 Task: Find connections with filter location Rutana with filter topic #Workfromhomewith filter profile language English with filter current company Veritas Technologies LLC with filter school RAMCO INSTITUTE OF TECHNOLOGY with filter industry Personal Care Product Manufacturing with filter service category Team Building with filter keywords title C-Level or C-Suite.
Action: Mouse moved to (164, 238)
Screenshot: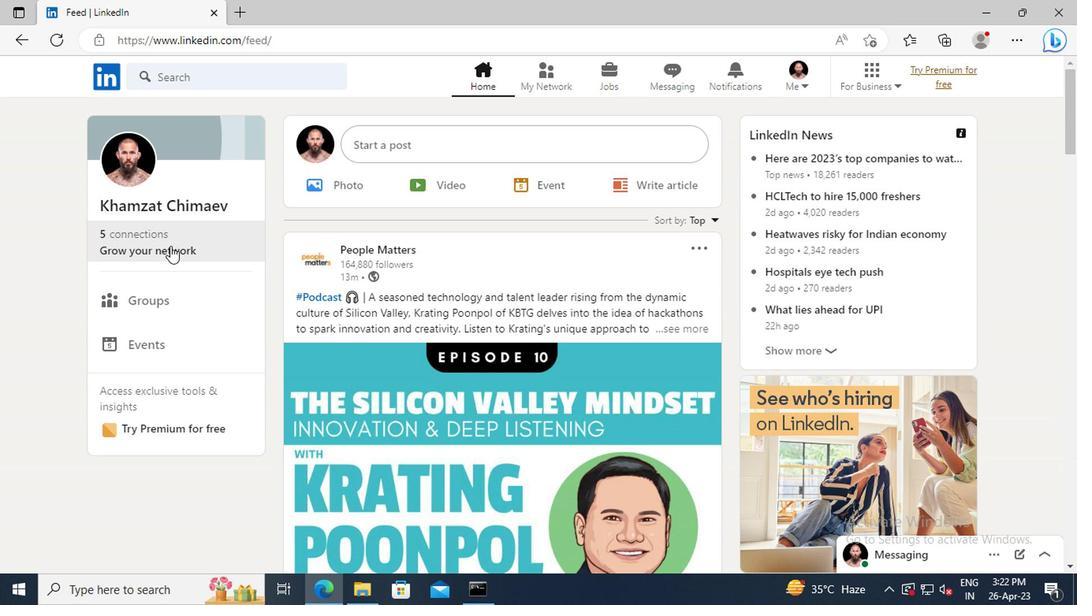 
Action: Mouse pressed left at (164, 238)
Screenshot: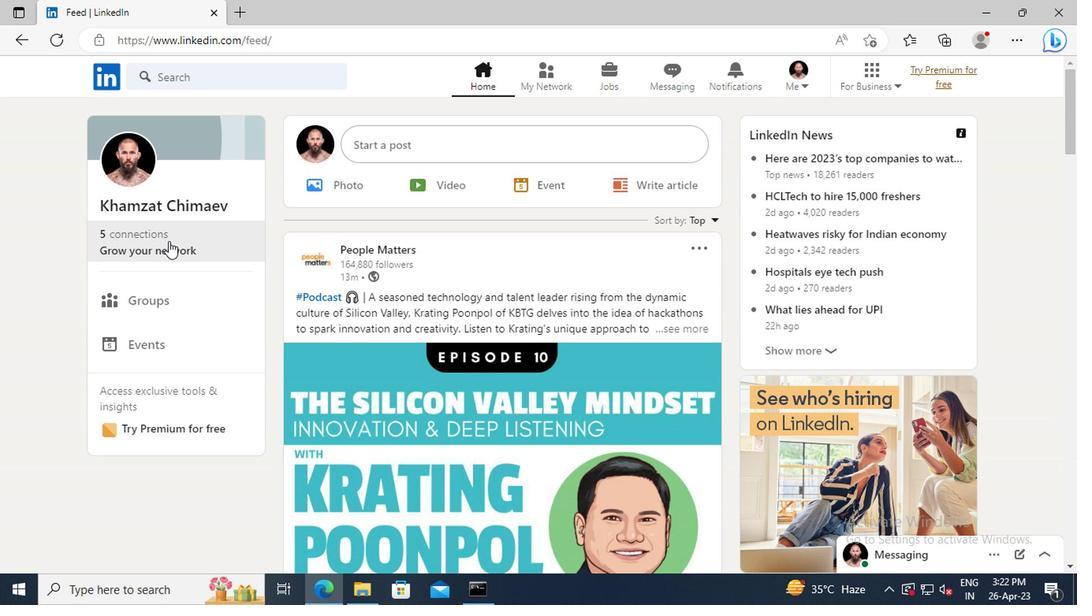 
Action: Mouse moved to (177, 171)
Screenshot: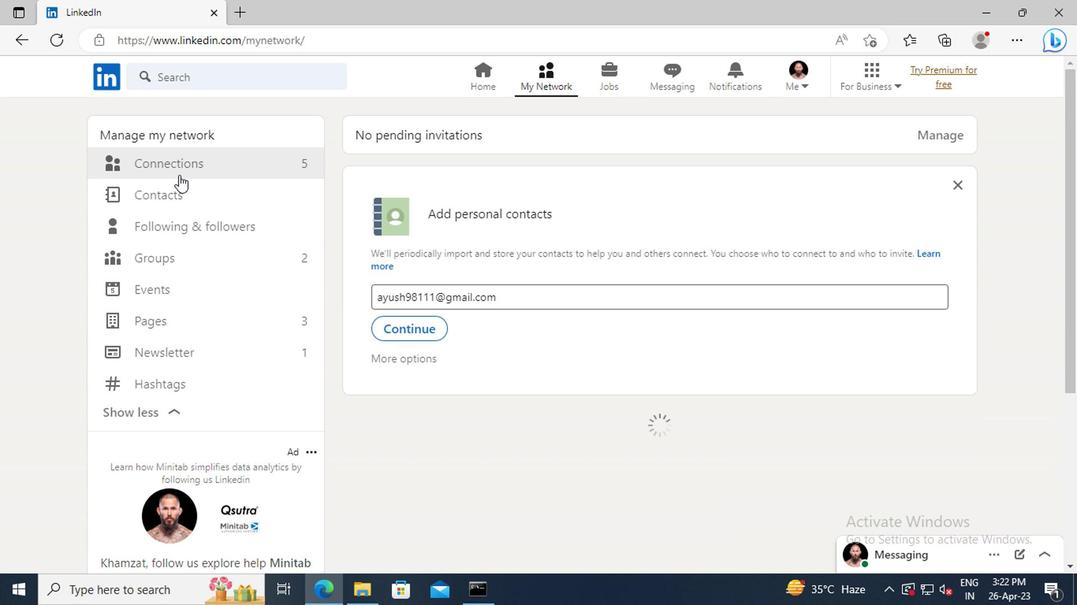 
Action: Mouse pressed left at (177, 171)
Screenshot: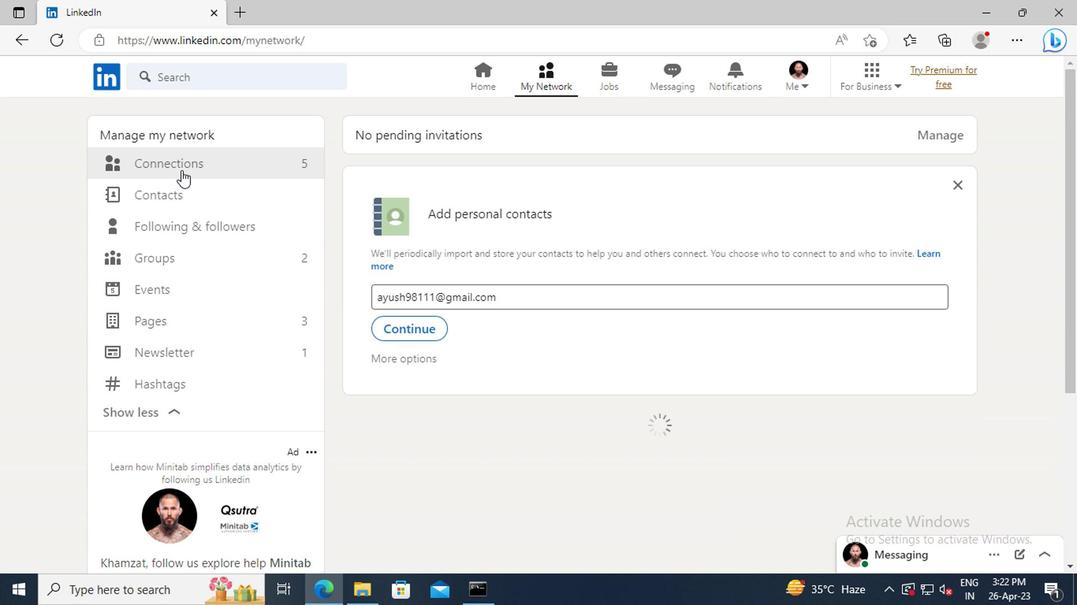 
Action: Mouse moved to (649, 168)
Screenshot: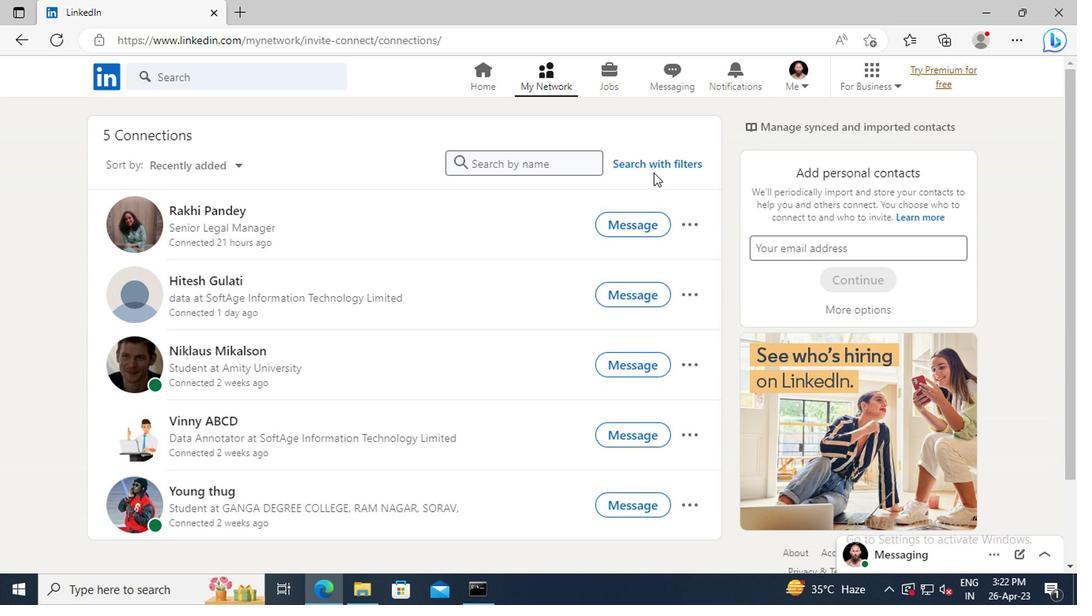 
Action: Mouse pressed left at (649, 168)
Screenshot: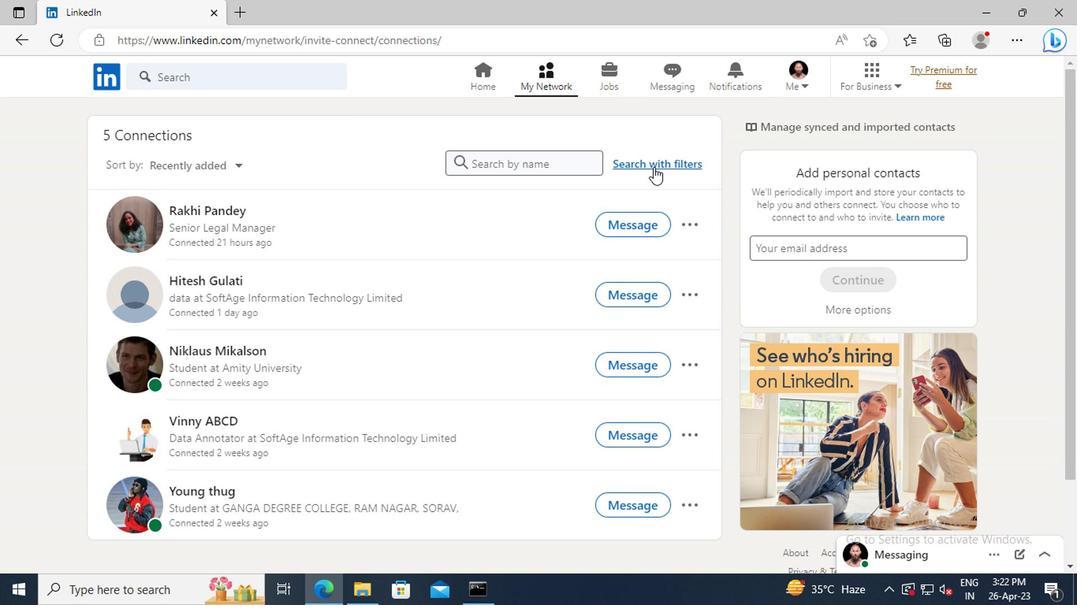 
Action: Mouse moved to (597, 123)
Screenshot: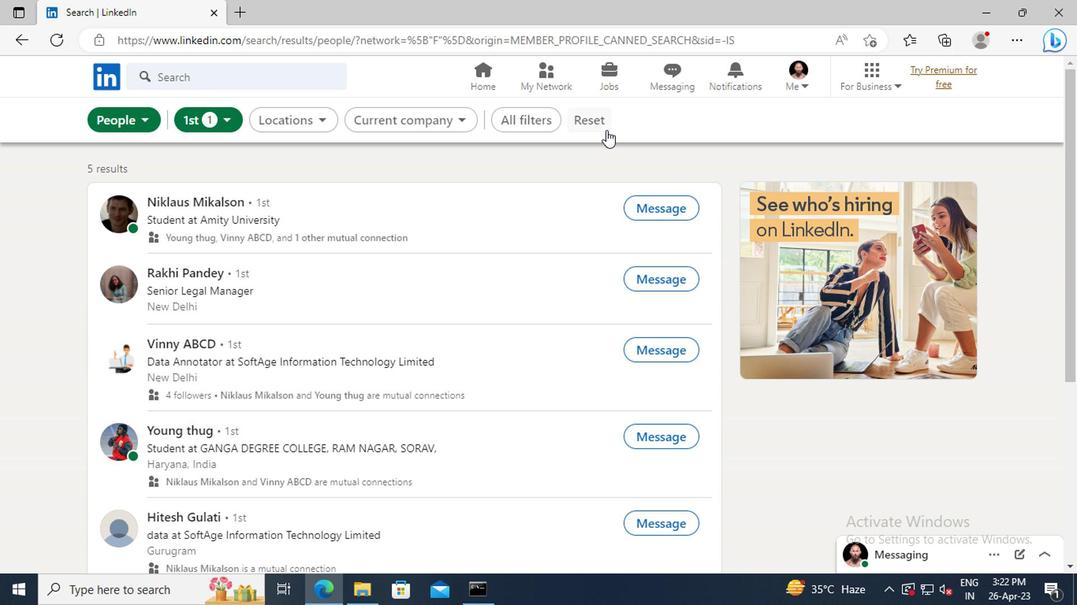 
Action: Mouse pressed left at (597, 123)
Screenshot: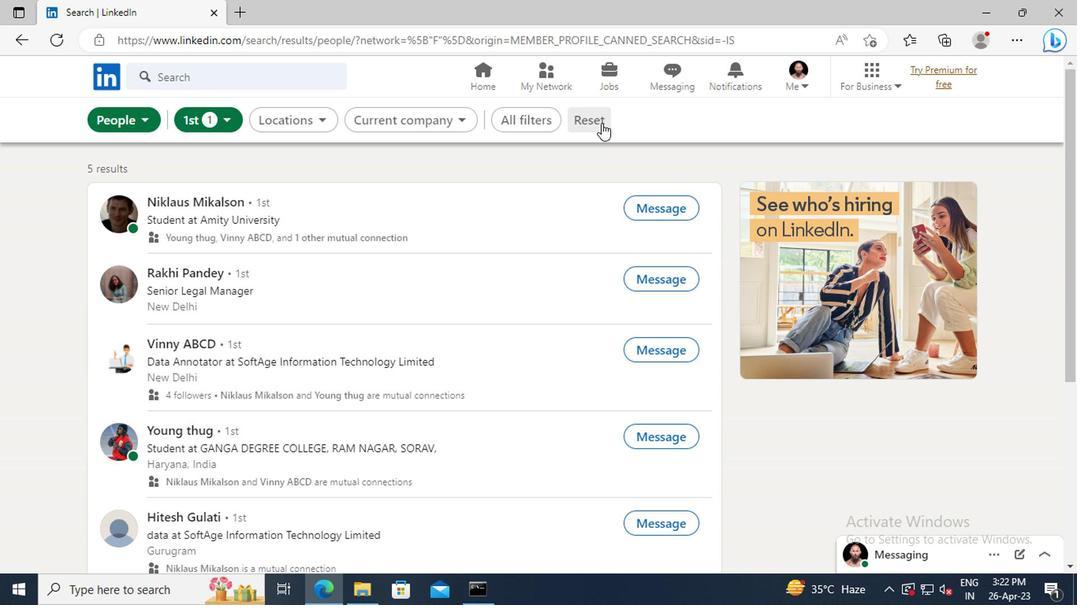 
Action: Mouse moved to (562, 121)
Screenshot: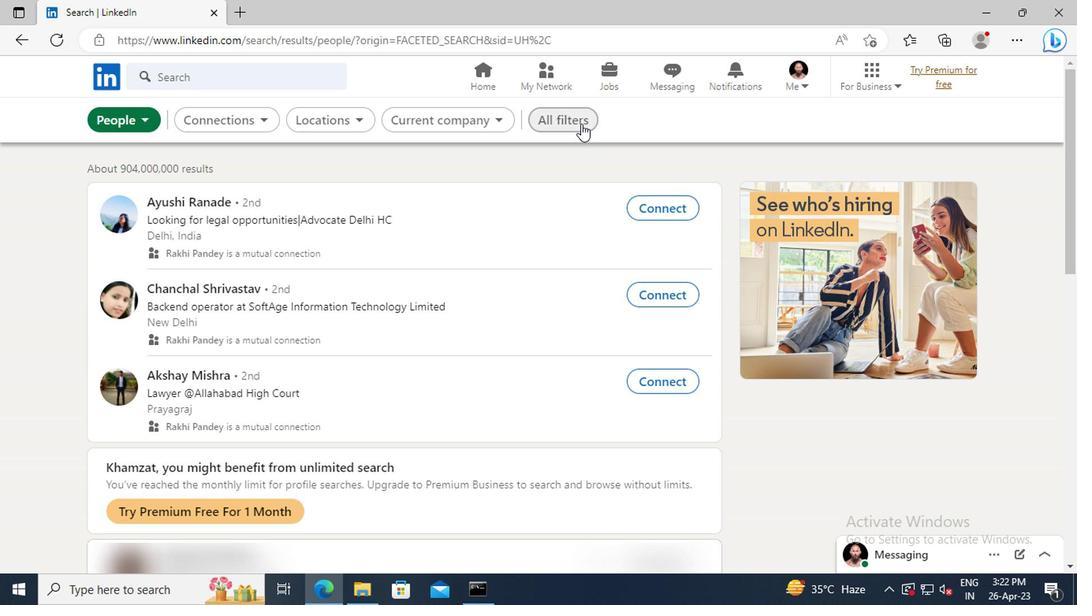 
Action: Mouse pressed left at (562, 121)
Screenshot: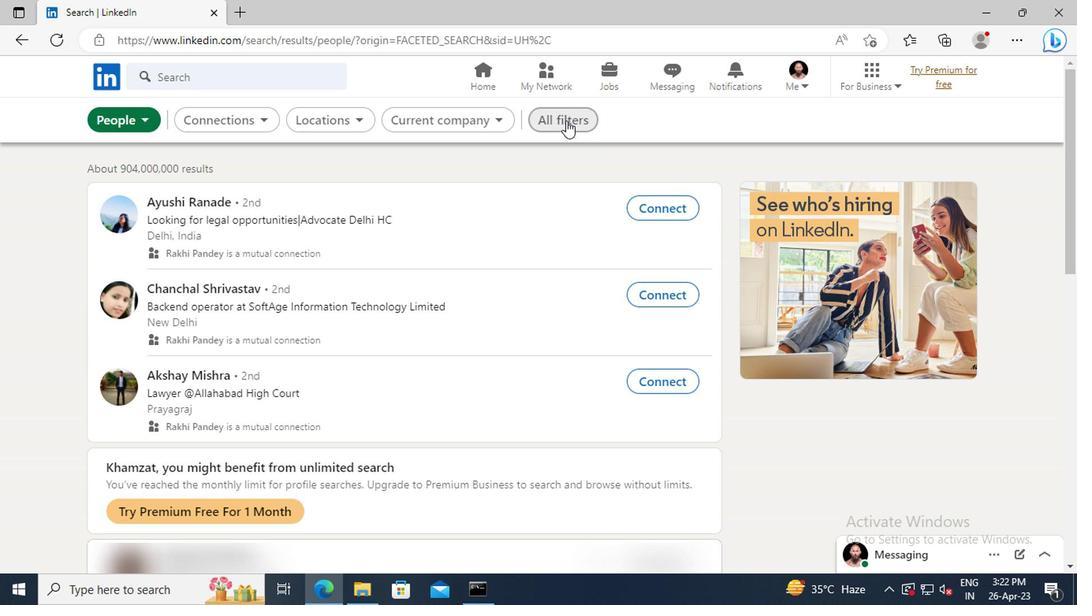 
Action: Mouse moved to (875, 278)
Screenshot: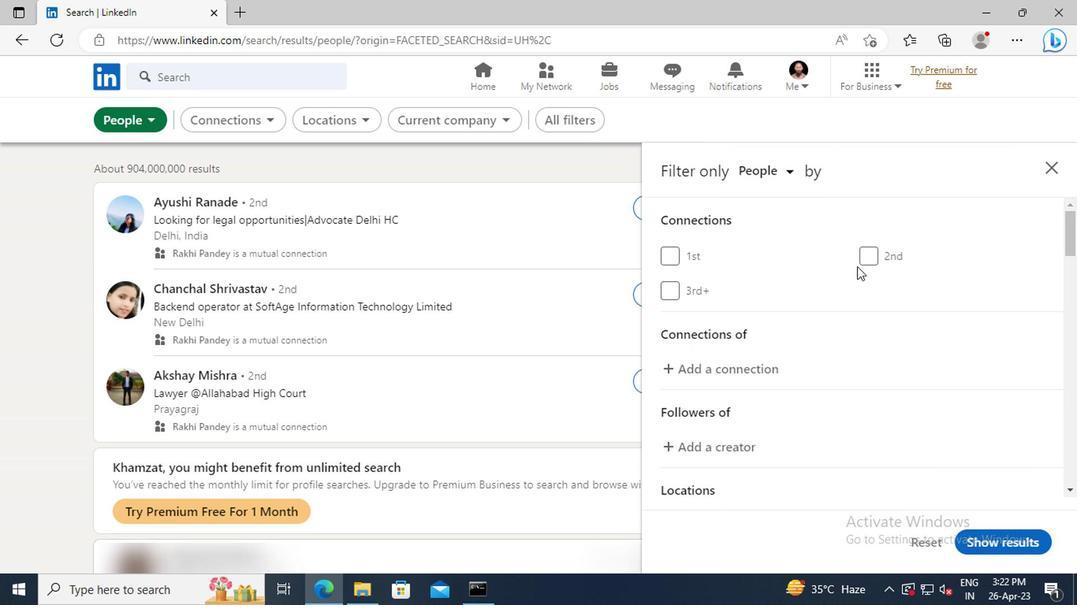 
Action: Mouse scrolled (875, 277) with delta (0, 0)
Screenshot: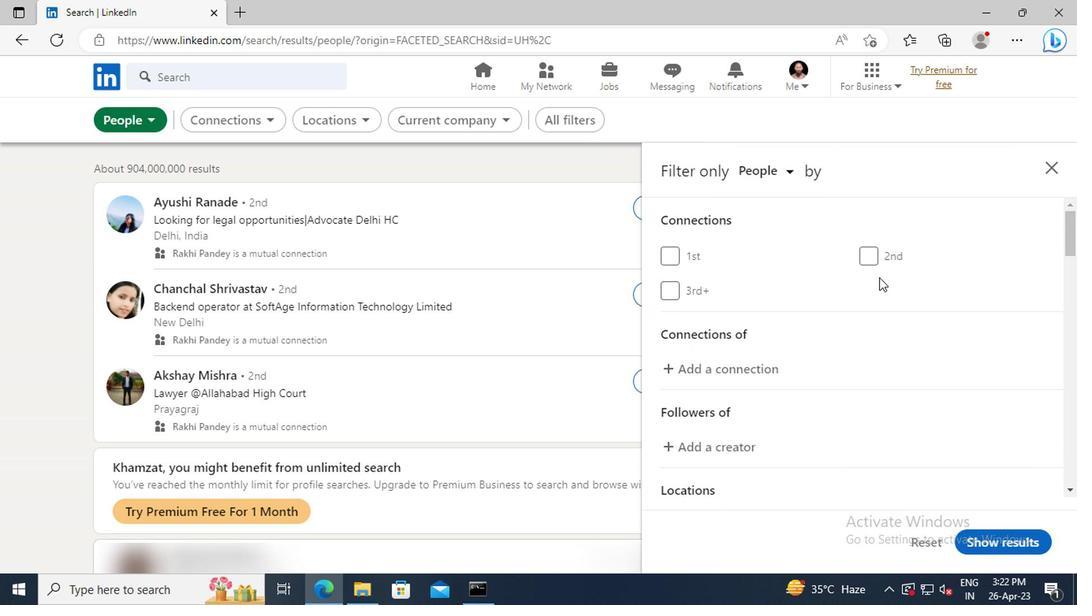 
Action: Mouse scrolled (875, 277) with delta (0, 0)
Screenshot: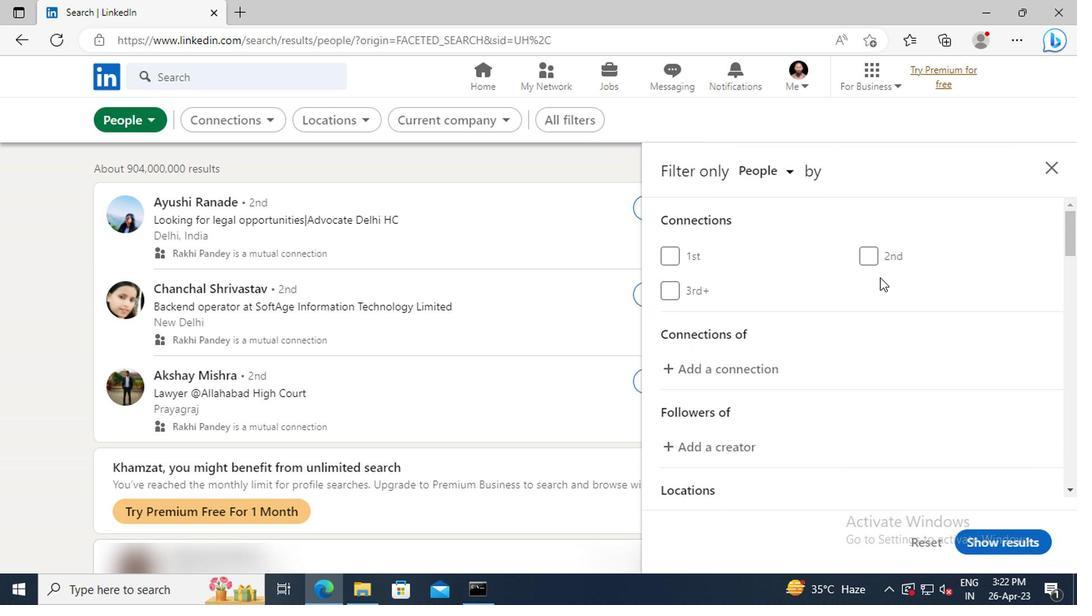 
Action: Mouse scrolled (875, 277) with delta (0, 0)
Screenshot: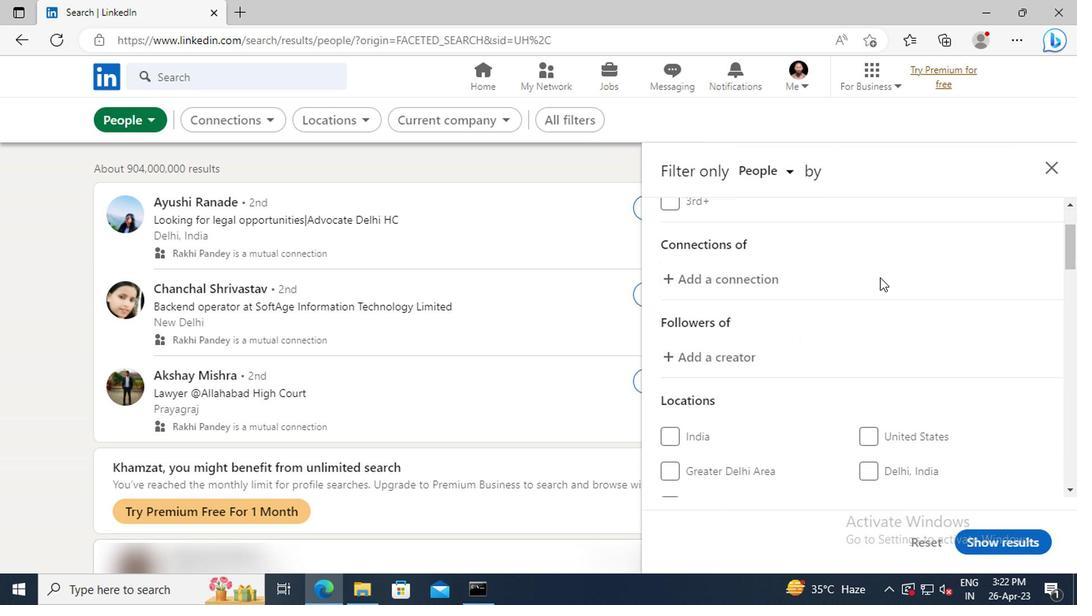 
Action: Mouse scrolled (875, 277) with delta (0, 0)
Screenshot: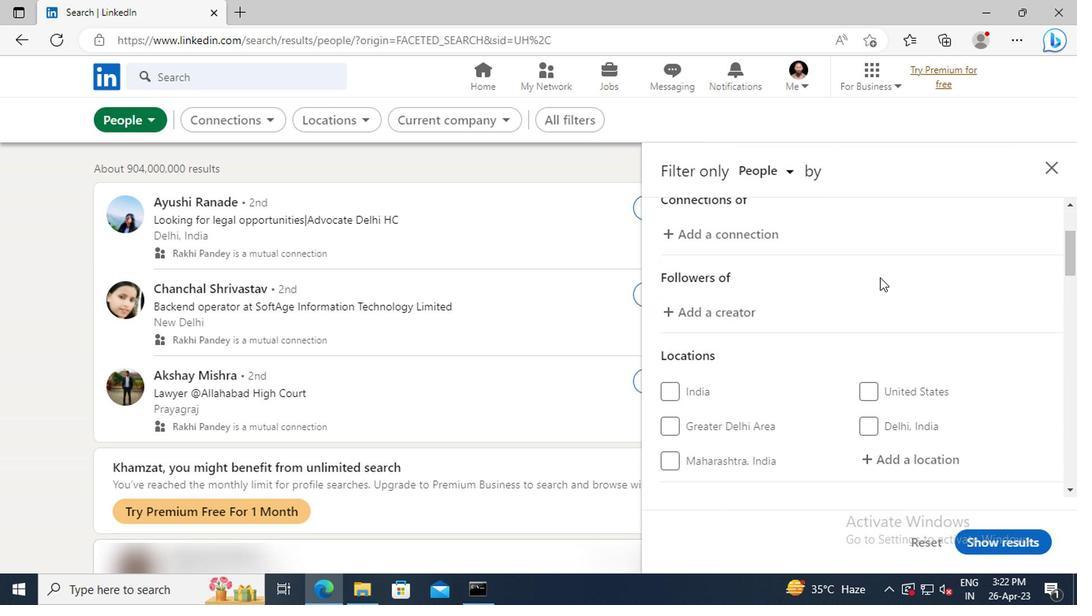 
Action: Mouse scrolled (875, 277) with delta (0, 0)
Screenshot: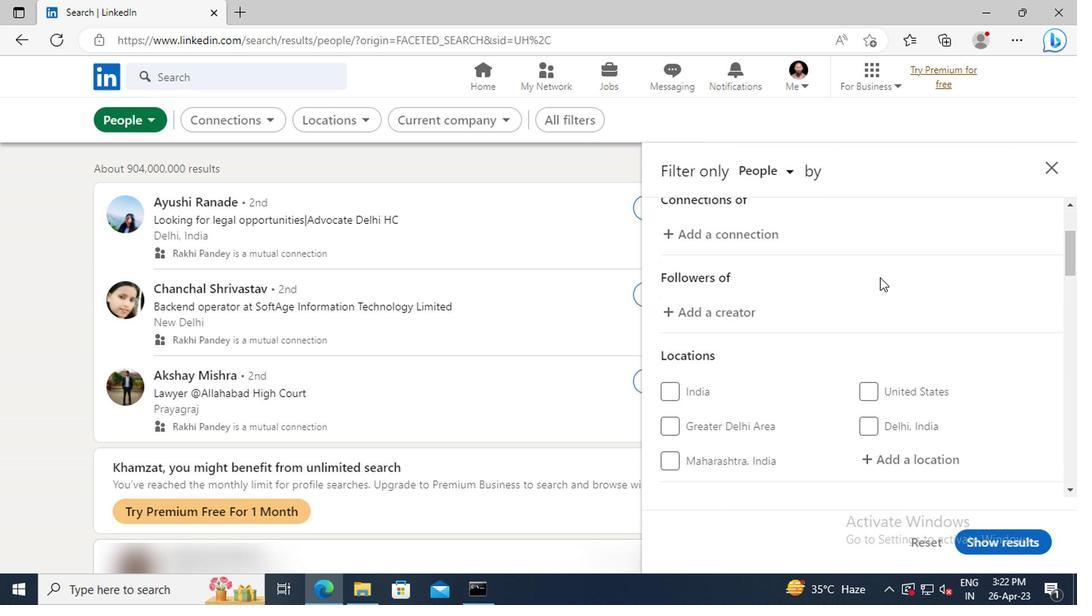 
Action: Mouse moved to (889, 369)
Screenshot: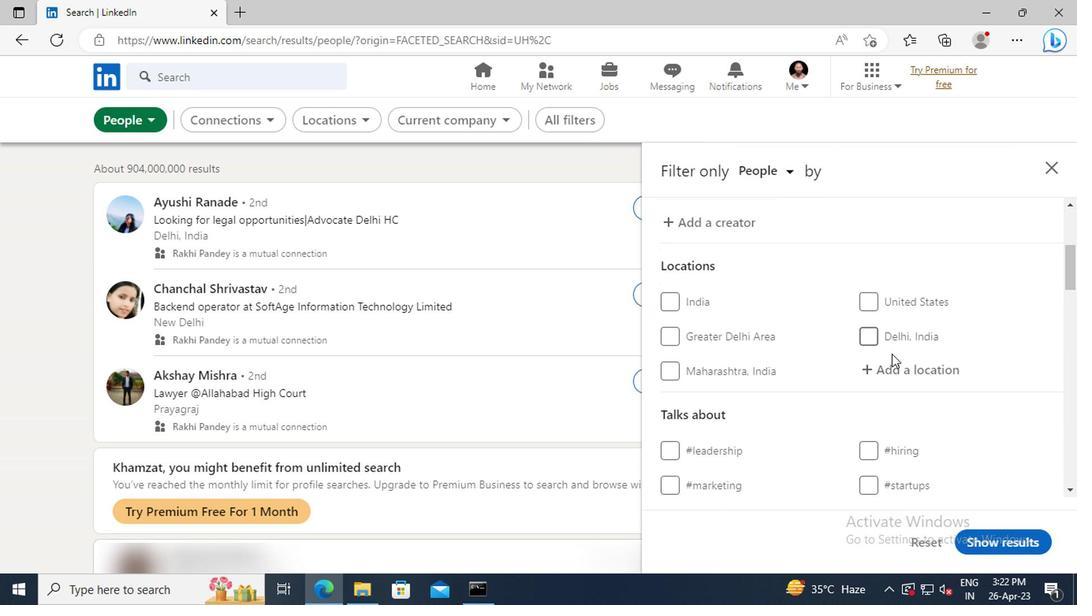 
Action: Mouse pressed left at (889, 369)
Screenshot: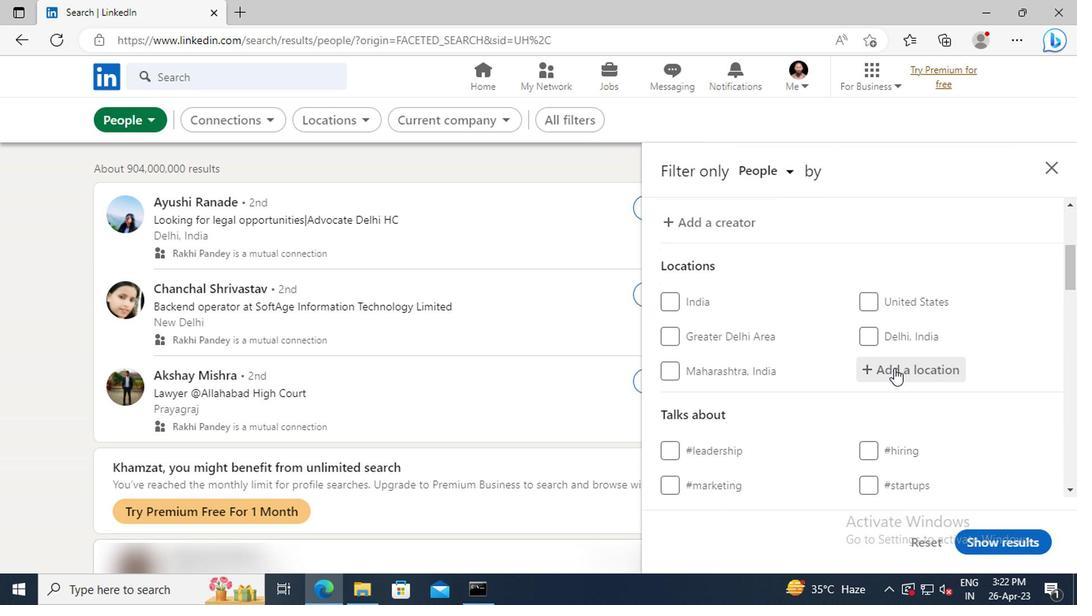 
Action: Mouse moved to (591, 209)
Screenshot: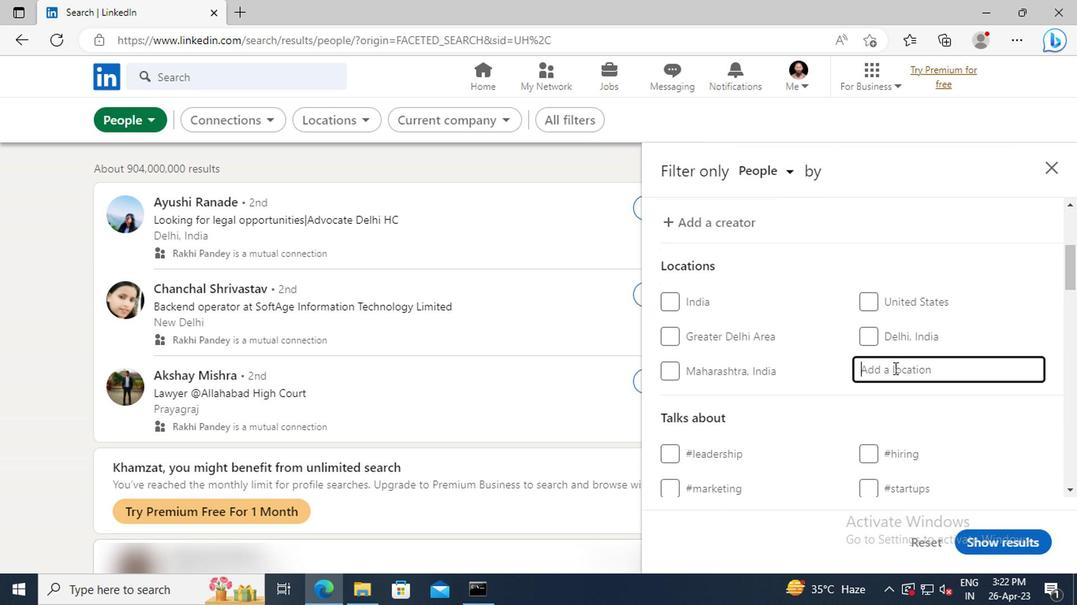 
Action: Key pressed <Key.shift>RUTANA
Screenshot: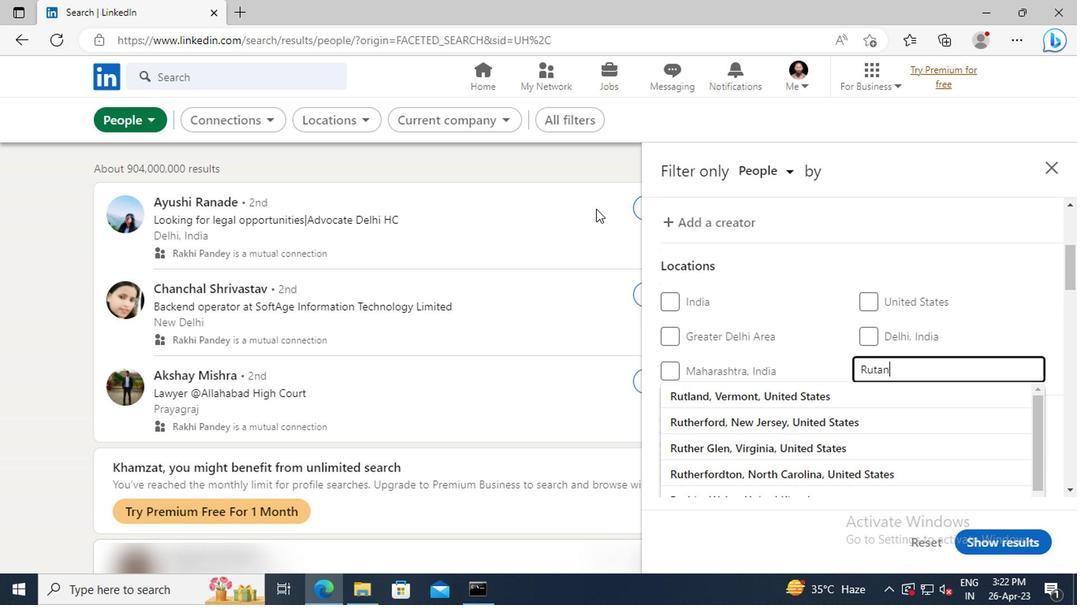 
Action: Mouse moved to (732, 391)
Screenshot: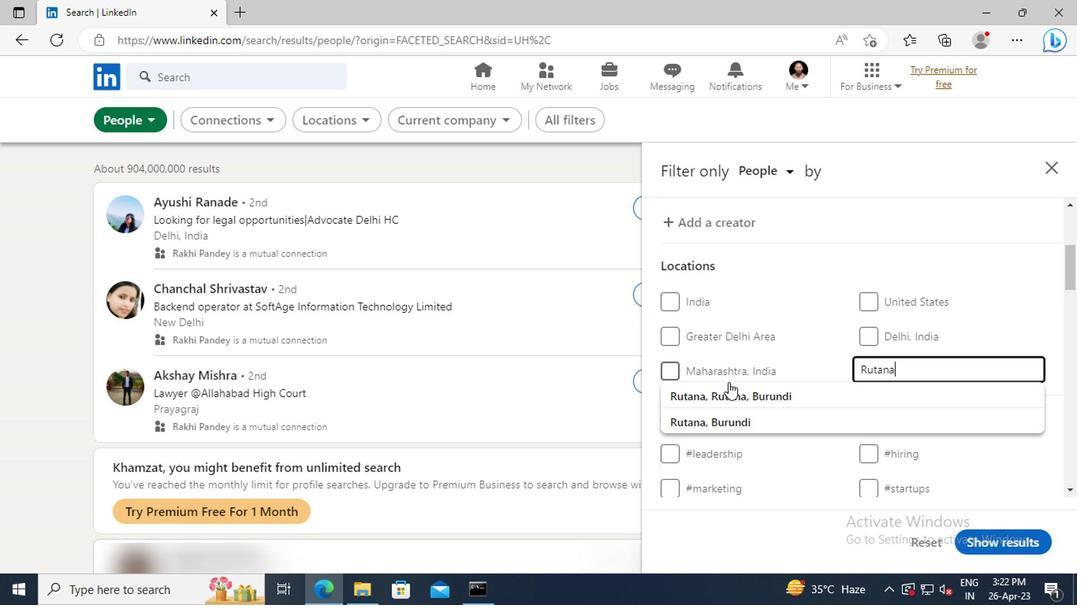 
Action: Mouse pressed left at (732, 391)
Screenshot: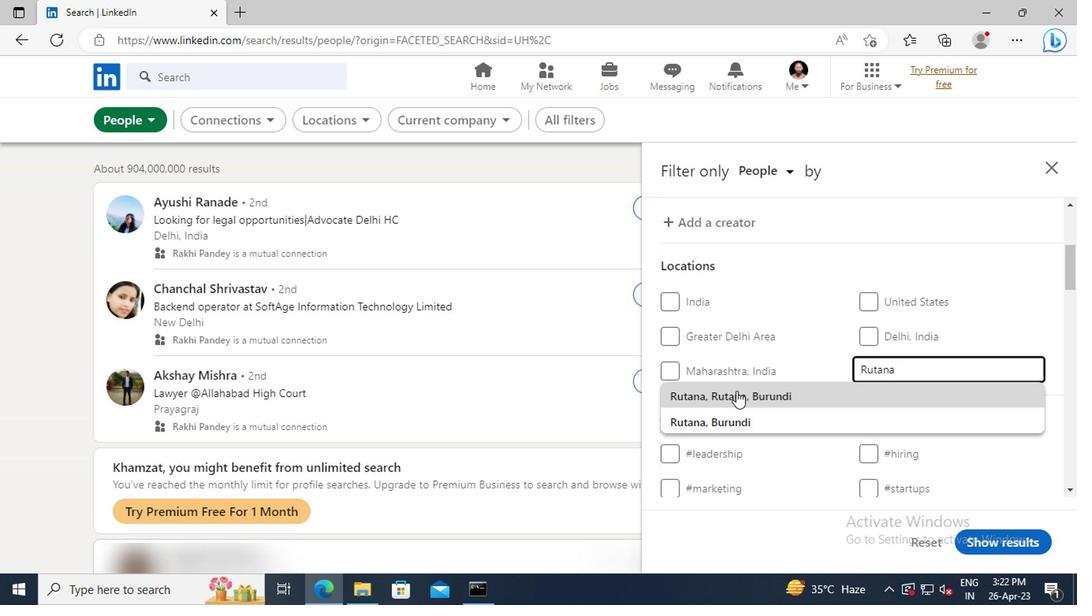 
Action: Mouse moved to (908, 333)
Screenshot: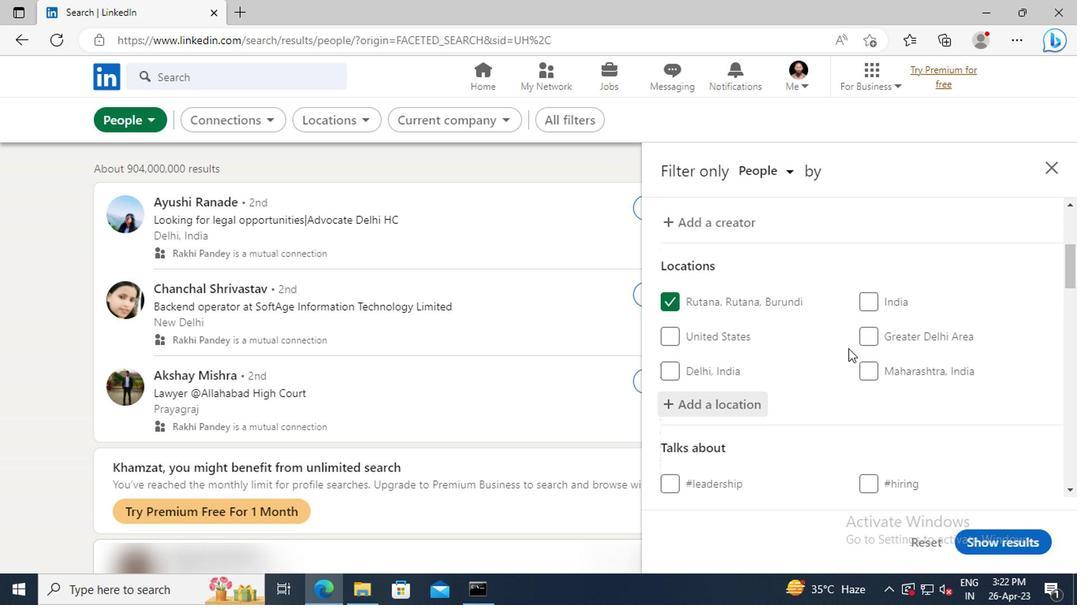 
Action: Mouse scrolled (908, 332) with delta (0, -1)
Screenshot: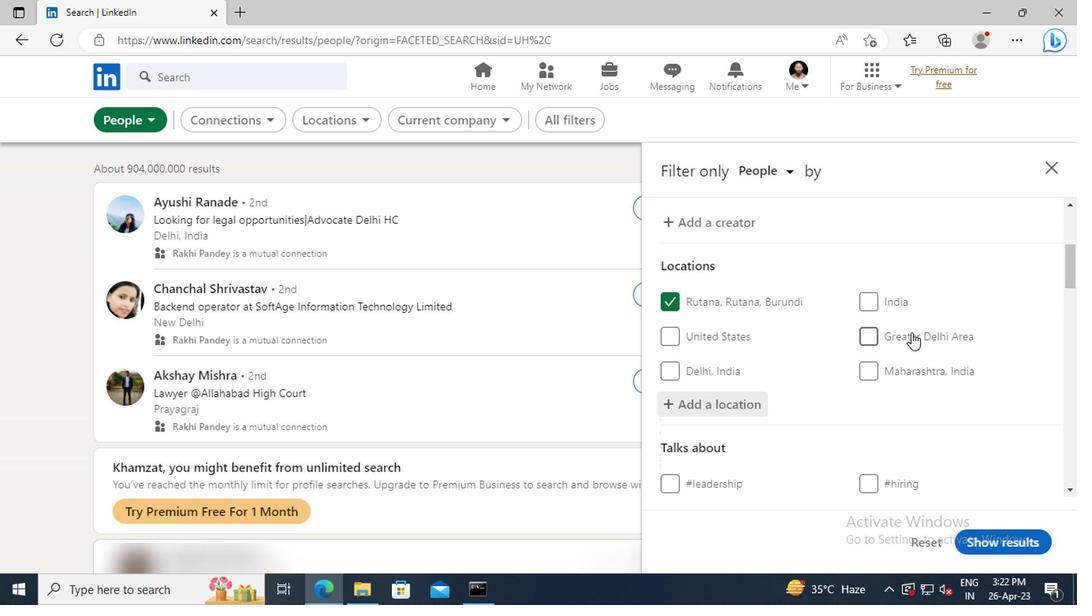 
Action: Mouse scrolled (908, 332) with delta (0, -1)
Screenshot: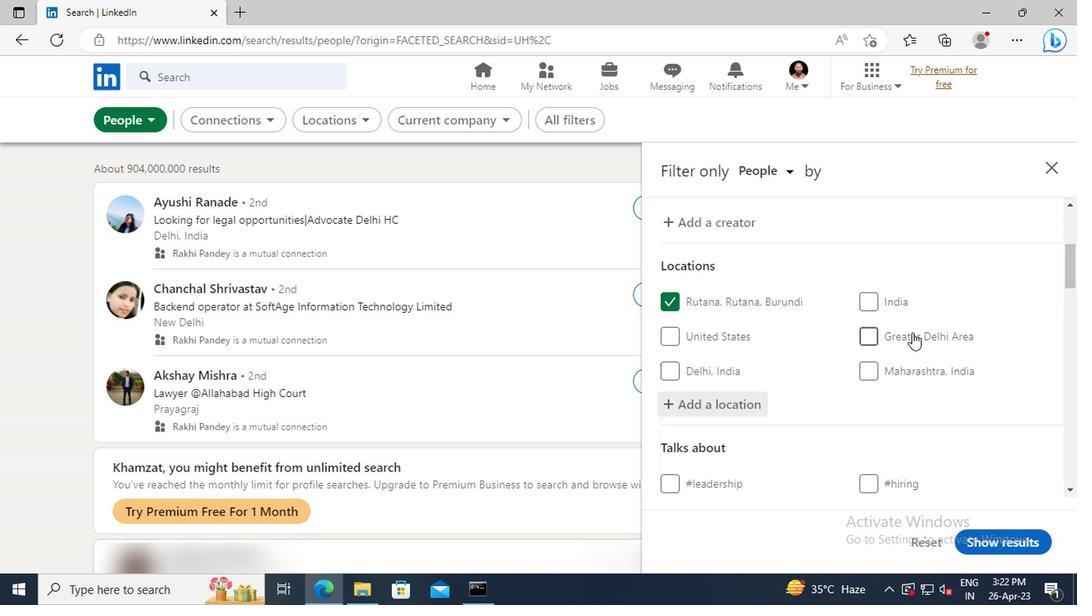 
Action: Mouse scrolled (908, 332) with delta (0, -1)
Screenshot: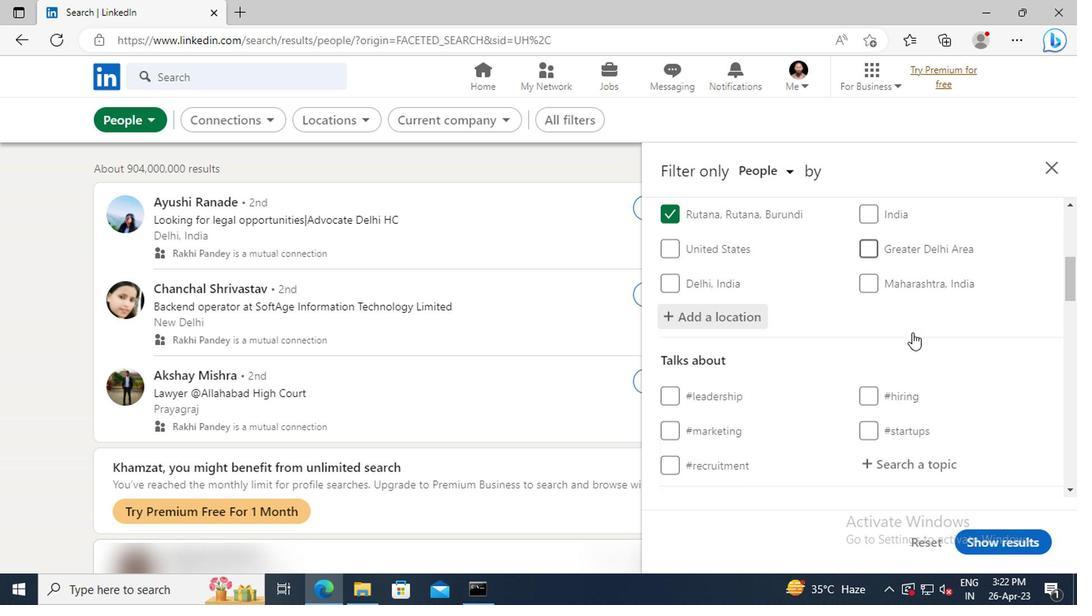 
Action: Mouse scrolled (908, 332) with delta (0, -1)
Screenshot: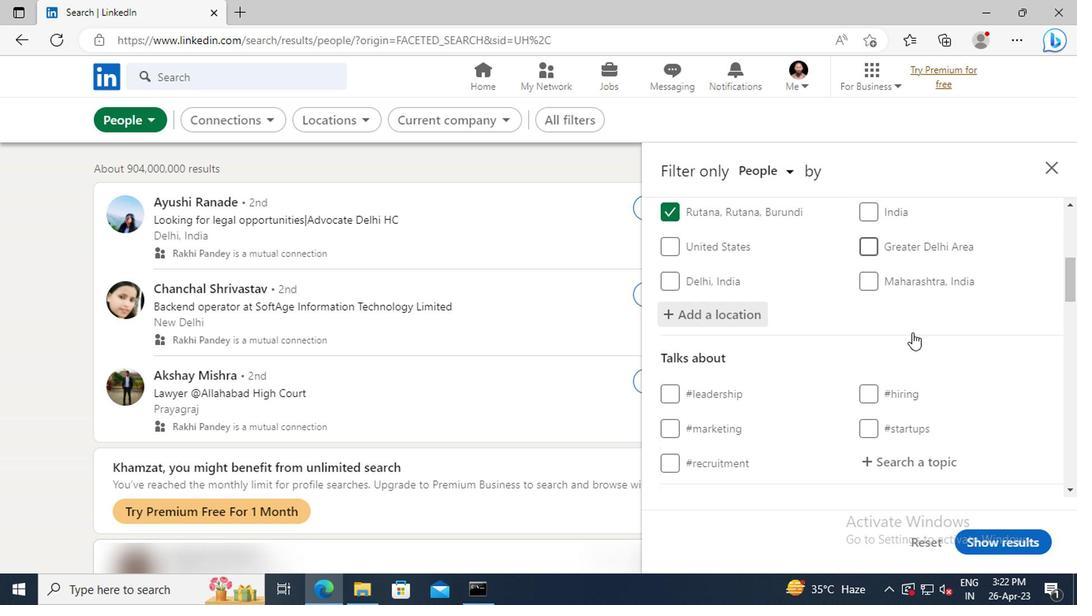 
Action: Mouse moved to (902, 369)
Screenshot: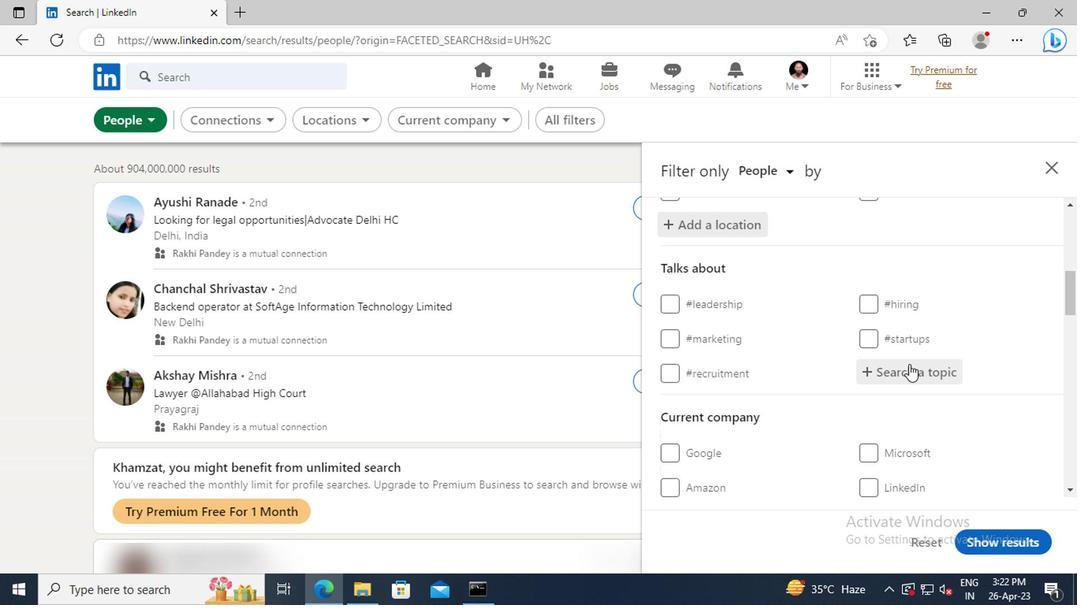 
Action: Mouse pressed left at (902, 369)
Screenshot: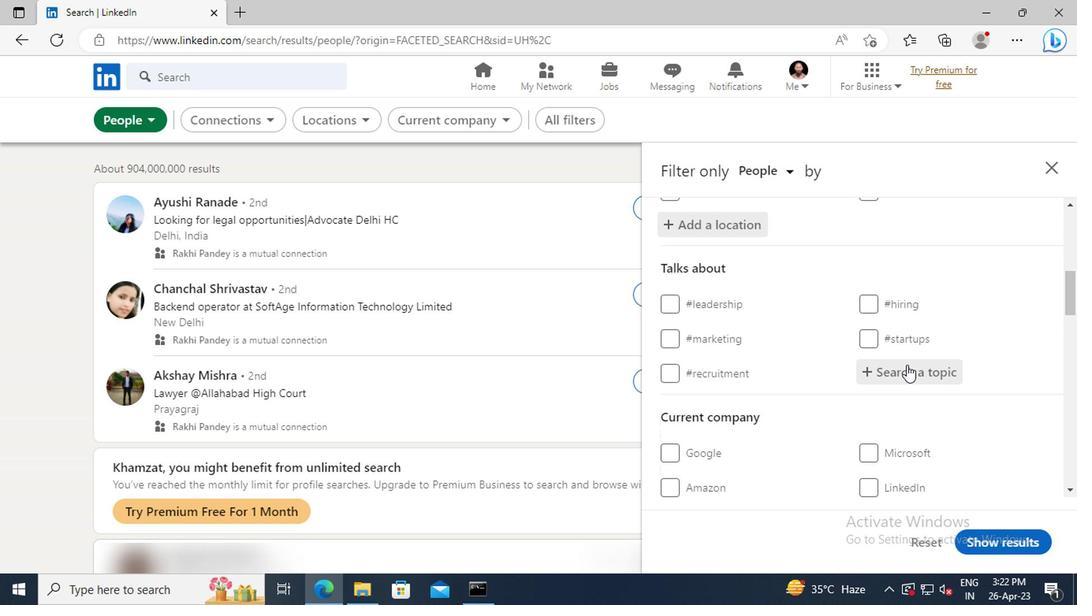 
Action: Mouse moved to (834, 408)
Screenshot: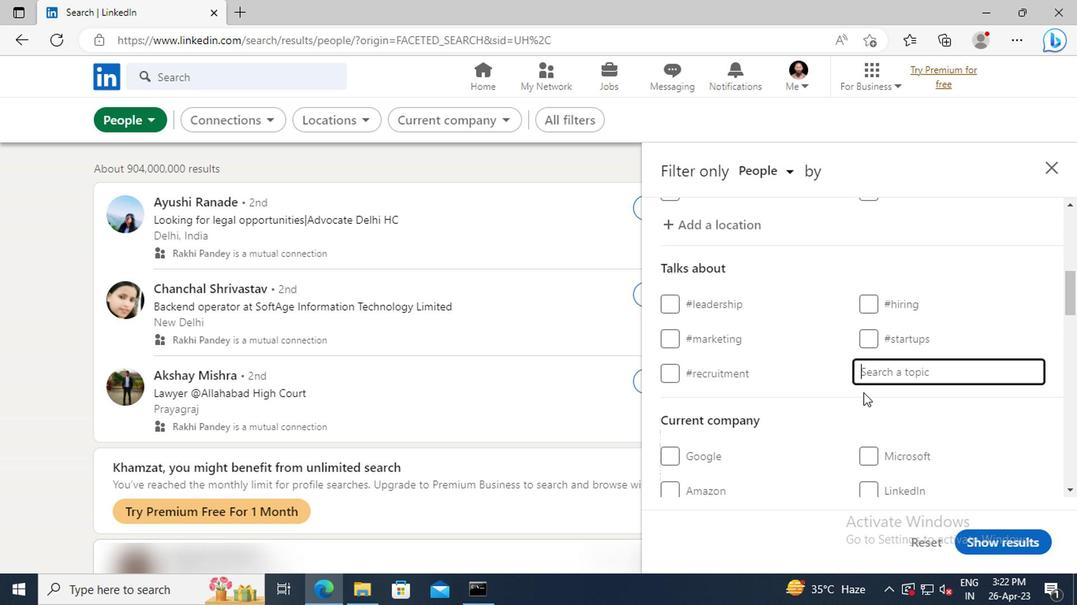 
Action: Key pressed <Key.shift>#<Key.shift>WORKFROMHOMEWITH<Key.enter>
Screenshot: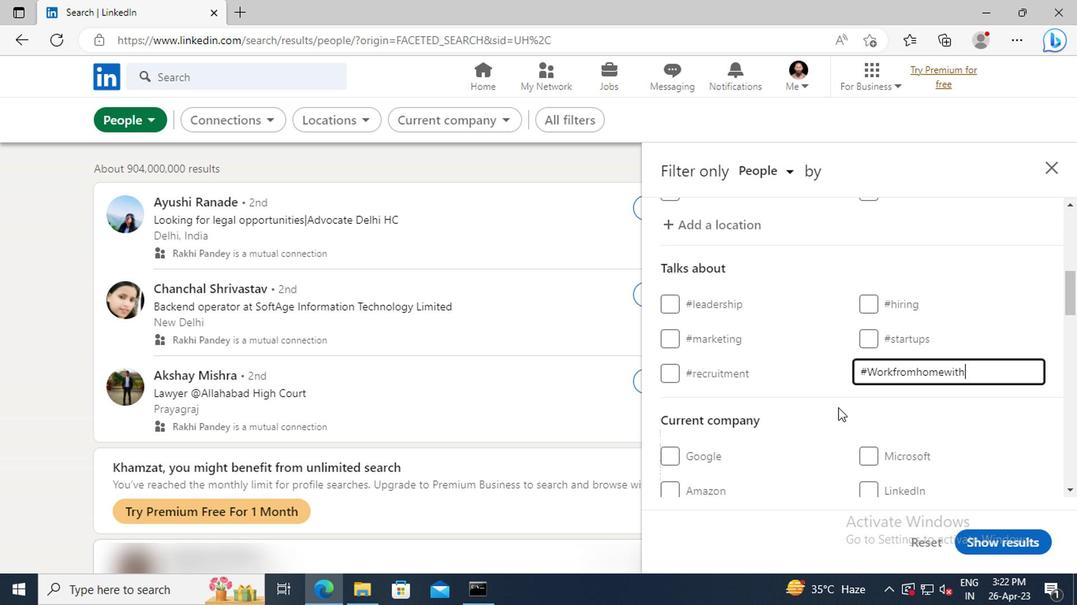 
Action: Mouse moved to (852, 325)
Screenshot: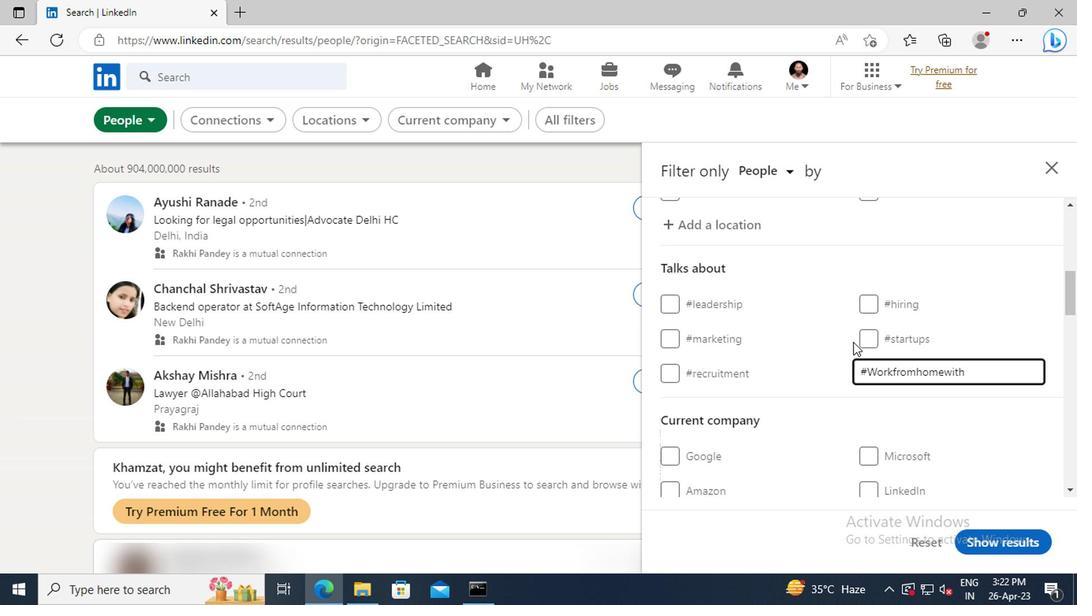 
Action: Mouse scrolled (852, 324) with delta (0, -1)
Screenshot: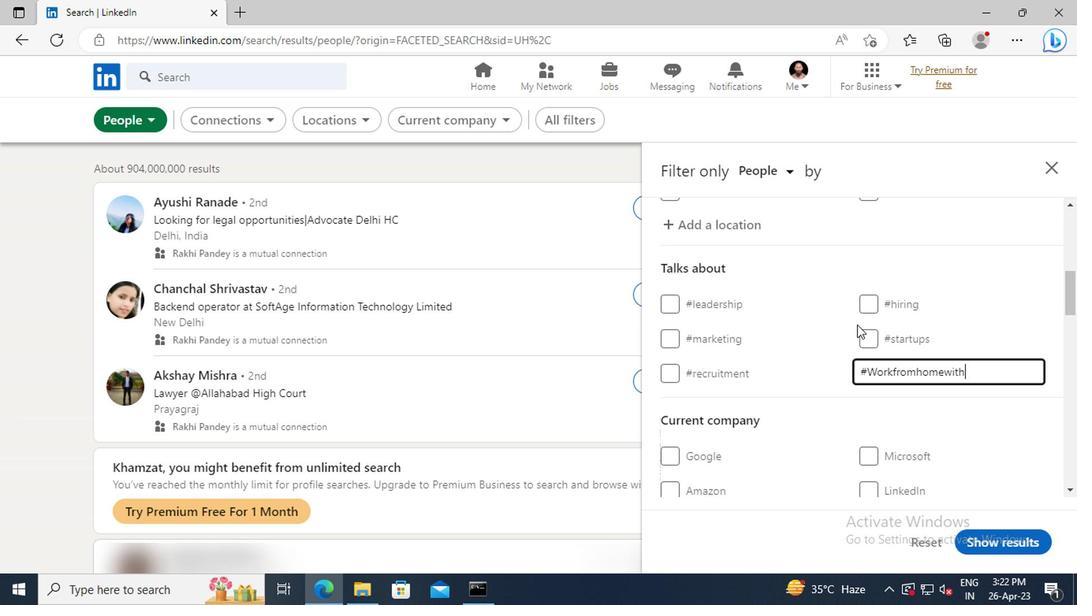 
Action: Mouse moved to (853, 324)
Screenshot: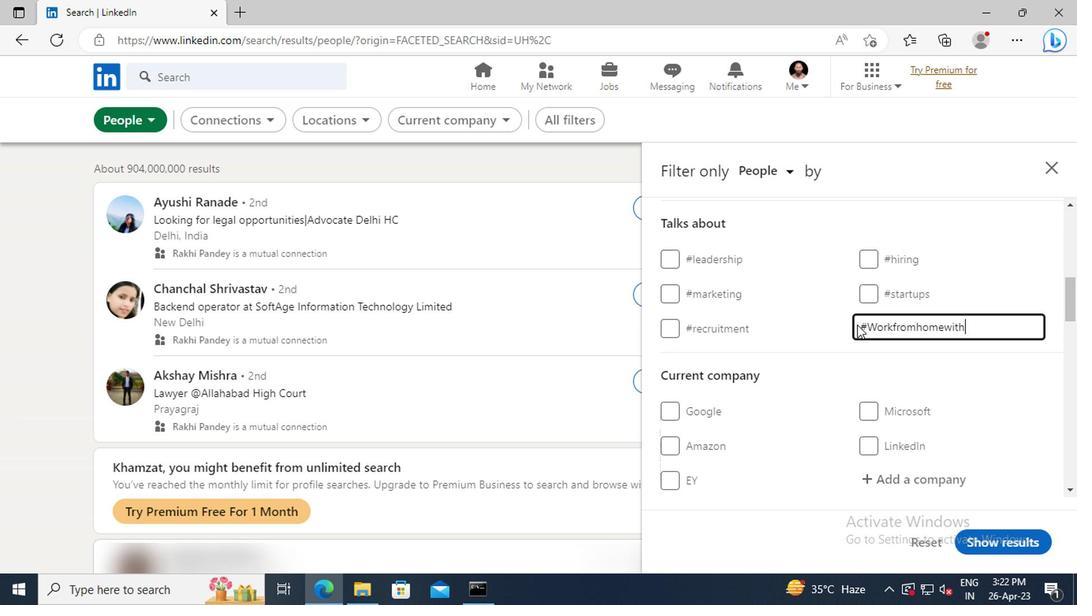 
Action: Mouse scrolled (853, 324) with delta (0, 0)
Screenshot: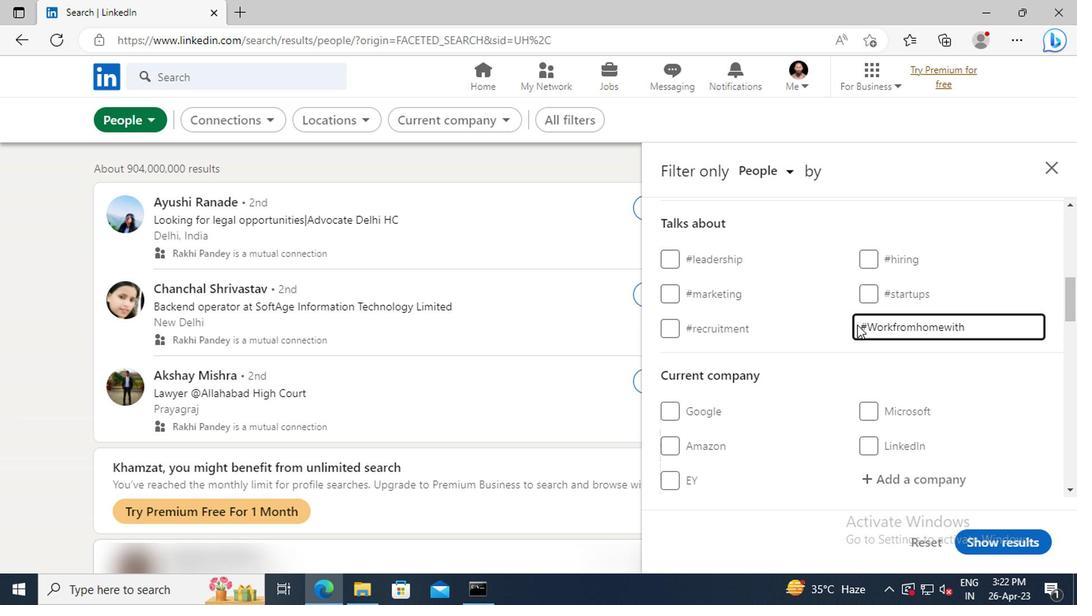 
Action: Mouse scrolled (853, 324) with delta (0, 0)
Screenshot: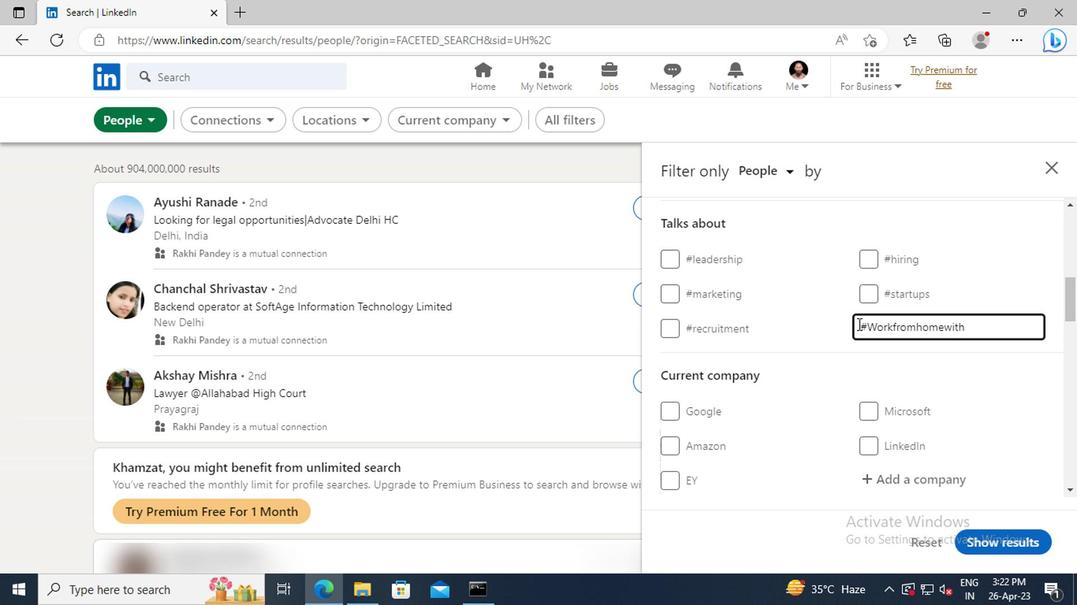 
Action: Mouse scrolled (853, 324) with delta (0, 0)
Screenshot: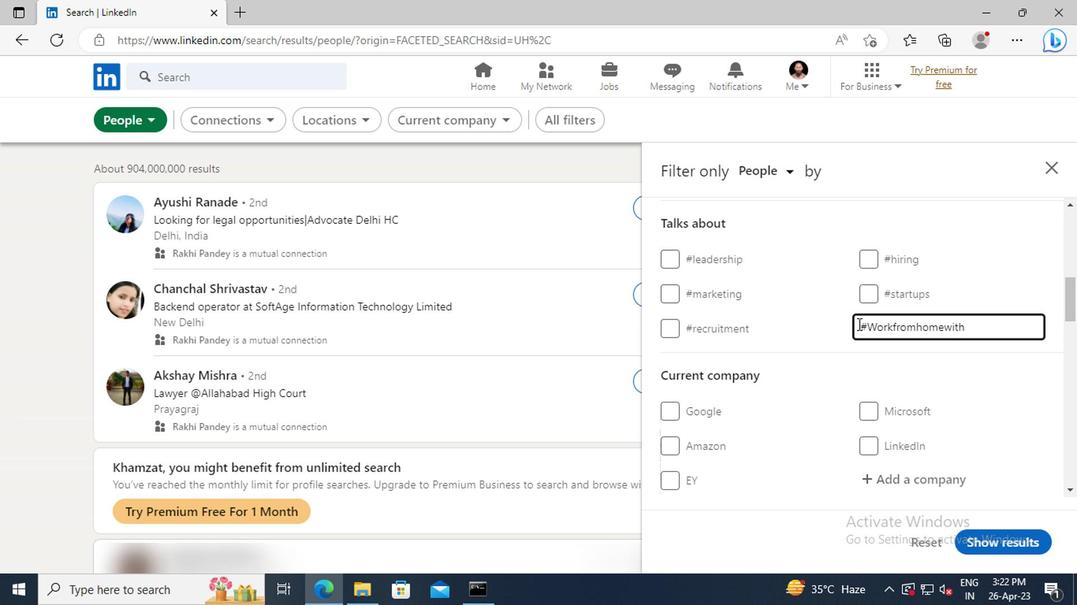 
Action: Mouse moved to (815, 395)
Screenshot: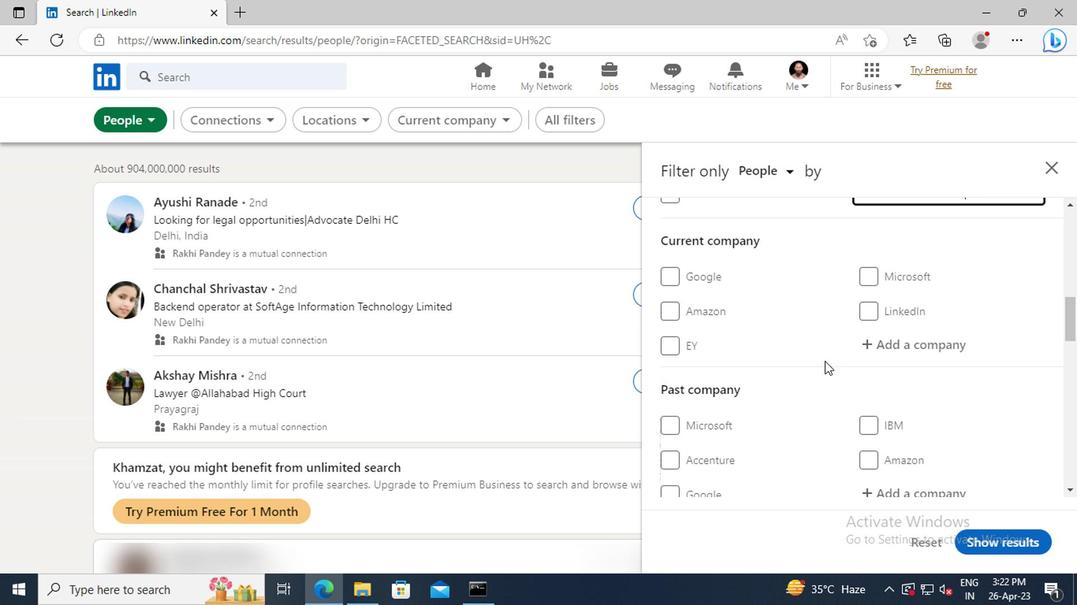 
Action: Mouse scrolled (815, 394) with delta (0, 0)
Screenshot: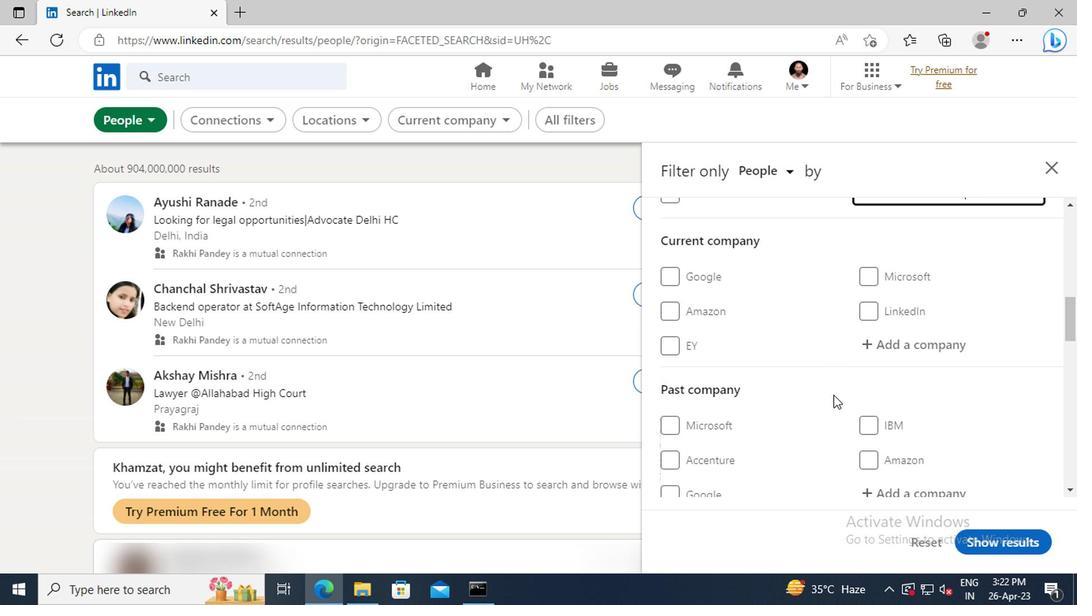 
Action: Mouse scrolled (815, 394) with delta (0, 0)
Screenshot: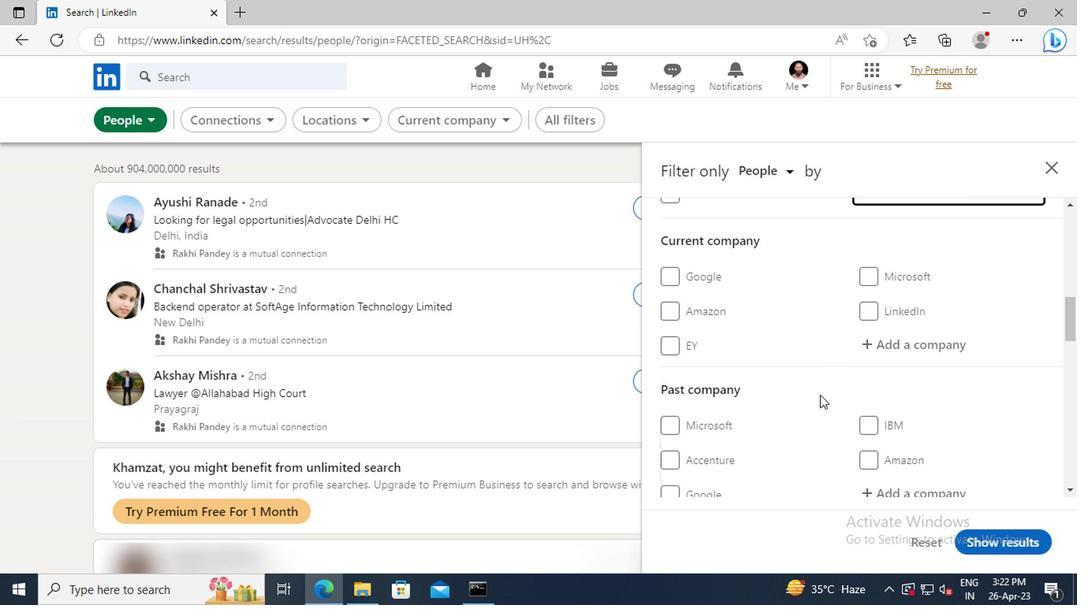 
Action: Mouse moved to (806, 397)
Screenshot: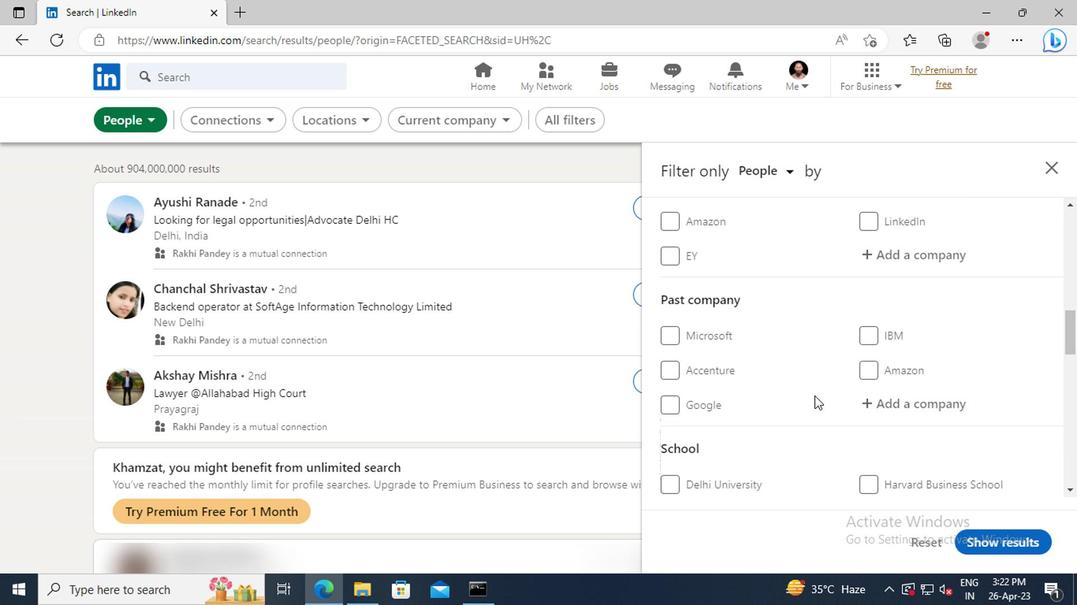 
Action: Mouse scrolled (806, 396) with delta (0, 0)
Screenshot: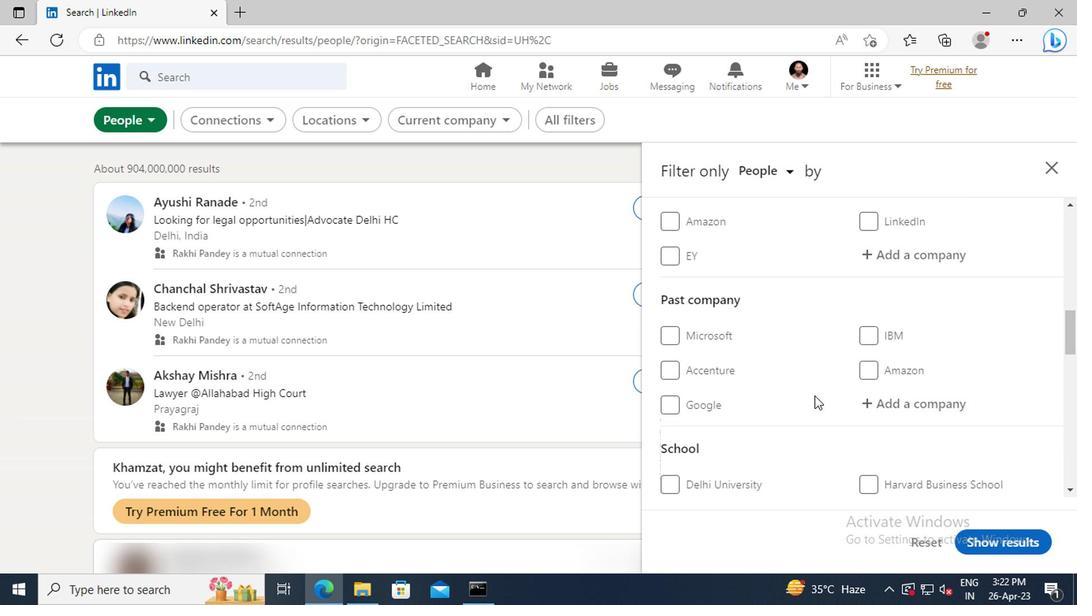 
Action: Mouse scrolled (806, 396) with delta (0, 0)
Screenshot: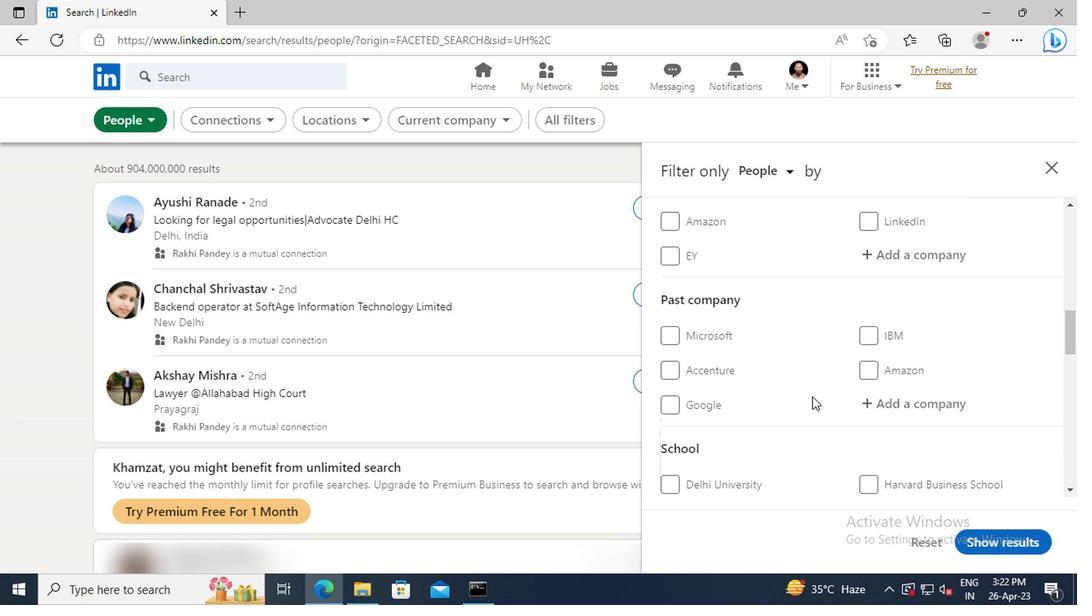 
Action: Mouse scrolled (806, 396) with delta (0, 0)
Screenshot: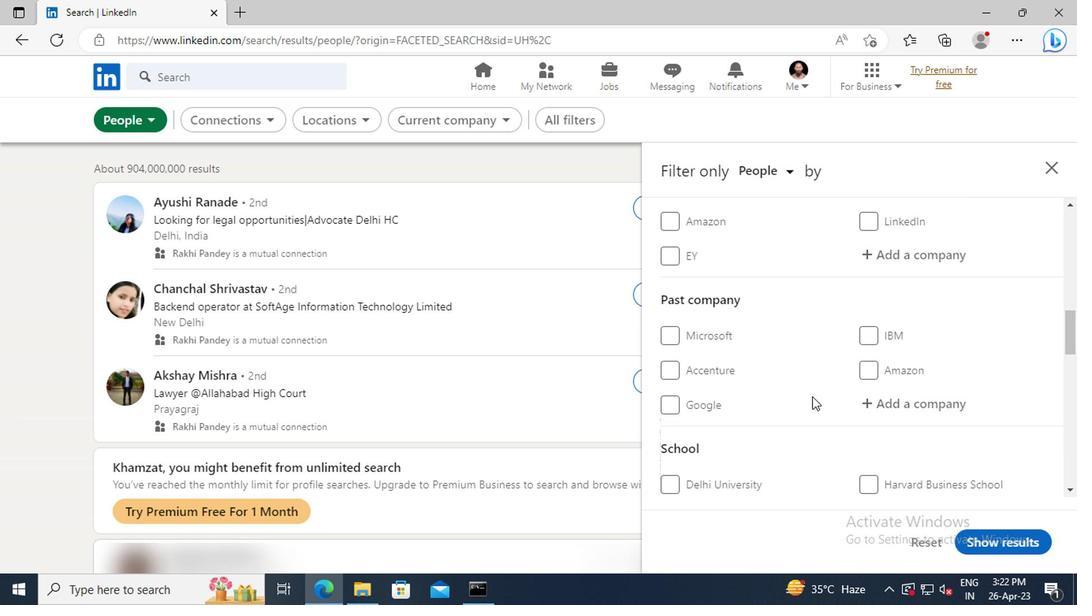 
Action: Mouse moved to (806, 396)
Screenshot: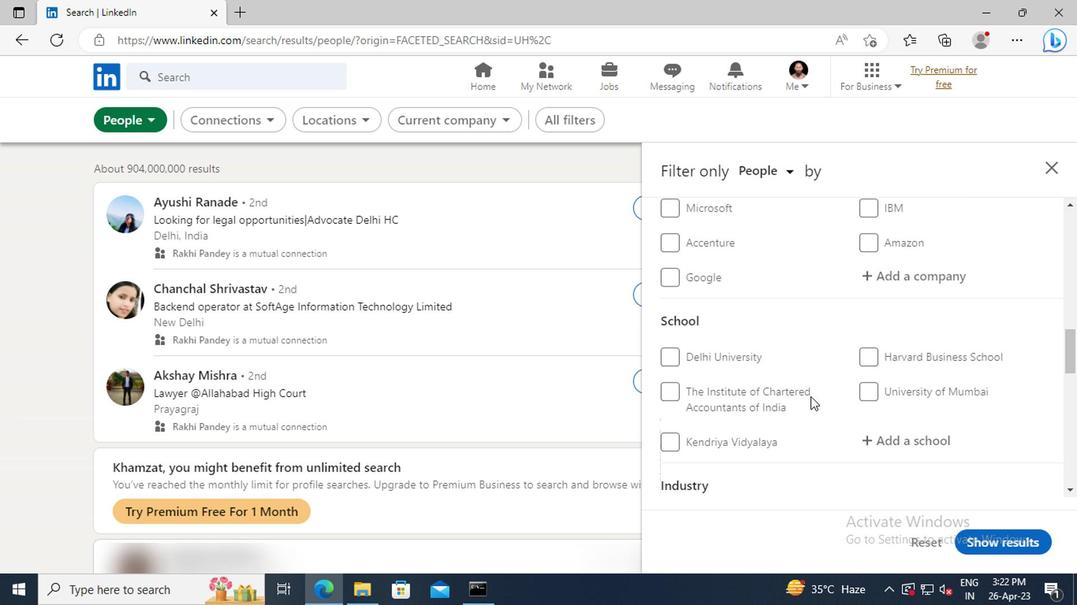 
Action: Mouse scrolled (806, 395) with delta (0, -1)
Screenshot: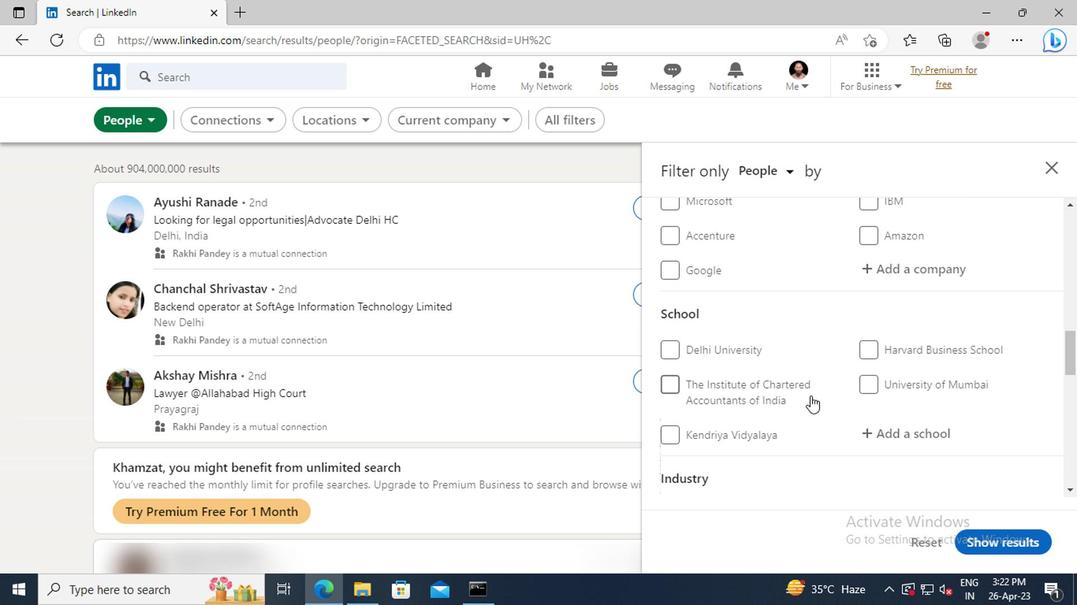 
Action: Mouse scrolled (806, 395) with delta (0, -1)
Screenshot: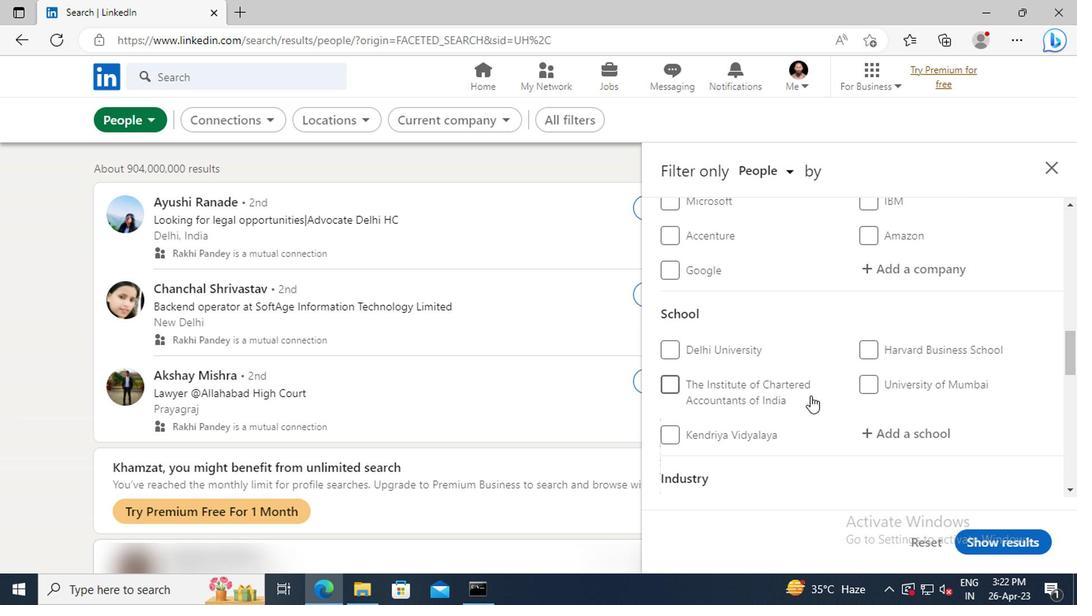 
Action: Mouse scrolled (806, 395) with delta (0, -1)
Screenshot: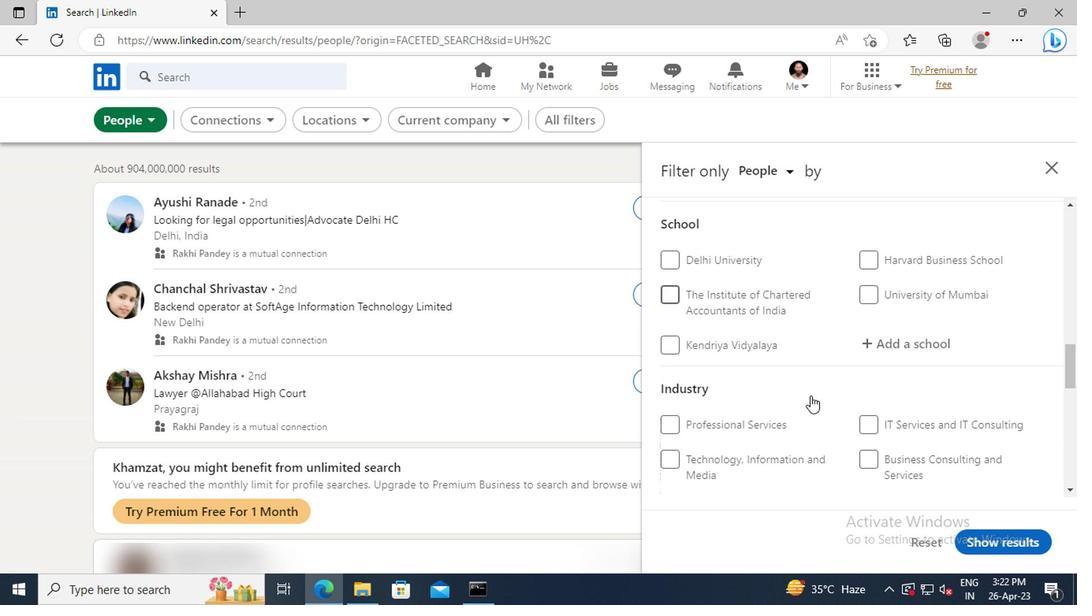 
Action: Mouse scrolled (806, 395) with delta (0, -1)
Screenshot: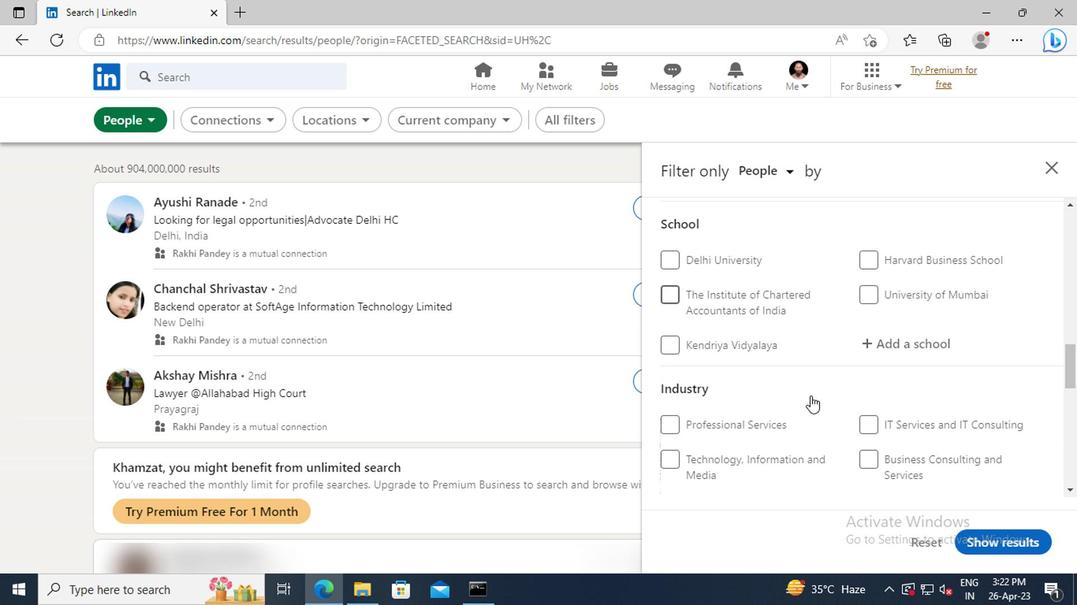 
Action: Mouse scrolled (806, 395) with delta (0, -1)
Screenshot: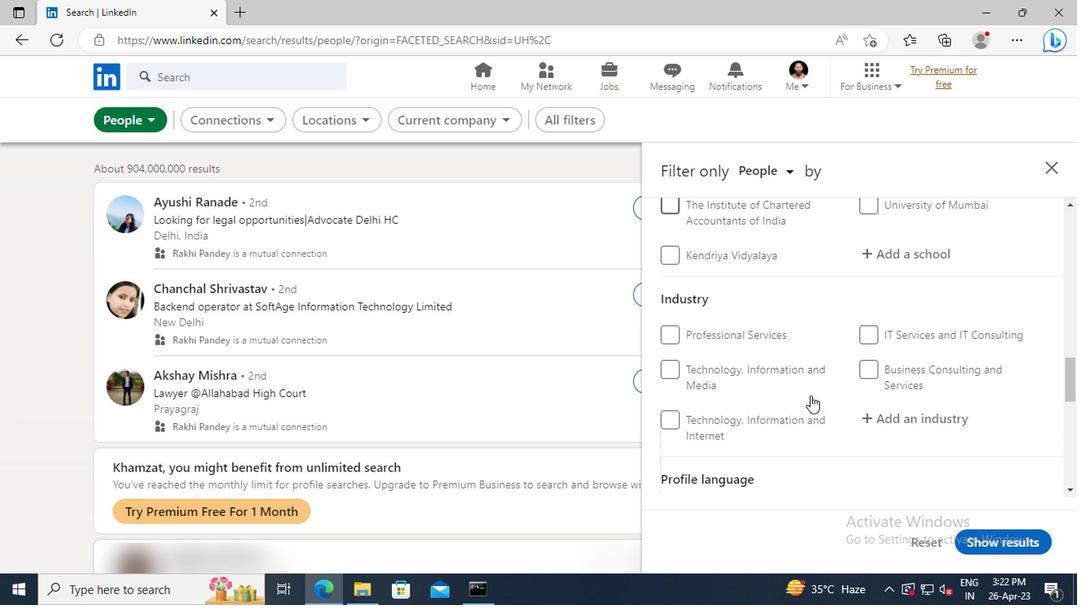 
Action: Mouse scrolled (806, 395) with delta (0, -1)
Screenshot: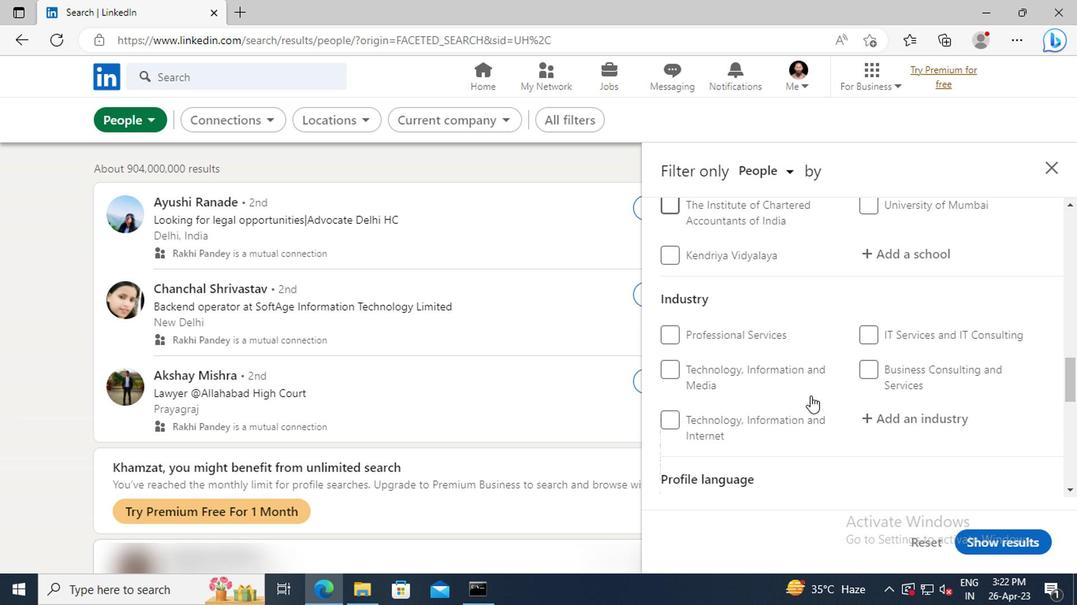 
Action: Mouse scrolled (806, 395) with delta (0, -1)
Screenshot: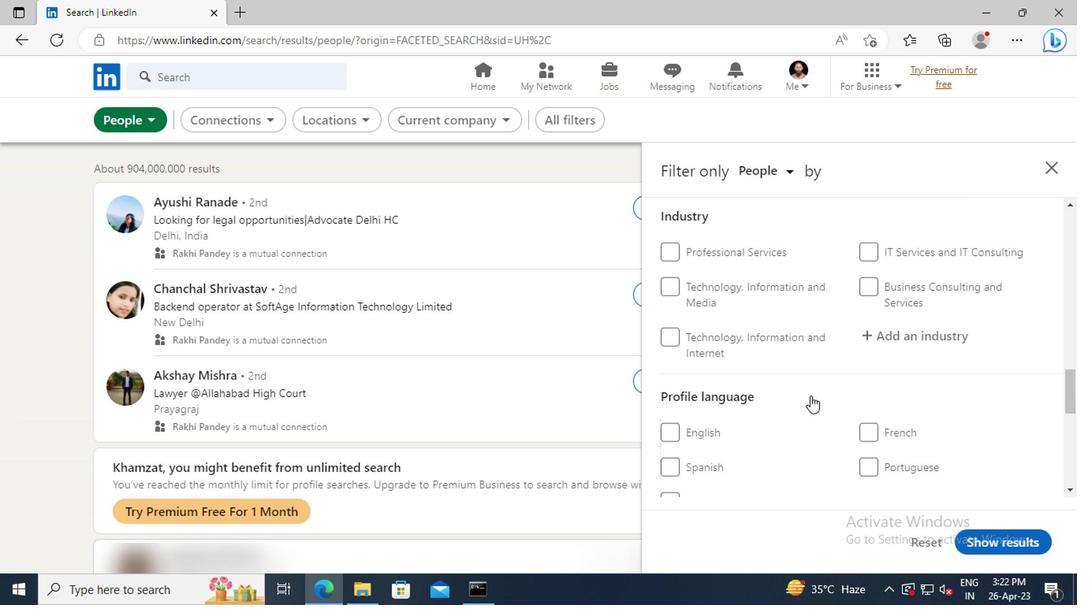 
Action: Mouse moved to (670, 383)
Screenshot: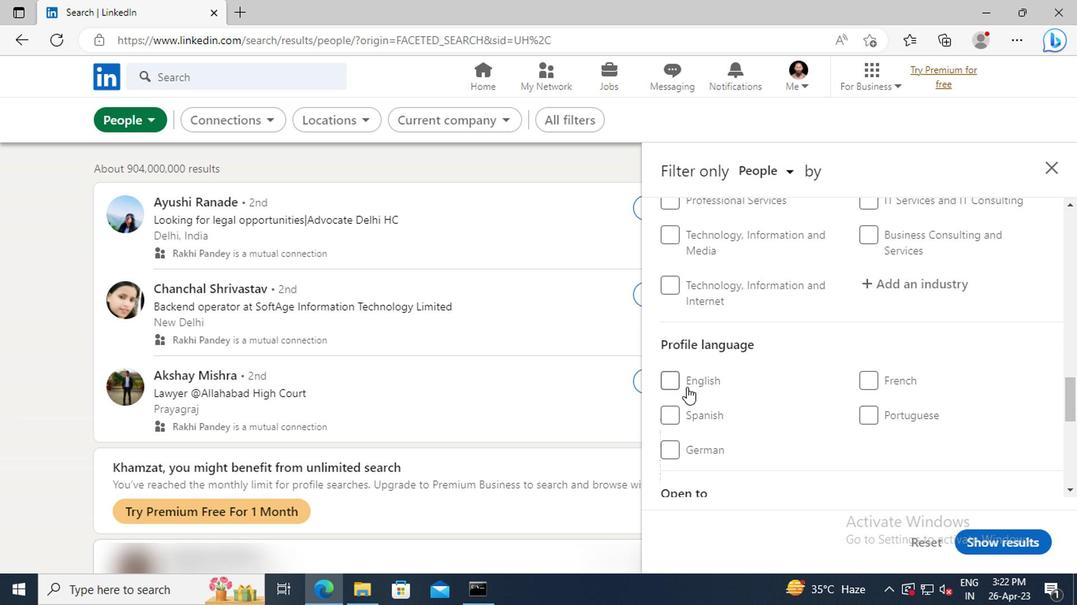 
Action: Mouse pressed left at (670, 383)
Screenshot: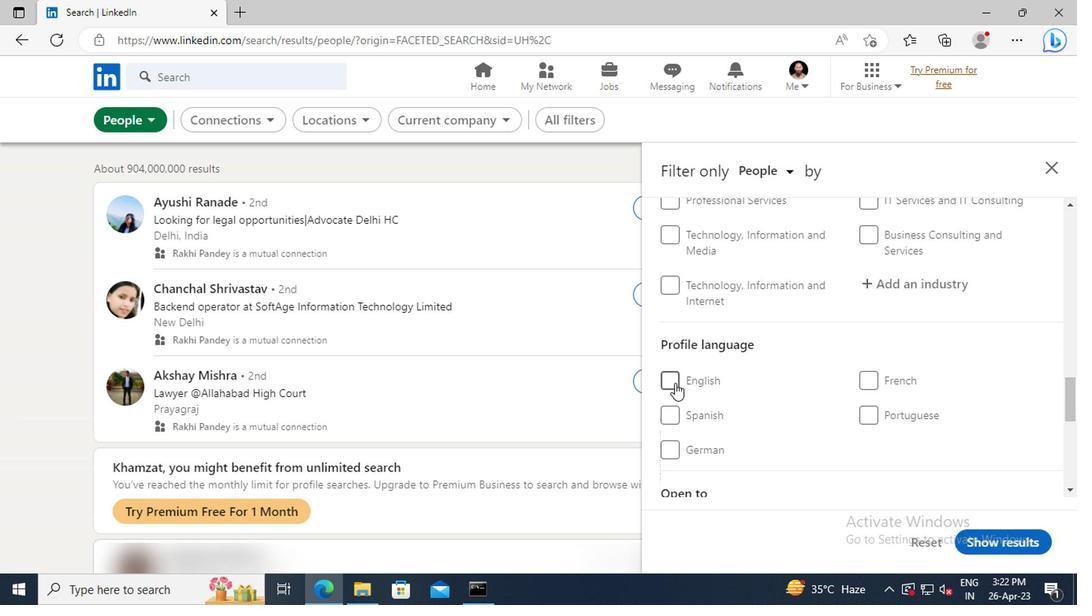 
Action: Mouse moved to (842, 390)
Screenshot: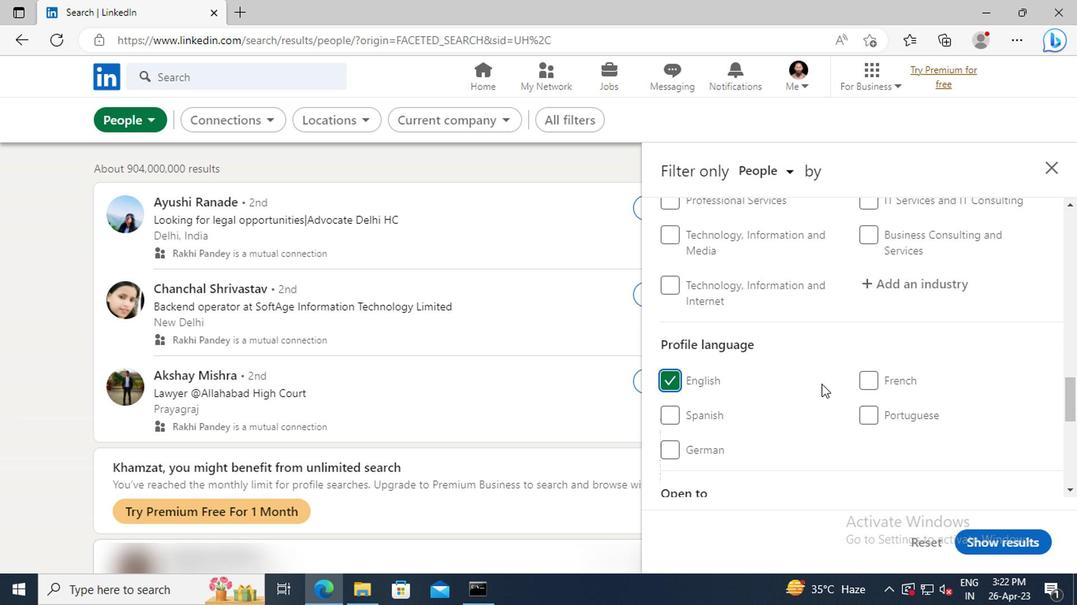 
Action: Mouse scrolled (842, 391) with delta (0, 0)
Screenshot: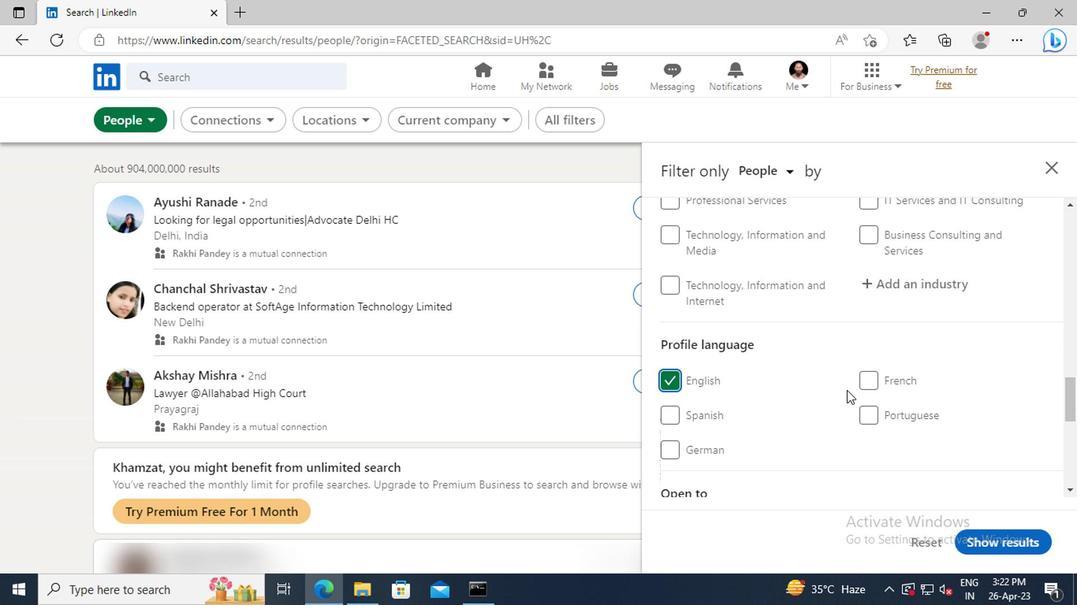 
Action: Mouse scrolled (842, 391) with delta (0, 0)
Screenshot: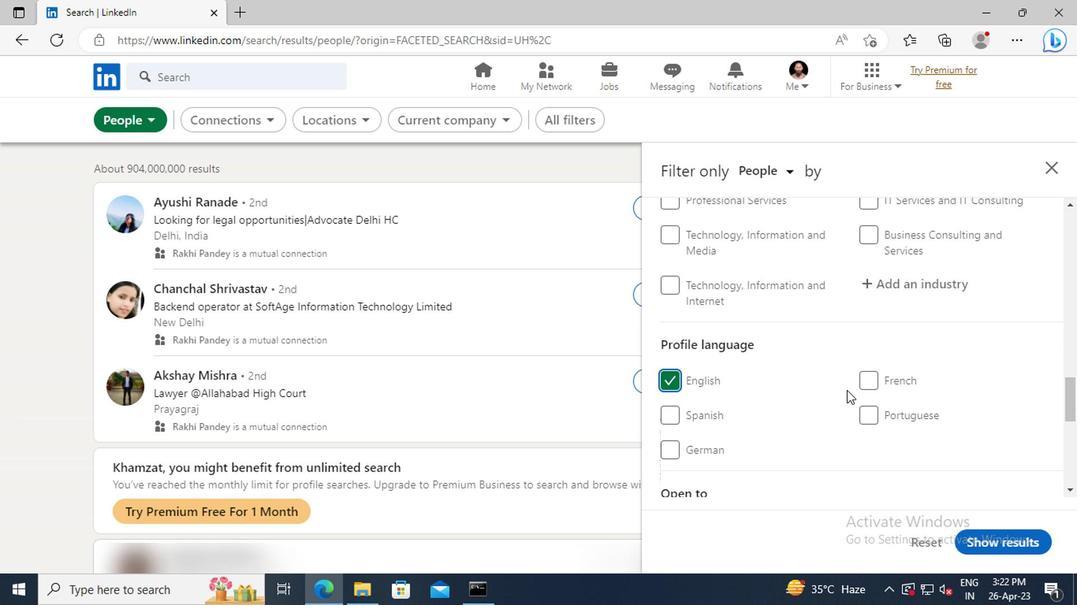 
Action: Mouse scrolled (842, 391) with delta (0, 0)
Screenshot: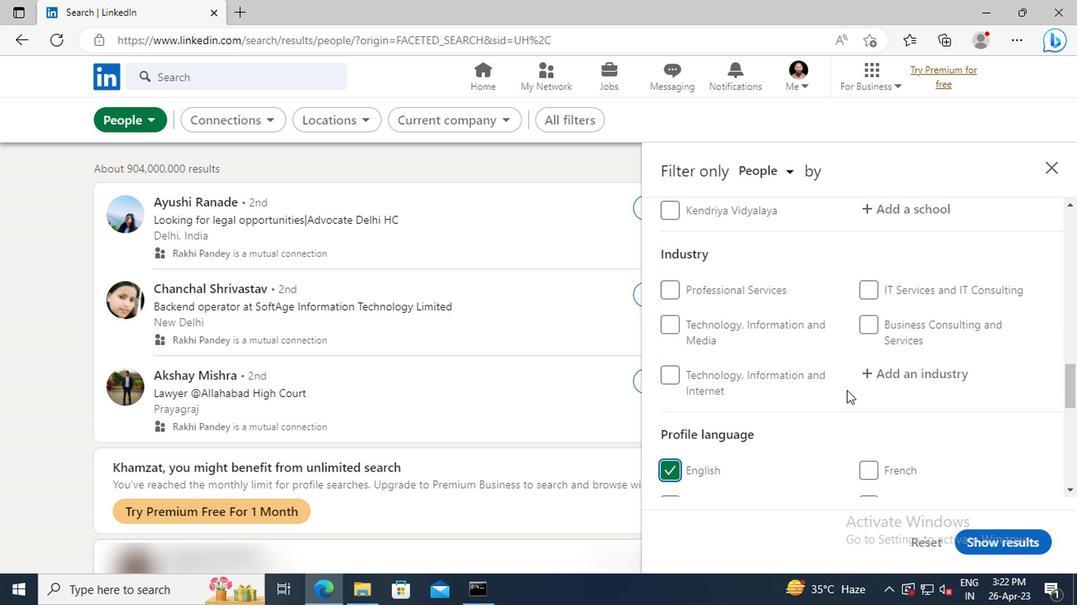 
Action: Mouse scrolled (842, 391) with delta (0, 0)
Screenshot: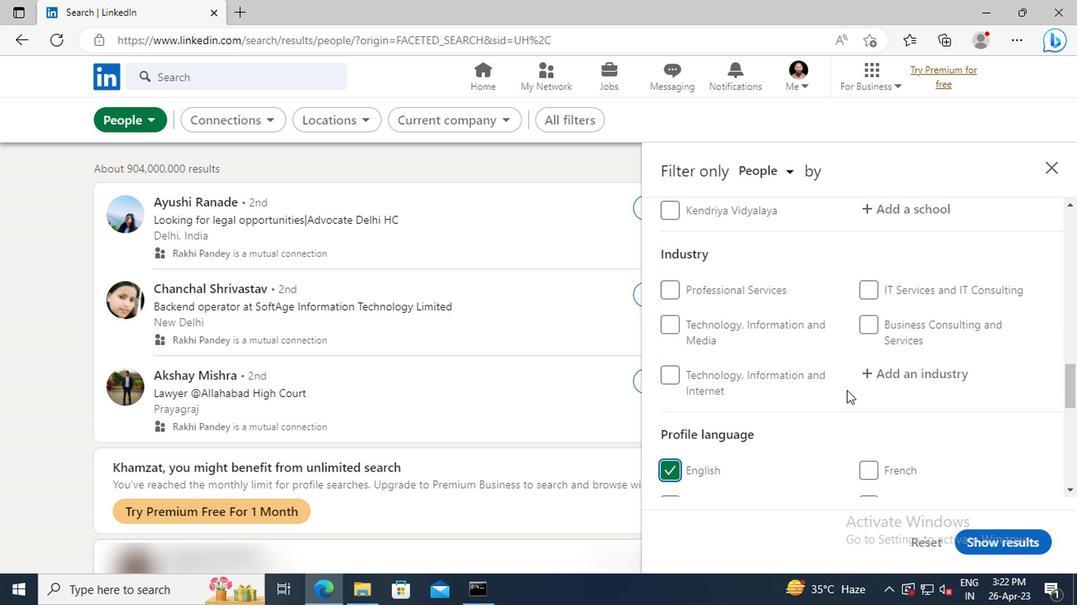 
Action: Mouse scrolled (842, 391) with delta (0, 0)
Screenshot: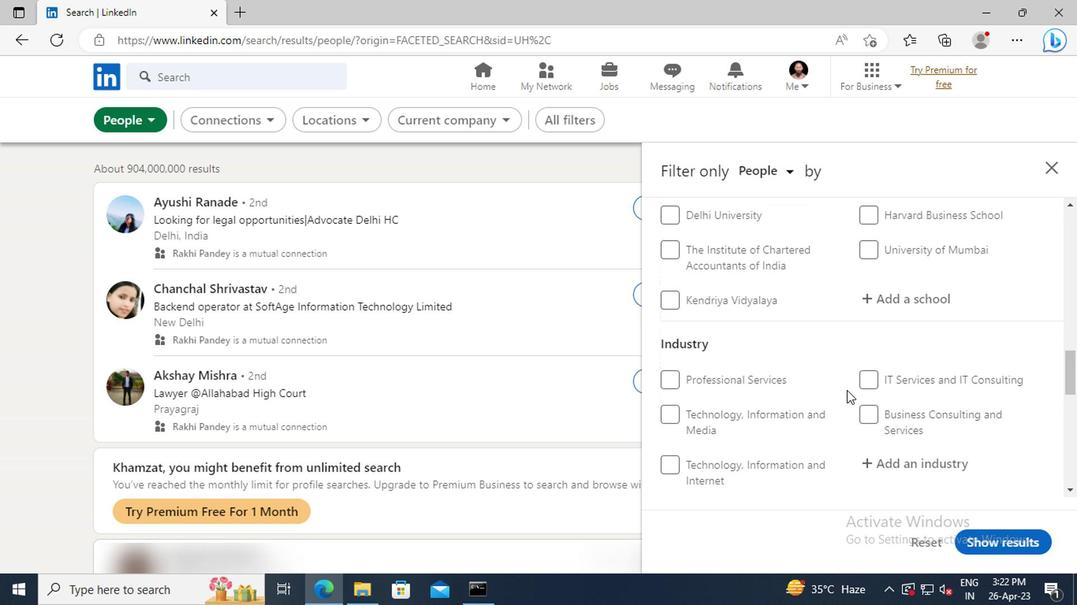 
Action: Mouse scrolled (842, 391) with delta (0, 0)
Screenshot: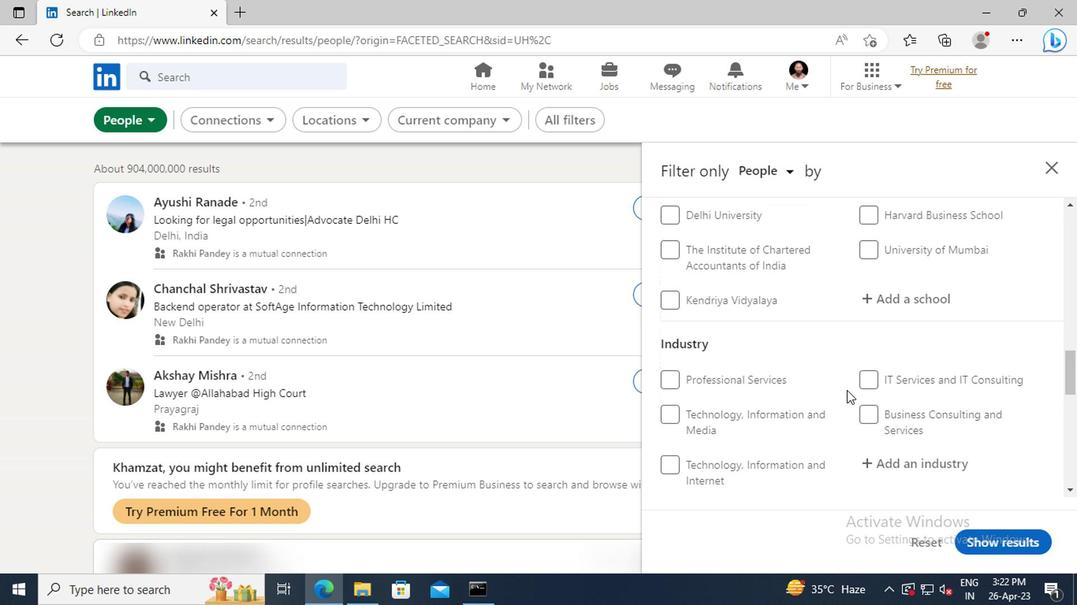 
Action: Mouse scrolled (842, 391) with delta (0, 0)
Screenshot: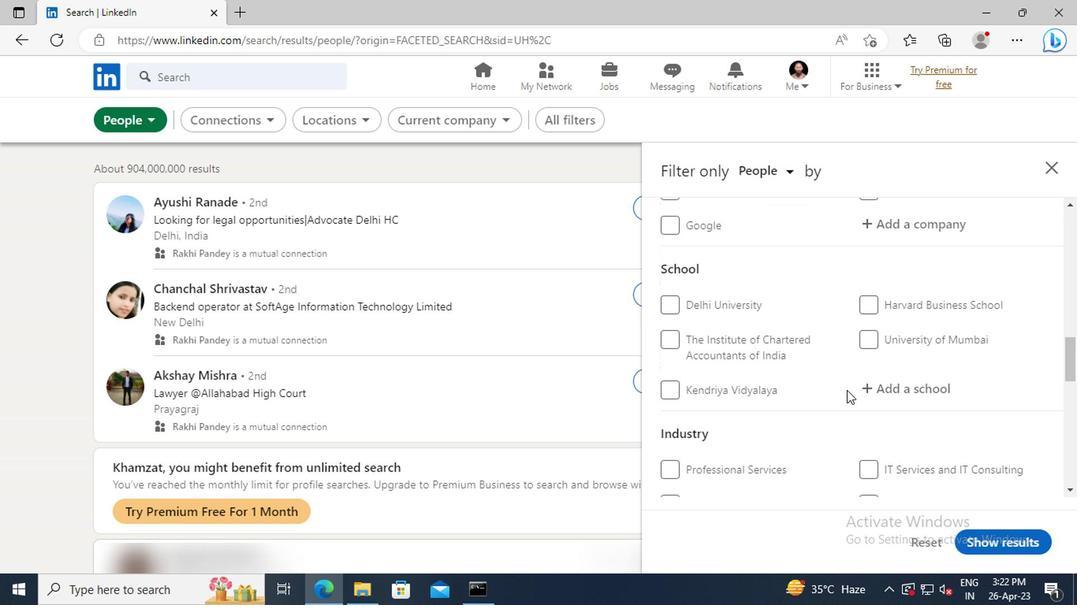 
Action: Mouse scrolled (842, 391) with delta (0, 0)
Screenshot: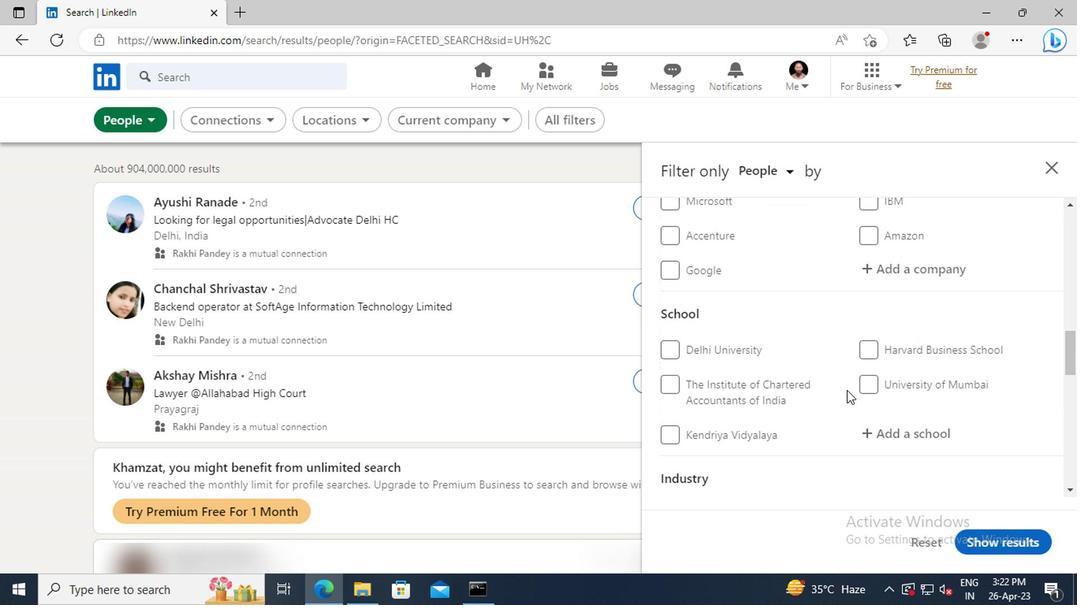 
Action: Mouse scrolled (842, 391) with delta (0, 0)
Screenshot: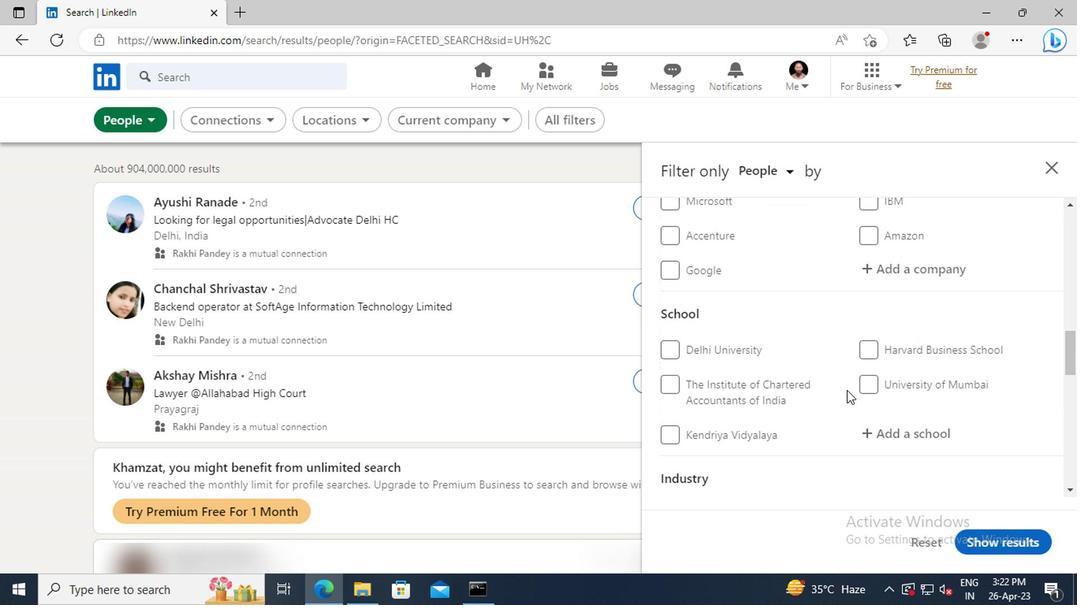 
Action: Mouse scrolled (842, 391) with delta (0, 0)
Screenshot: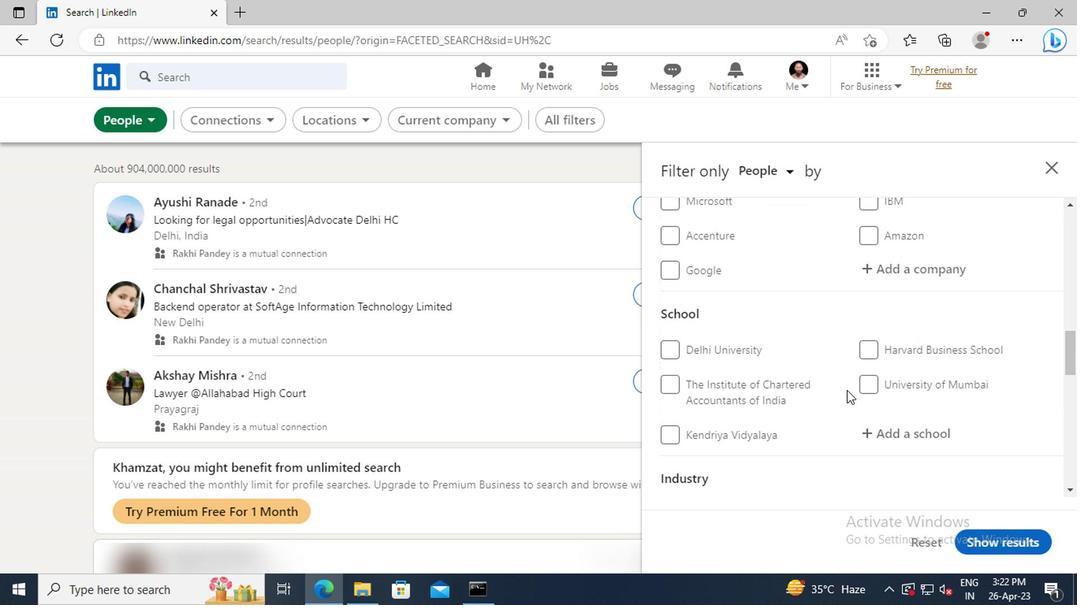 
Action: Mouse scrolled (842, 391) with delta (0, 0)
Screenshot: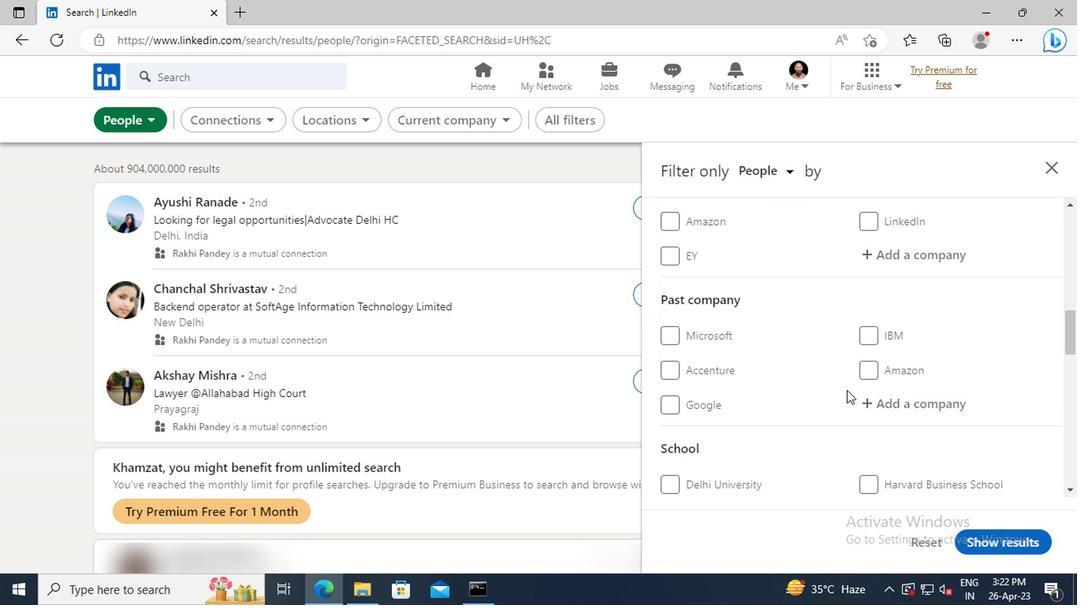 
Action: Mouse scrolled (842, 391) with delta (0, 0)
Screenshot: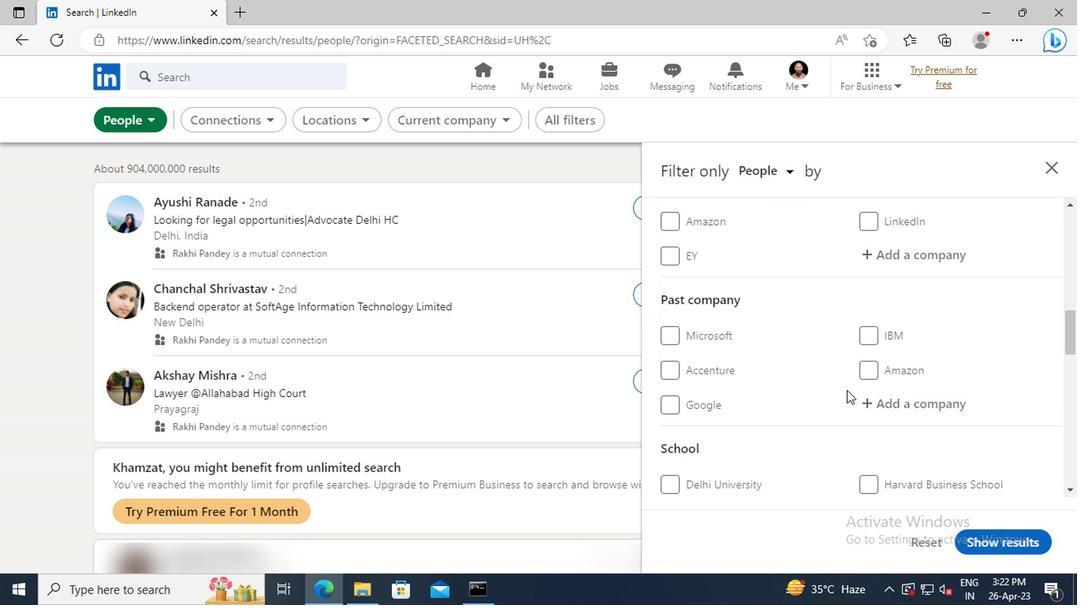
Action: Mouse scrolled (842, 391) with delta (0, 0)
Screenshot: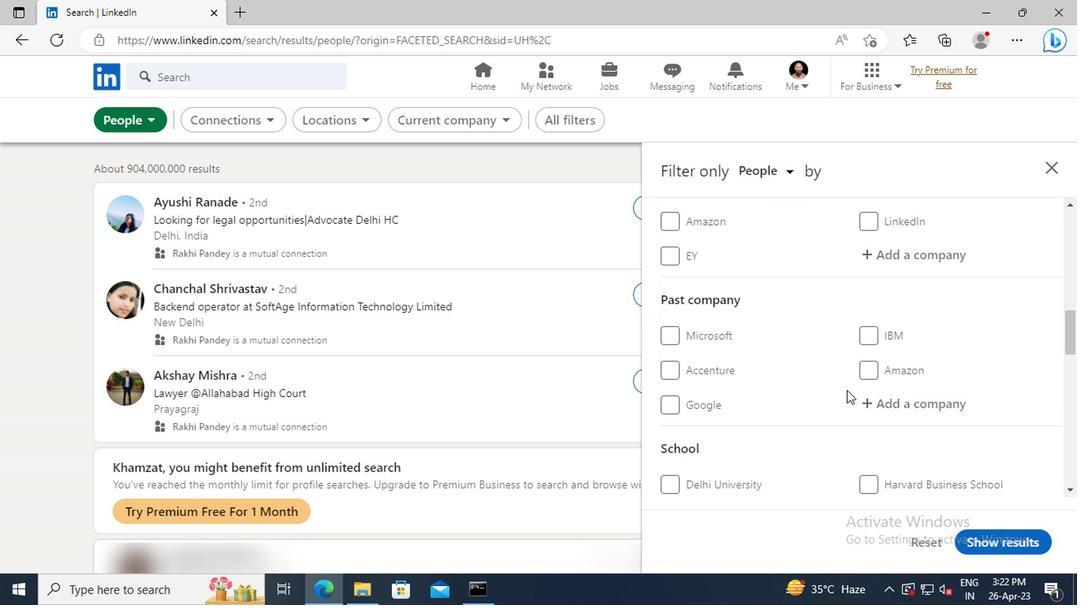 
Action: Mouse moved to (860, 389)
Screenshot: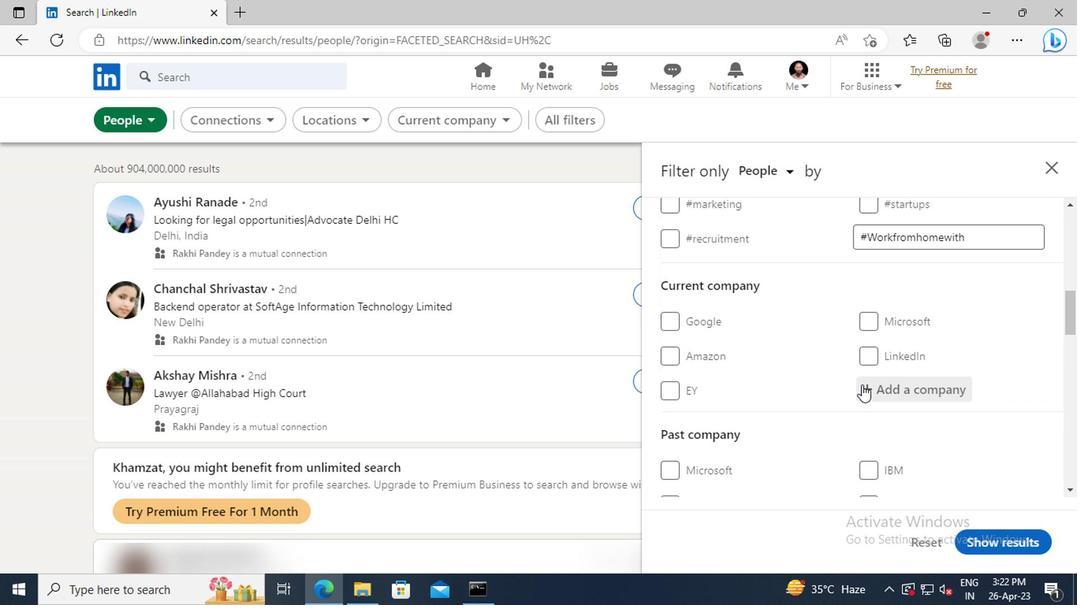 
Action: Mouse pressed left at (860, 389)
Screenshot: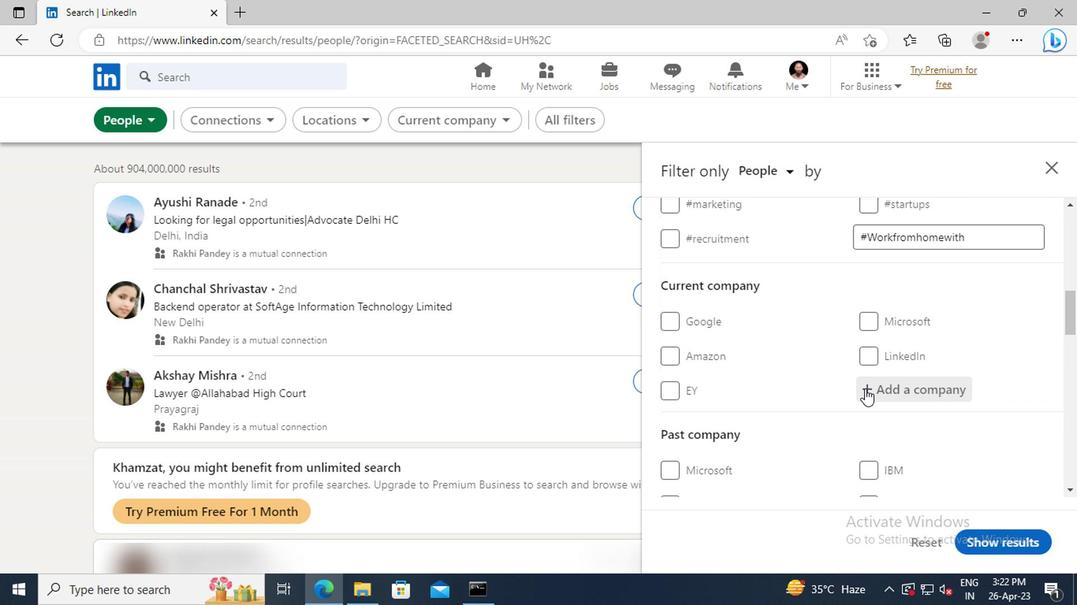 
Action: Mouse moved to (737, 336)
Screenshot: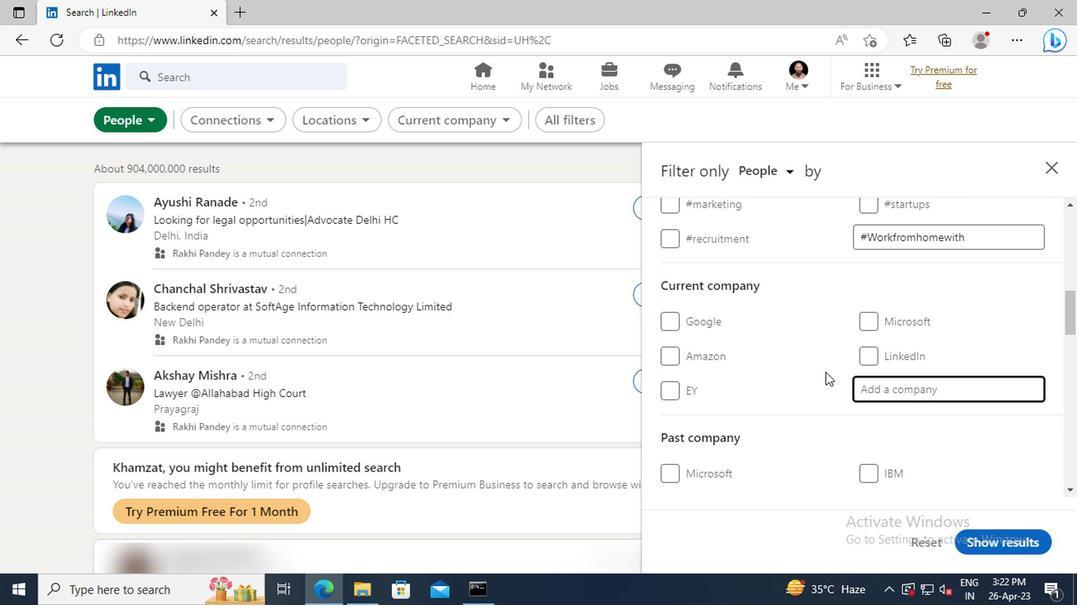 
Action: Key pressed <Key.shift>VERITAS<Key.space><Key.shift>TECHNOLOGIES<Key.space><Key.shift>LLC
Screenshot: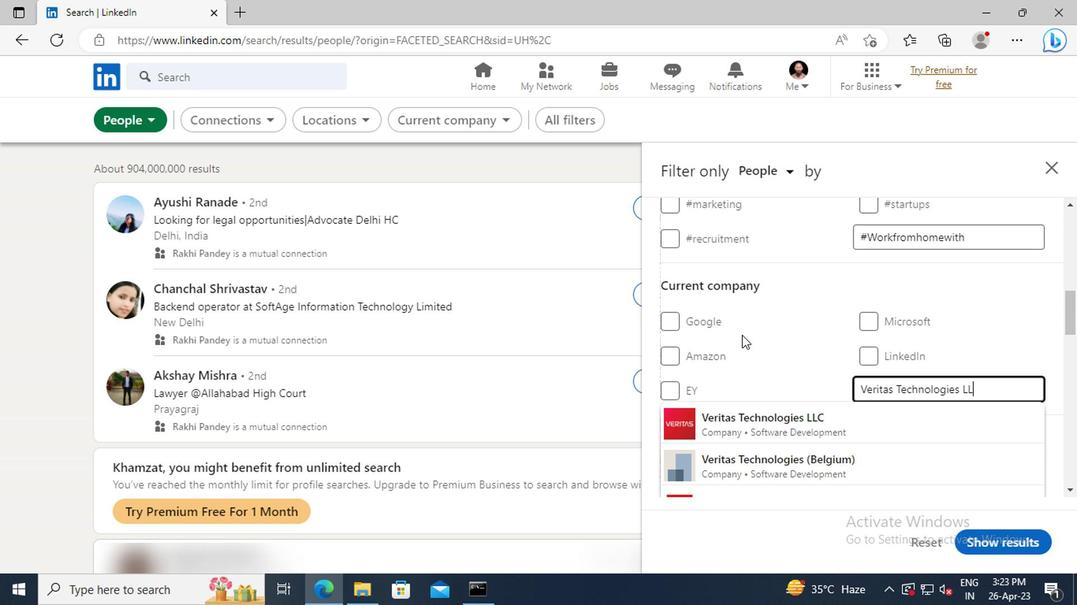 
Action: Mouse moved to (774, 423)
Screenshot: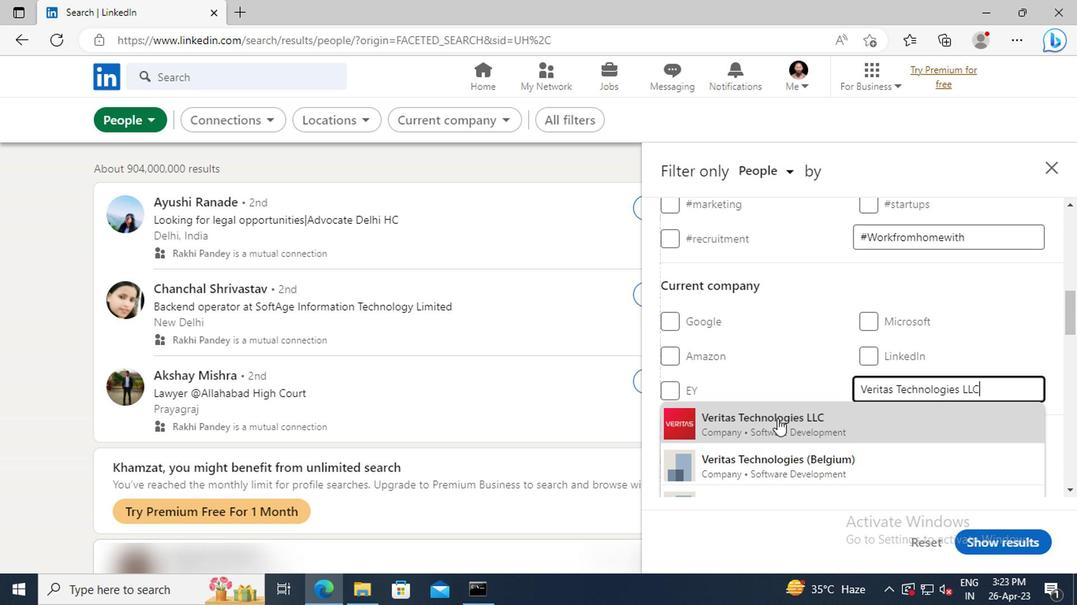 
Action: Mouse pressed left at (774, 423)
Screenshot: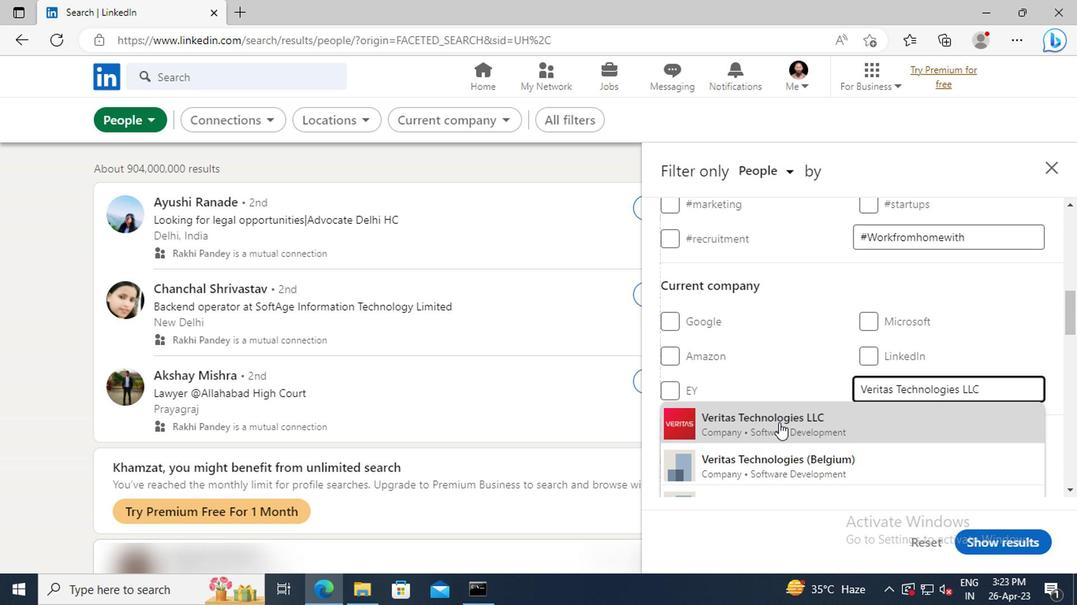 
Action: Mouse moved to (848, 310)
Screenshot: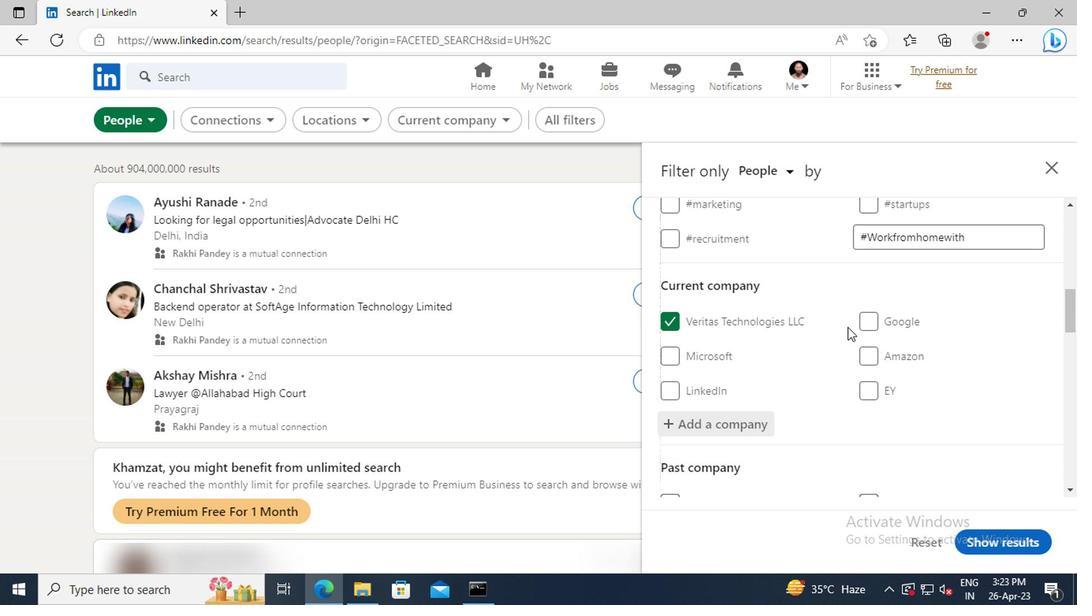 
Action: Mouse scrolled (848, 310) with delta (0, 0)
Screenshot: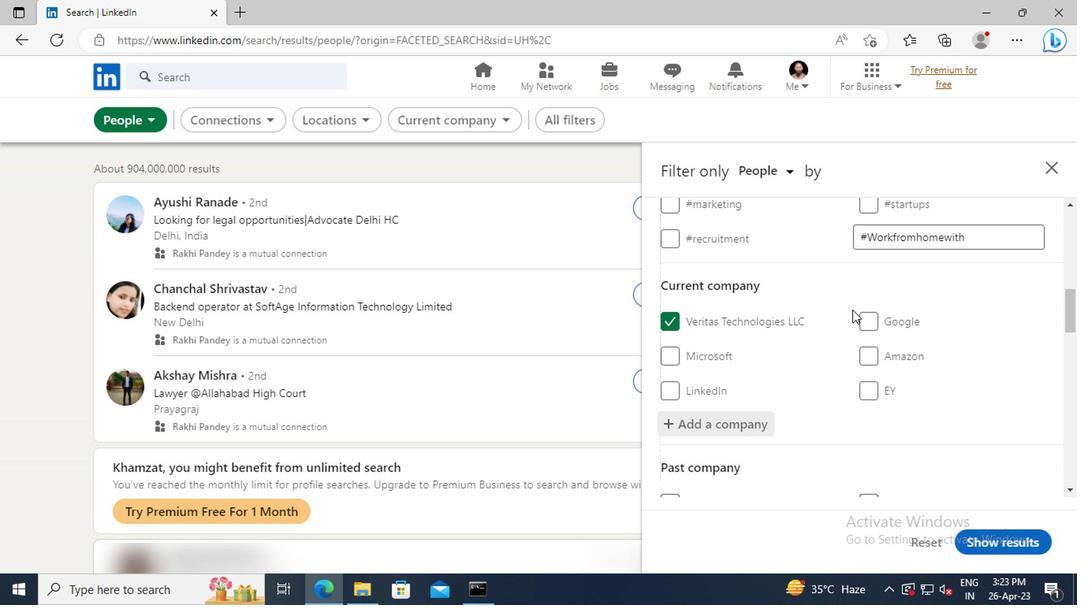 
Action: Mouse scrolled (848, 310) with delta (0, 0)
Screenshot: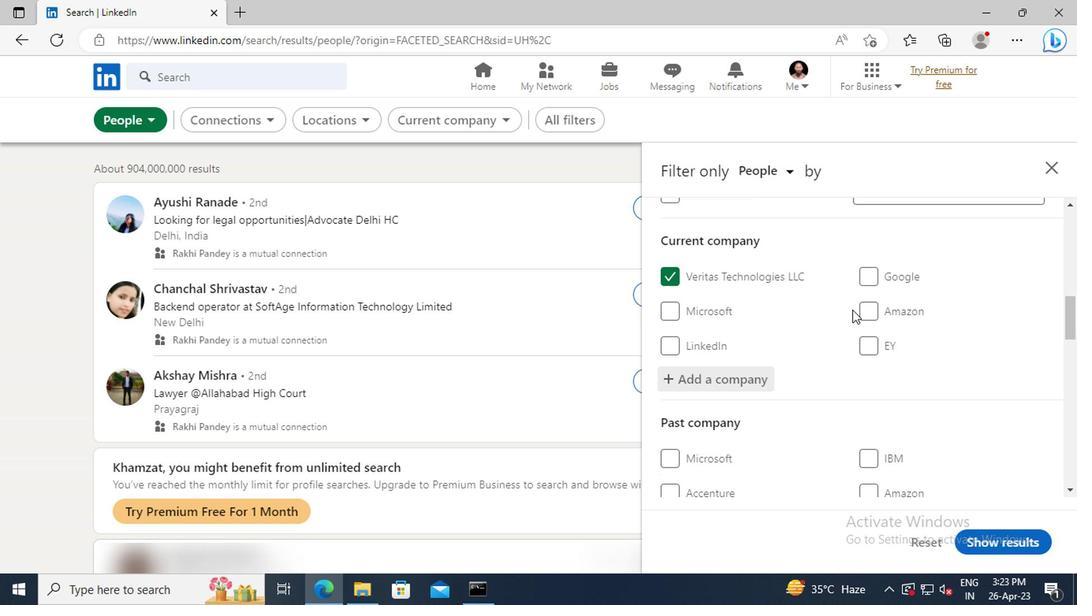 
Action: Mouse scrolled (848, 310) with delta (0, 0)
Screenshot: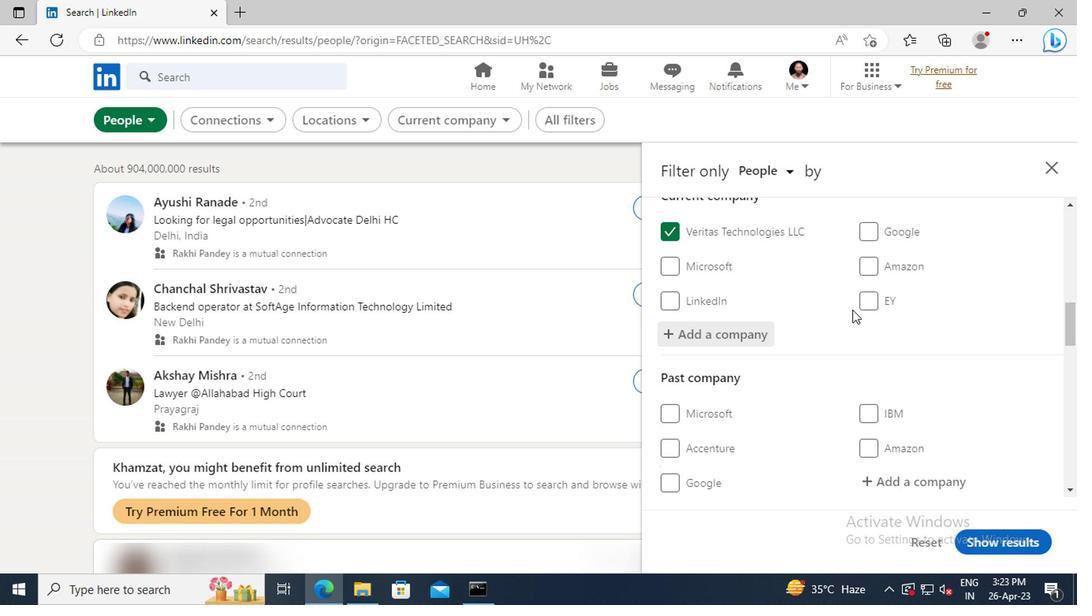 
Action: Mouse scrolled (848, 310) with delta (0, 0)
Screenshot: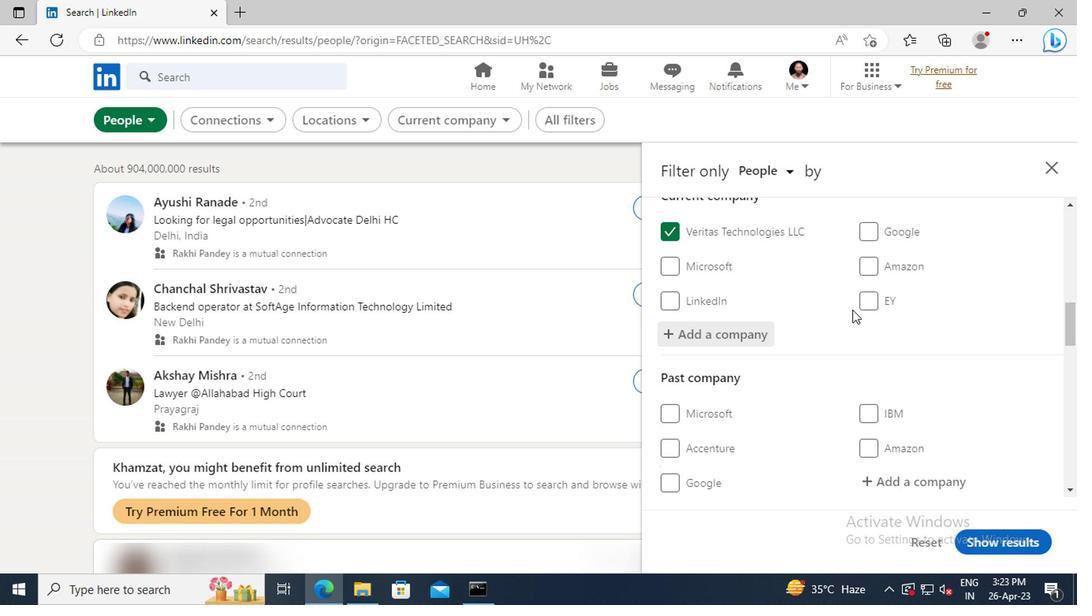 
Action: Mouse scrolled (848, 310) with delta (0, 0)
Screenshot: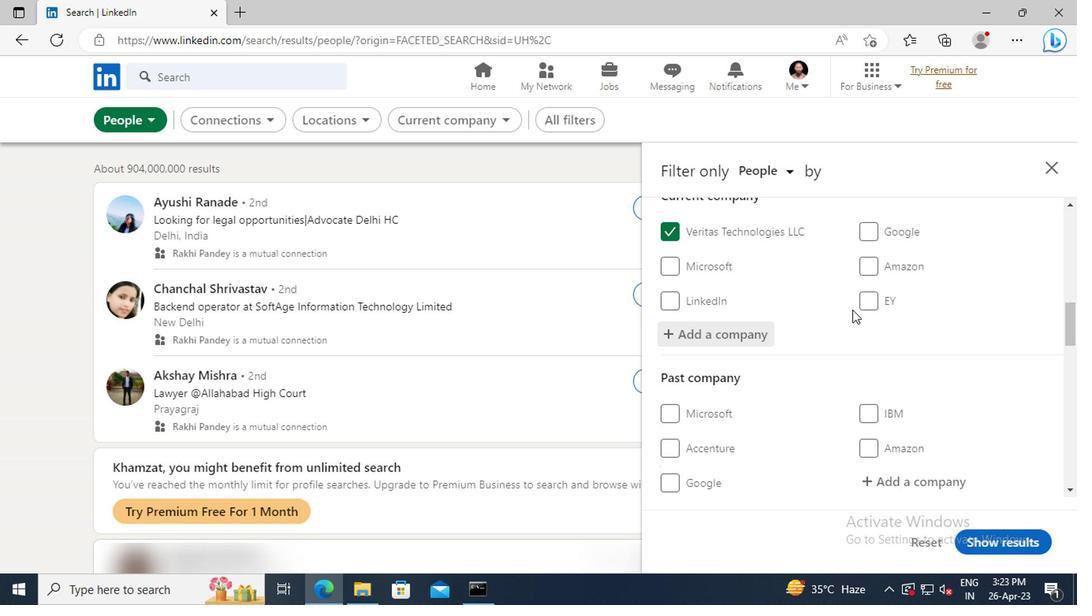 
Action: Mouse scrolled (848, 310) with delta (0, 0)
Screenshot: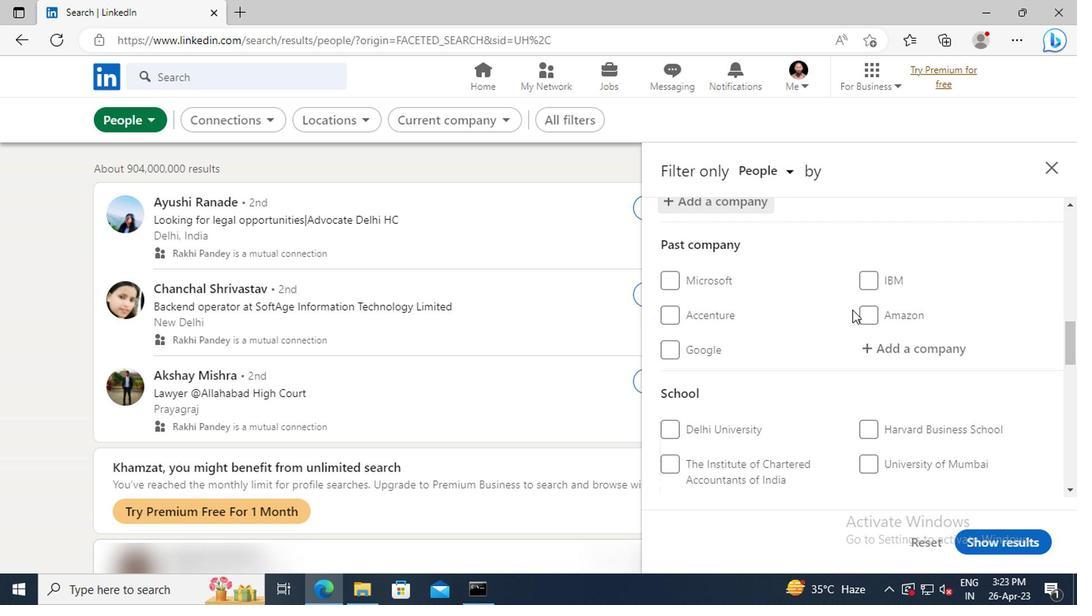 
Action: Mouse scrolled (848, 310) with delta (0, 0)
Screenshot: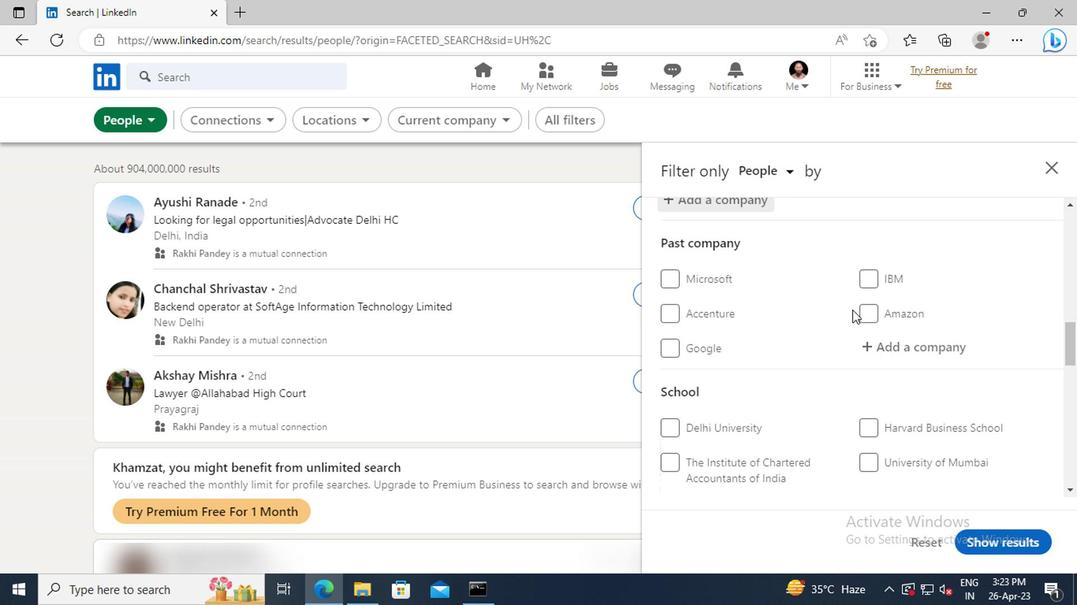 
Action: Mouse scrolled (848, 310) with delta (0, 0)
Screenshot: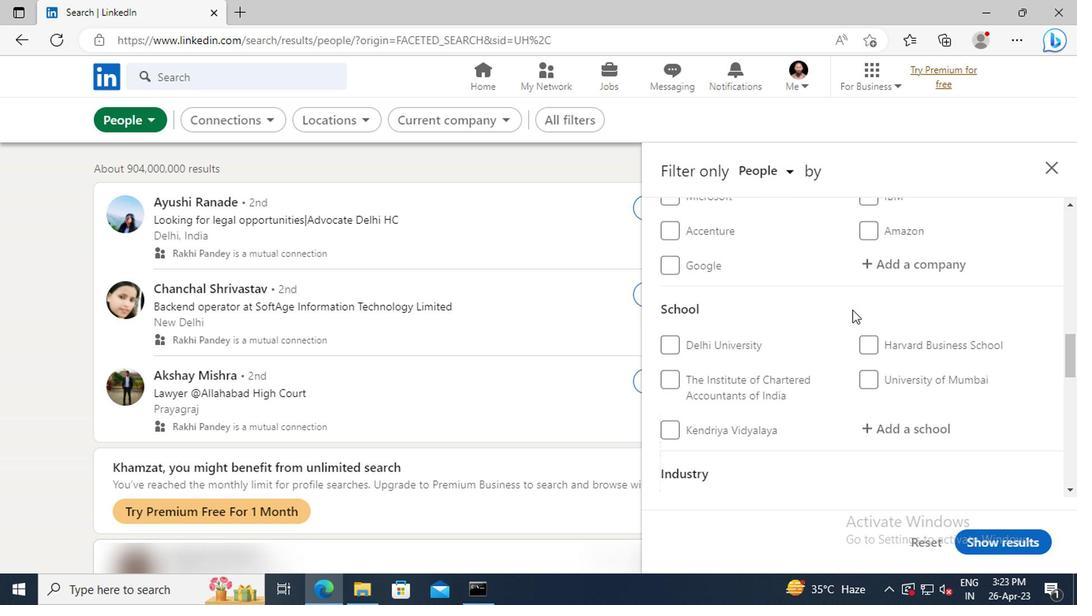 
Action: Mouse scrolled (848, 310) with delta (0, 0)
Screenshot: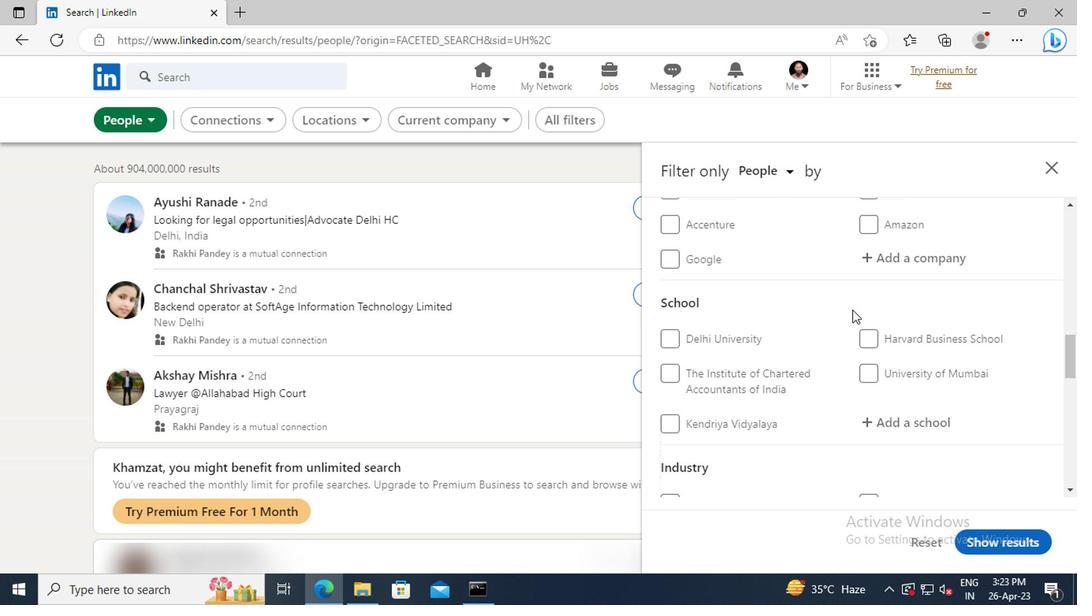 
Action: Mouse moved to (893, 338)
Screenshot: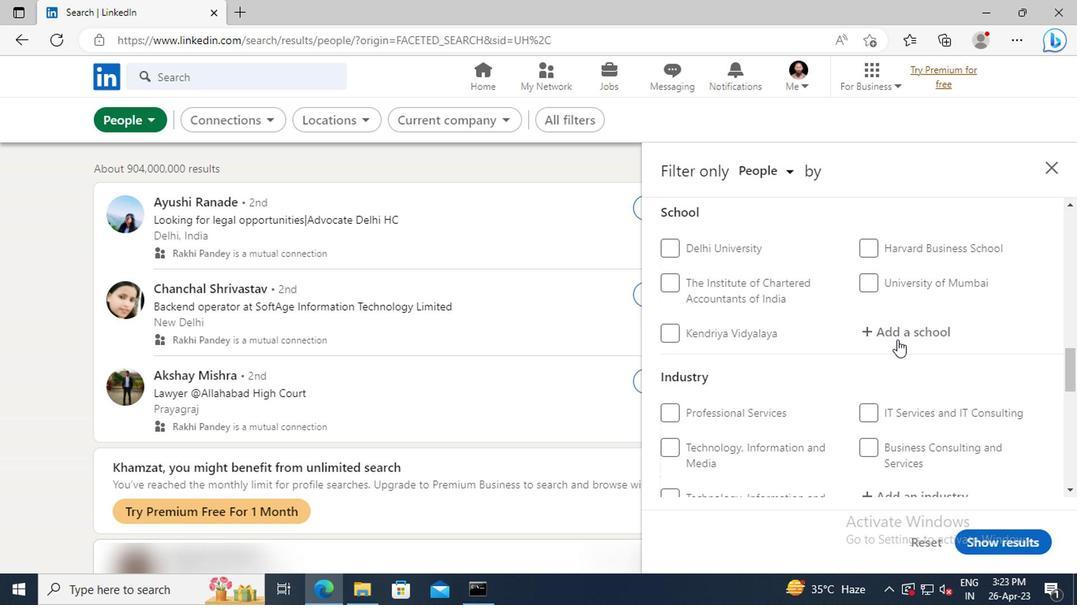 
Action: Mouse pressed left at (893, 338)
Screenshot: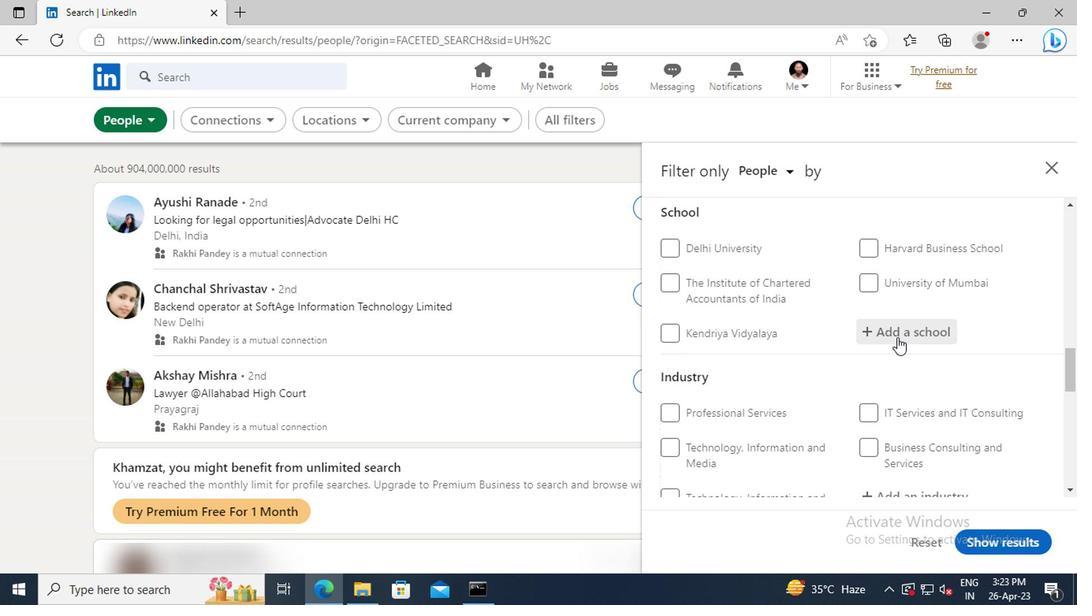 
Action: Mouse moved to (695, 248)
Screenshot: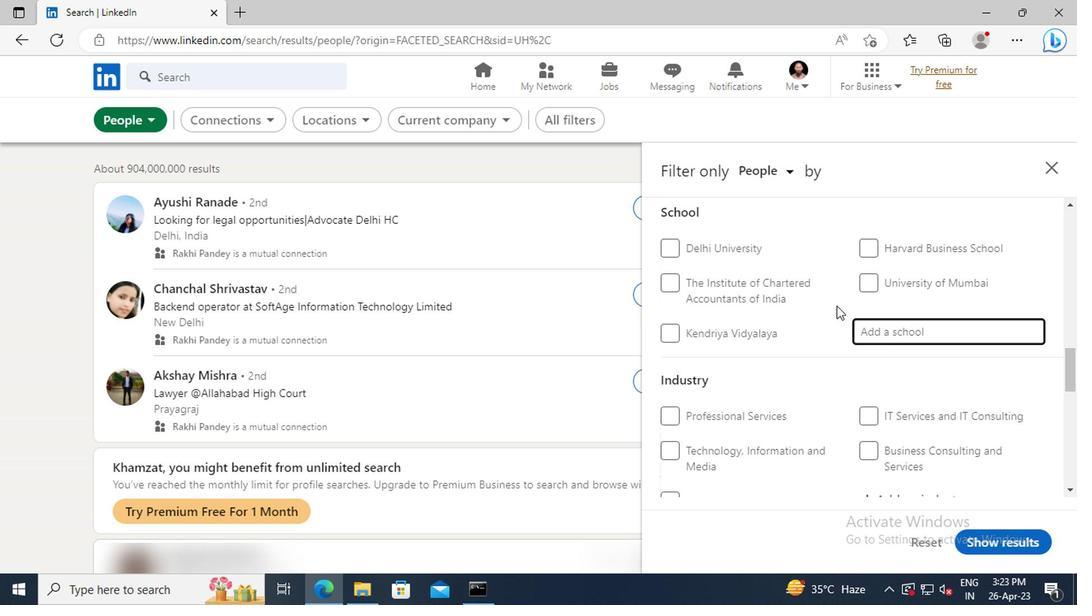 
Action: Key pressed <Key.shift>RAMCO<Key.space><Key.shift>INSTITUTE<Key.space>OF<Key.space>TECHNOLOGY
Screenshot: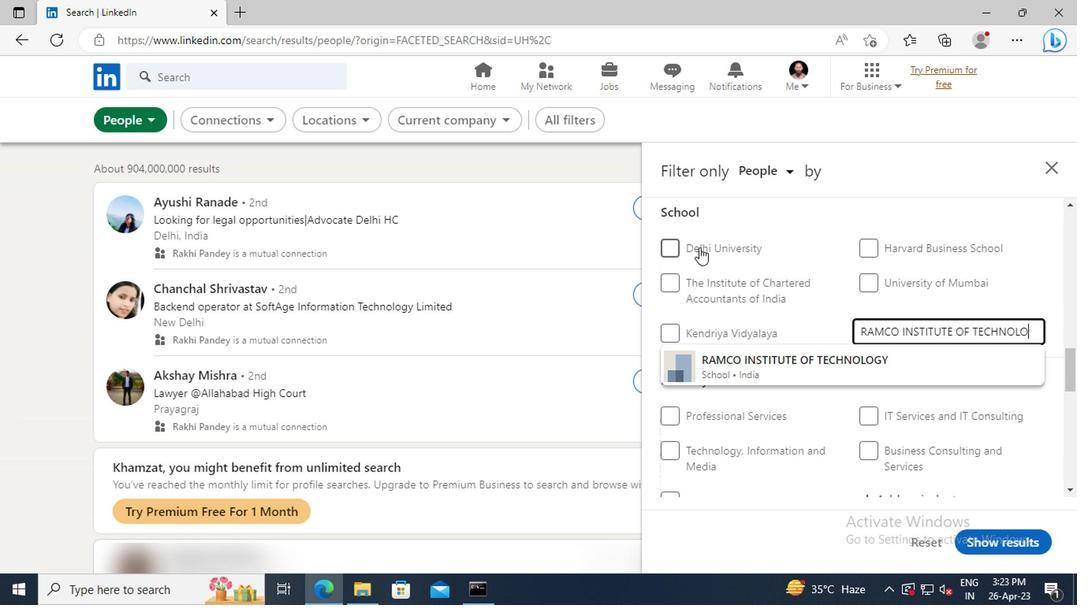 
Action: Mouse moved to (729, 357)
Screenshot: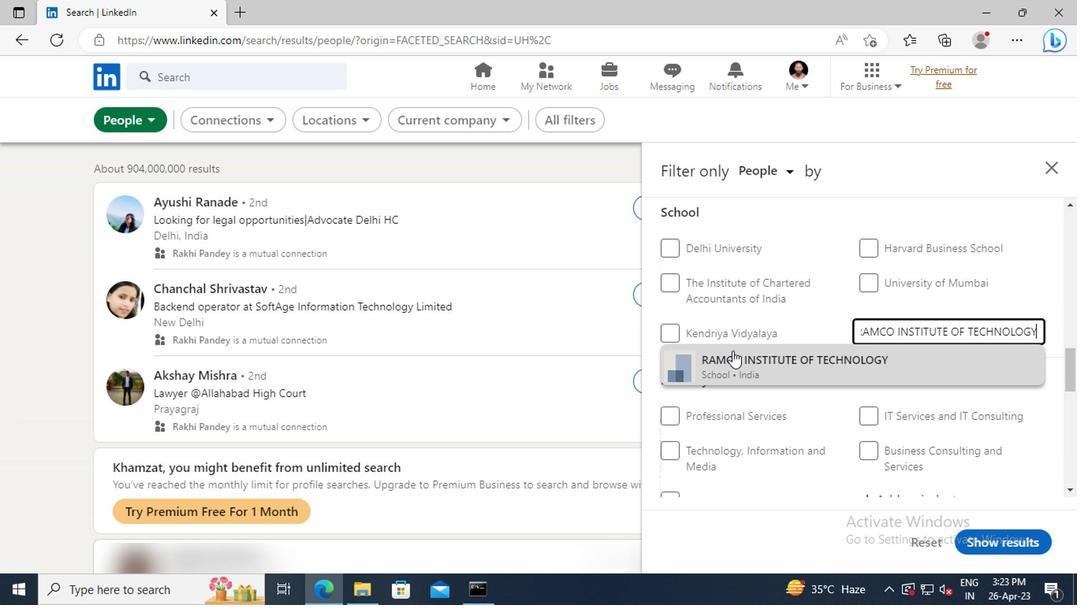 
Action: Mouse pressed left at (729, 357)
Screenshot: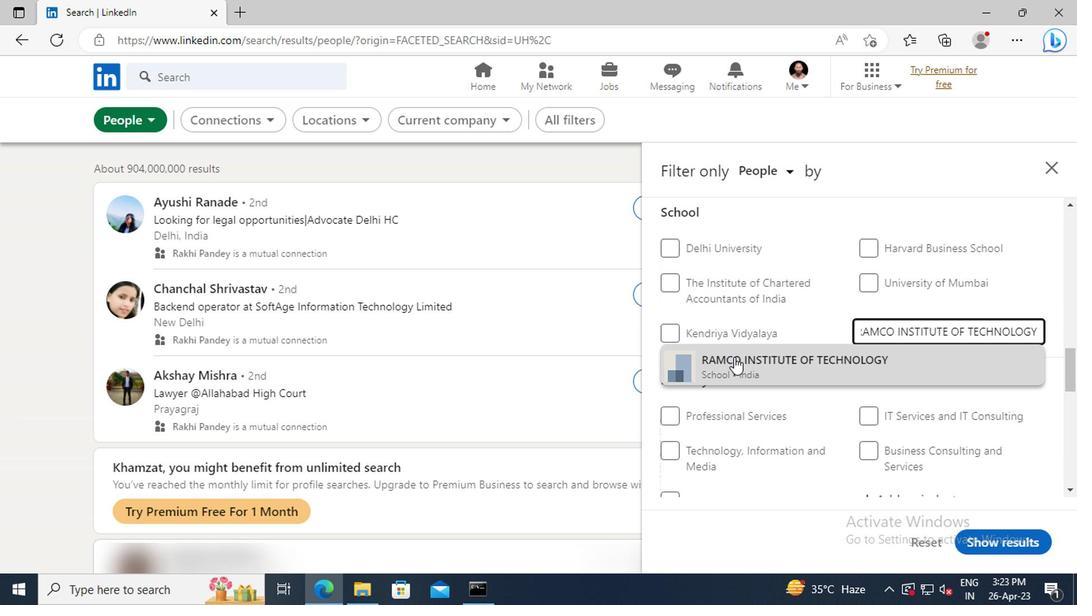 
Action: Mouse moved to (841, 320)
Screenshot: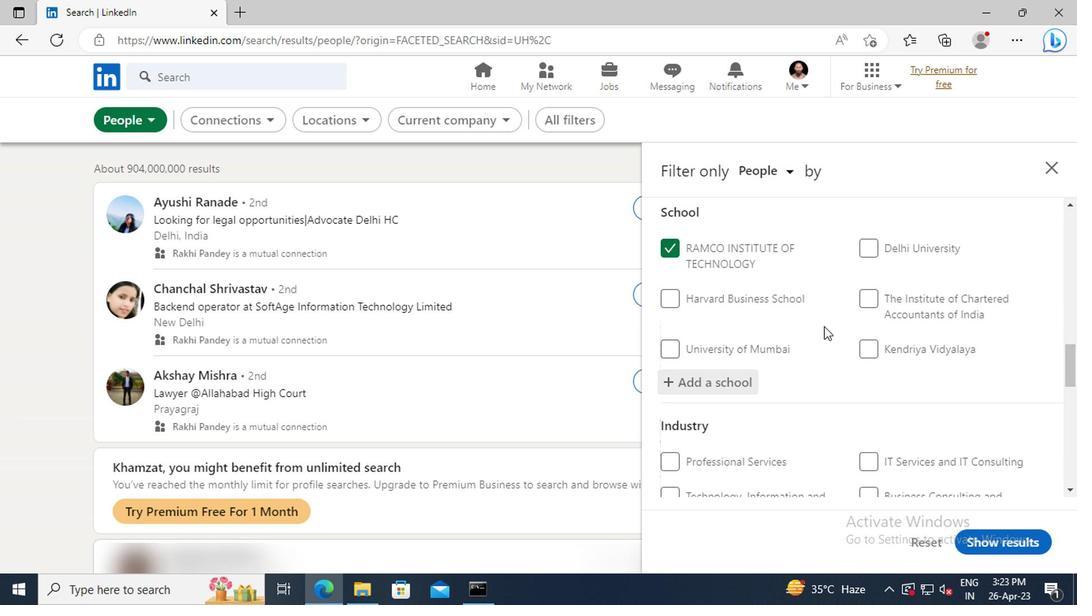 
Action: Mouse scrolled (841, 320) with delta (0, 0)
Screenshot: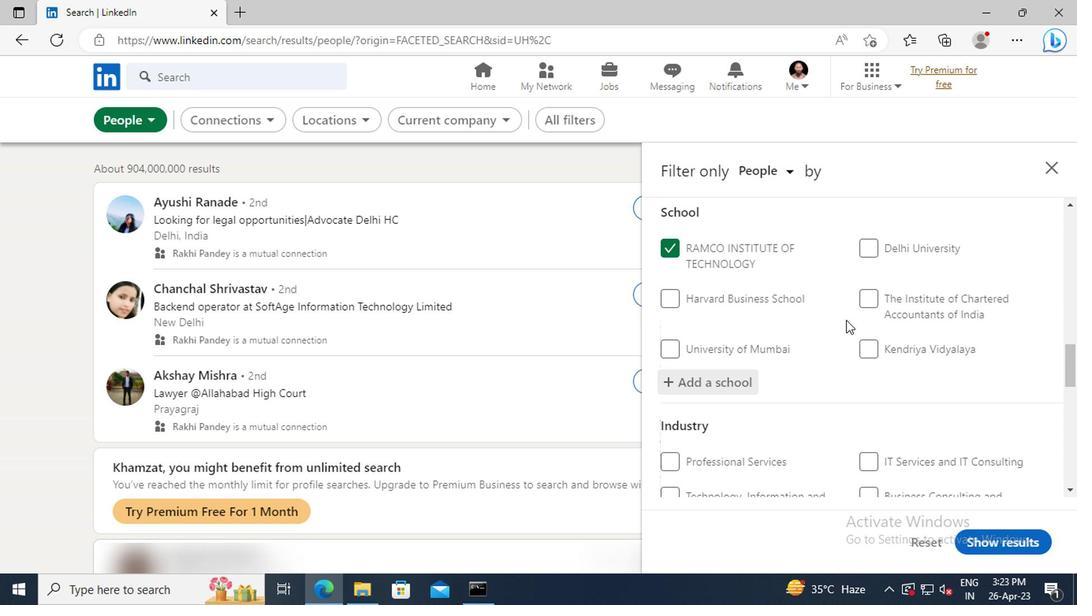 
Action: Mouse scrolled (841, 320) with delta (0, 0)
Screenshot: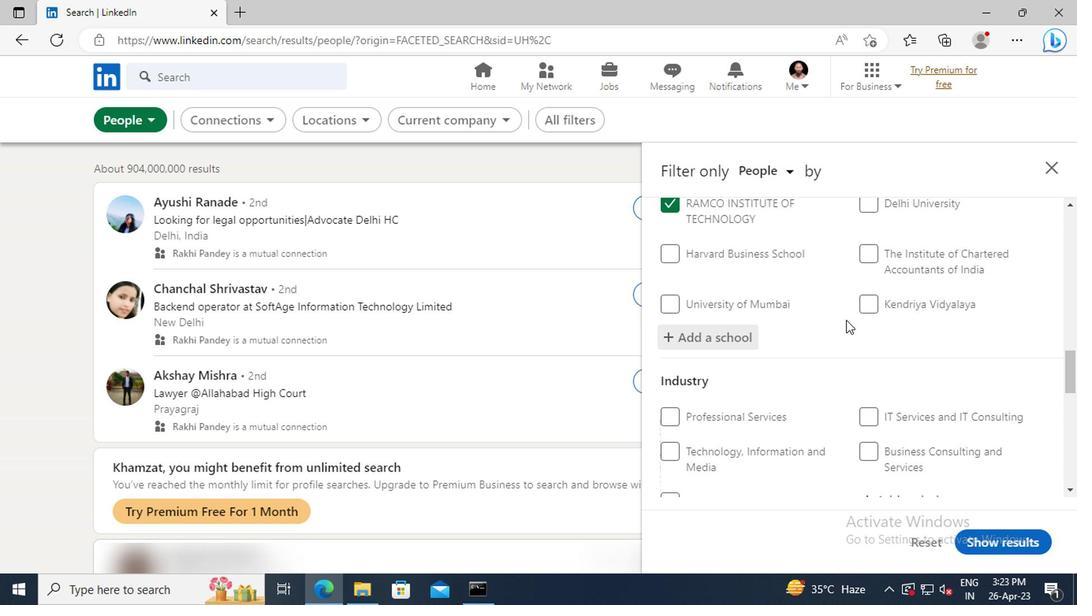 
Action: Mouse scrolled (841, 320) with delta (0, 0)
Screenshot: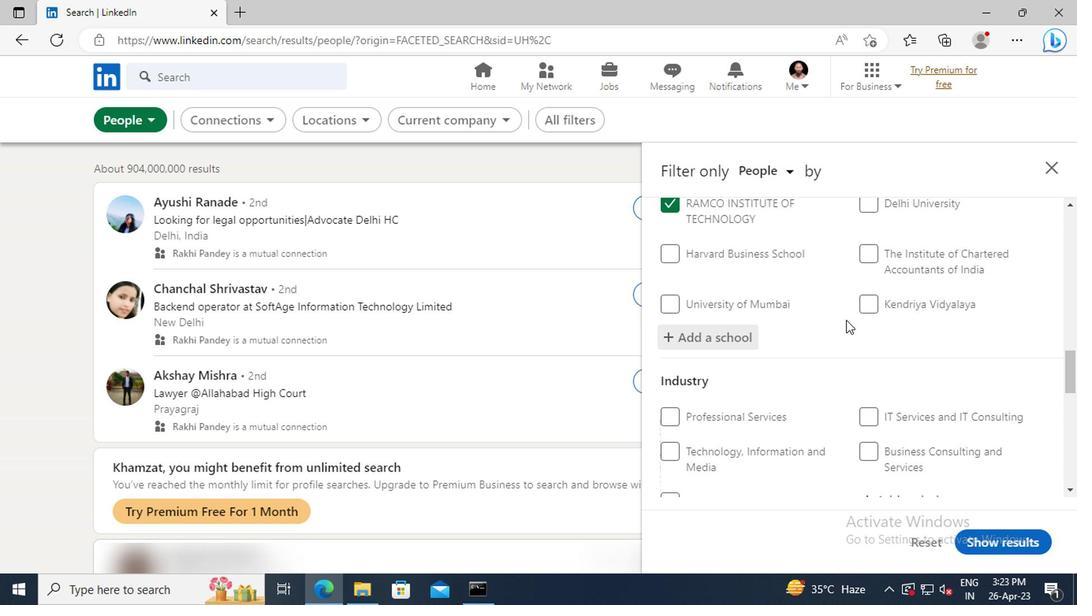 
Action: Mouse scrolled (841, 320) with delta (0, 0)
Screenshot: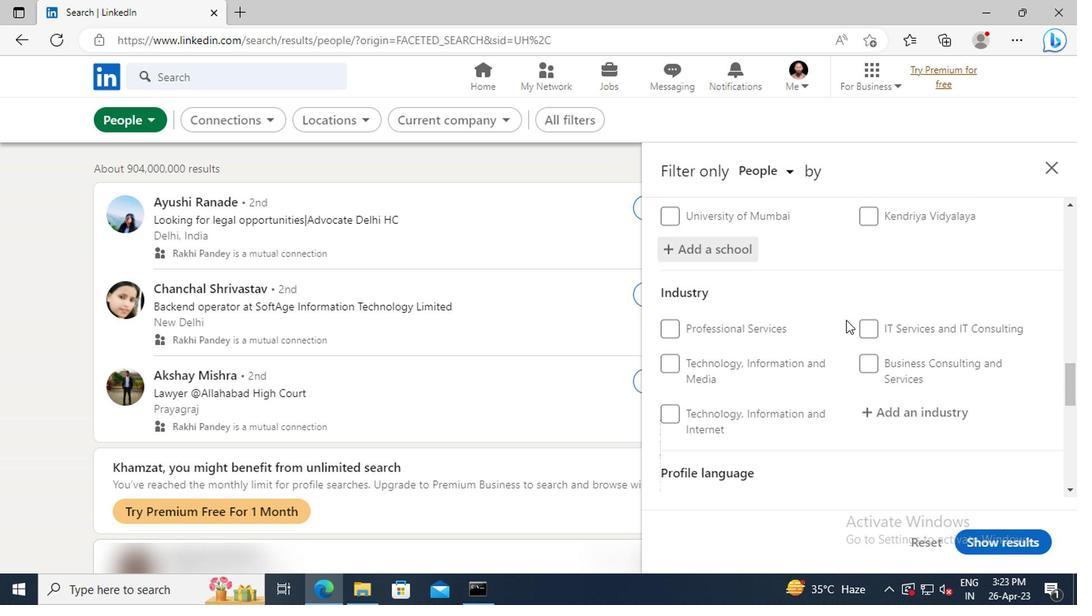 
Action: Mouse moved to (904, 362)
Screenshot: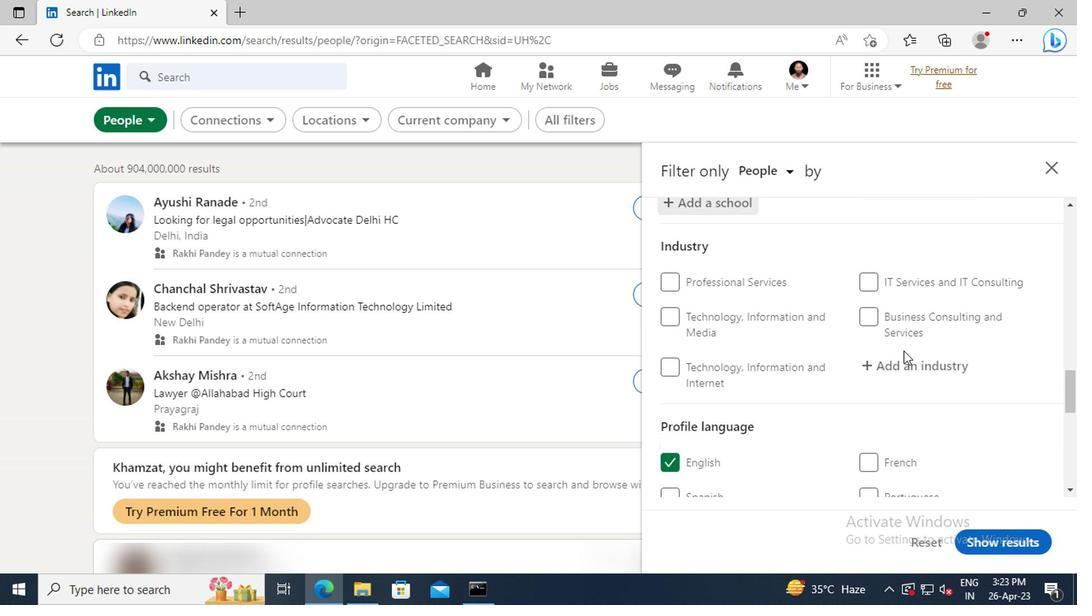 
Action: Mouse pressed left at (904, 362)
Screenshot: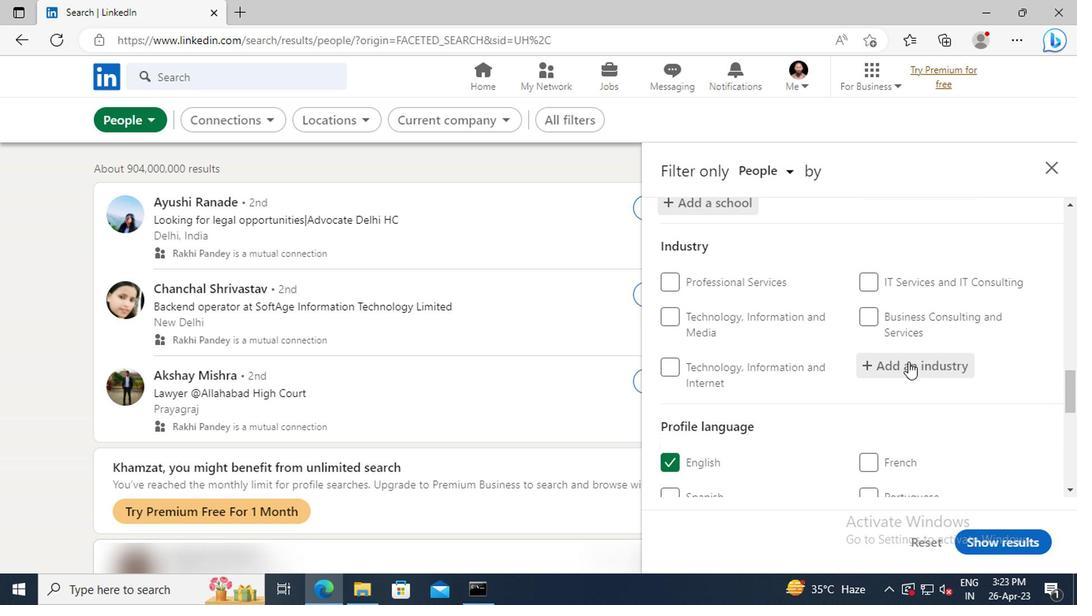 
Action: Mouse moved to (750, 449)
Screenshot: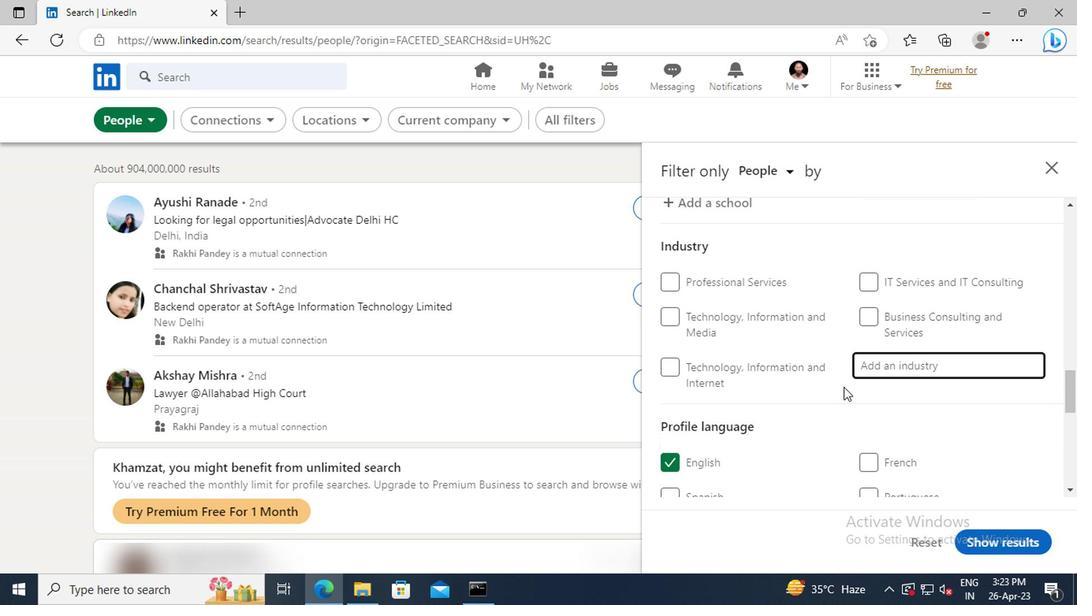 
Action: Key pressed <Key.shift>PERSONAL<Key.space><Key.shift>CARE<Key.space><Key.shift>PRODUCT<Key.space><Key.shift>MANUFACTURING
Screenshot: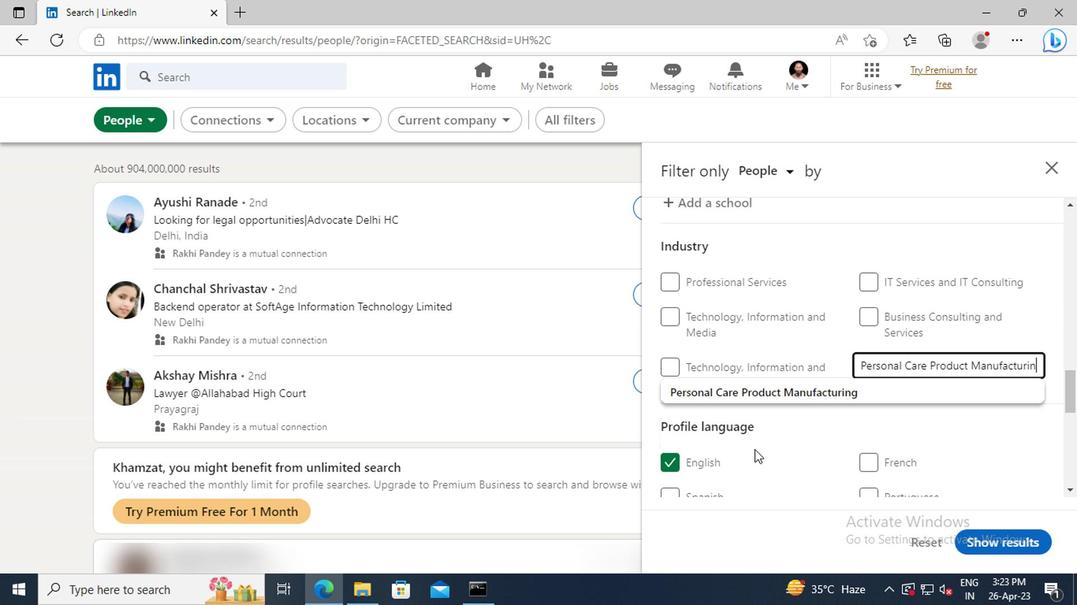 
Action: Mouse moved to (770, 395)
Screenshot: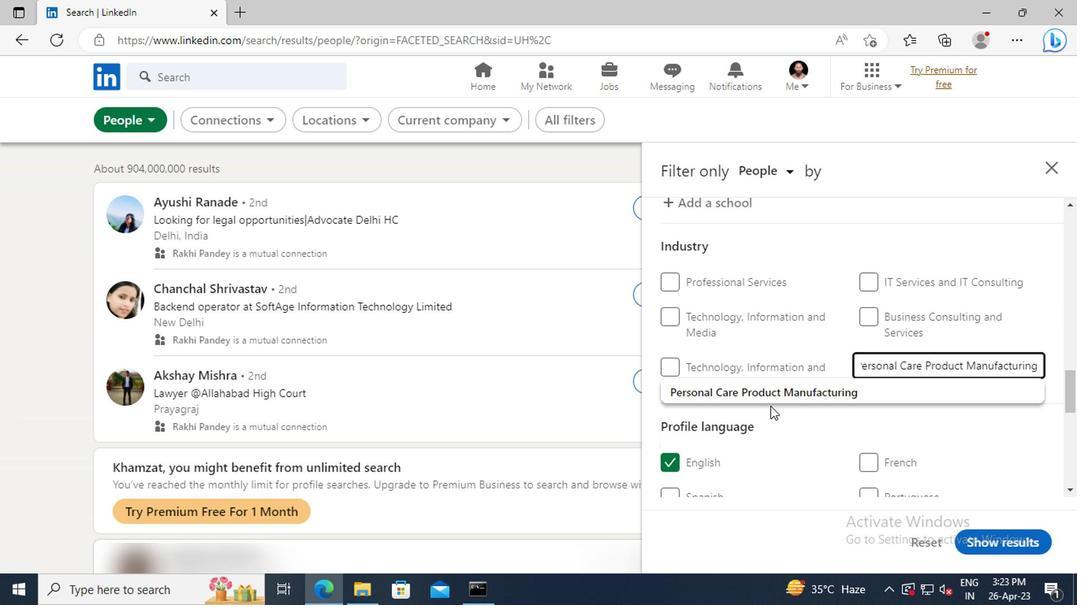 
Action: Mouse pressed left at (770, 395)
Screenshot: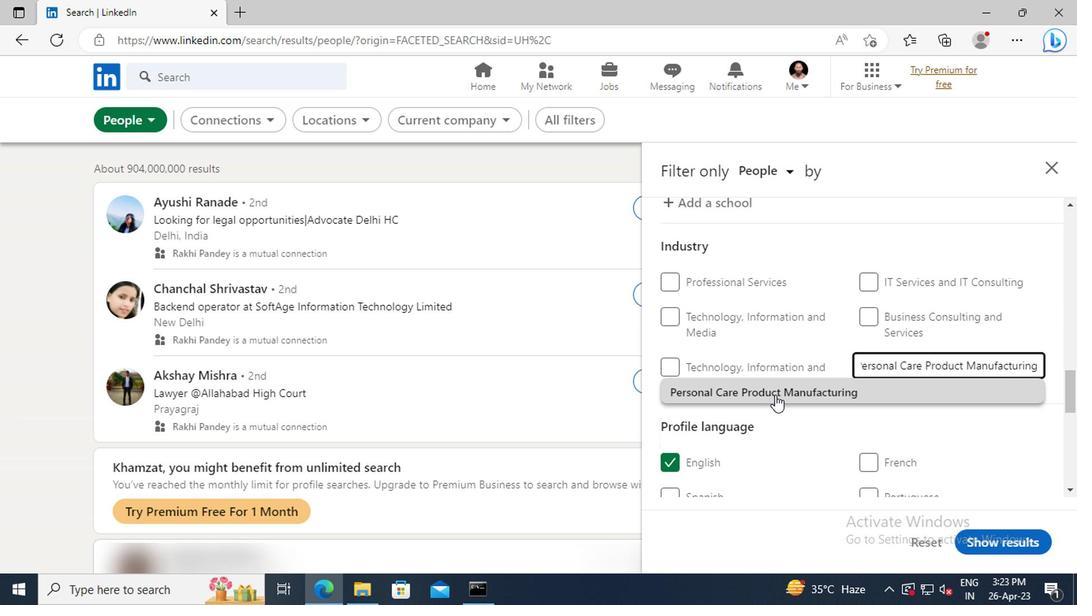 
Action: Mouse moved to (829, 329)
Screenshot: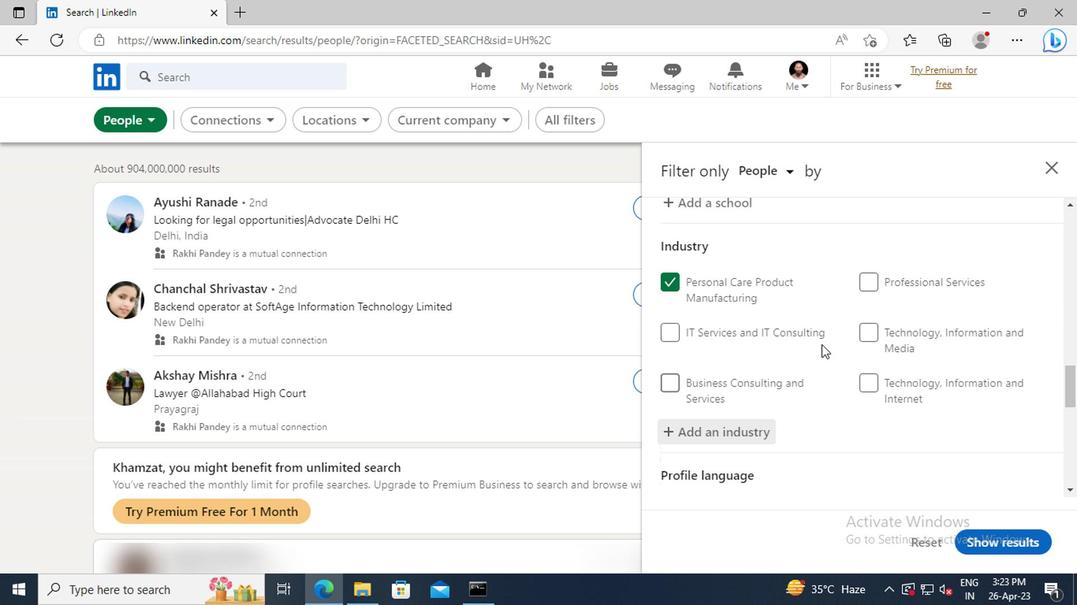 
Action: Mouse scrolled (829, 328) with delta (0, -1)
Screenshot: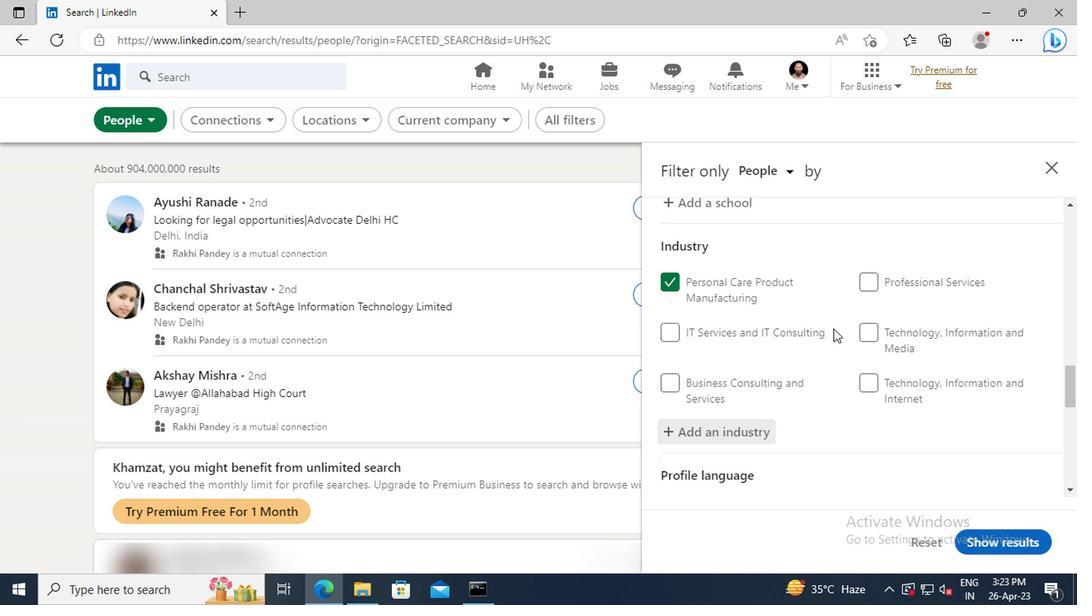 
Action: Mouse scrolled (829, 328) with delta (0, -1)
Screenshot: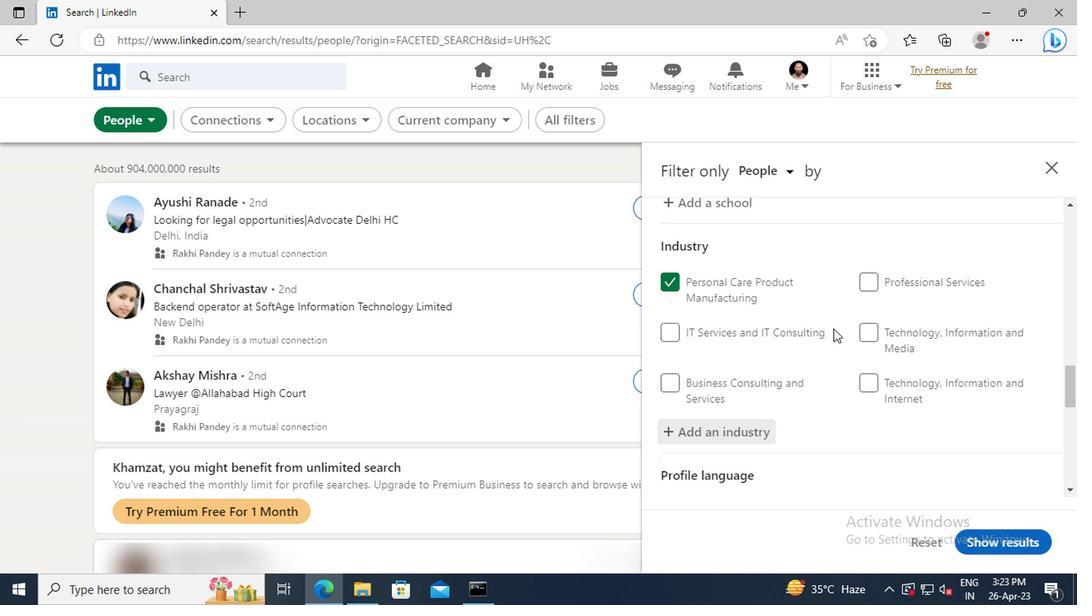 
Action: Mouse scrolled (829, 328) with delta (0, -1)
Screenshot: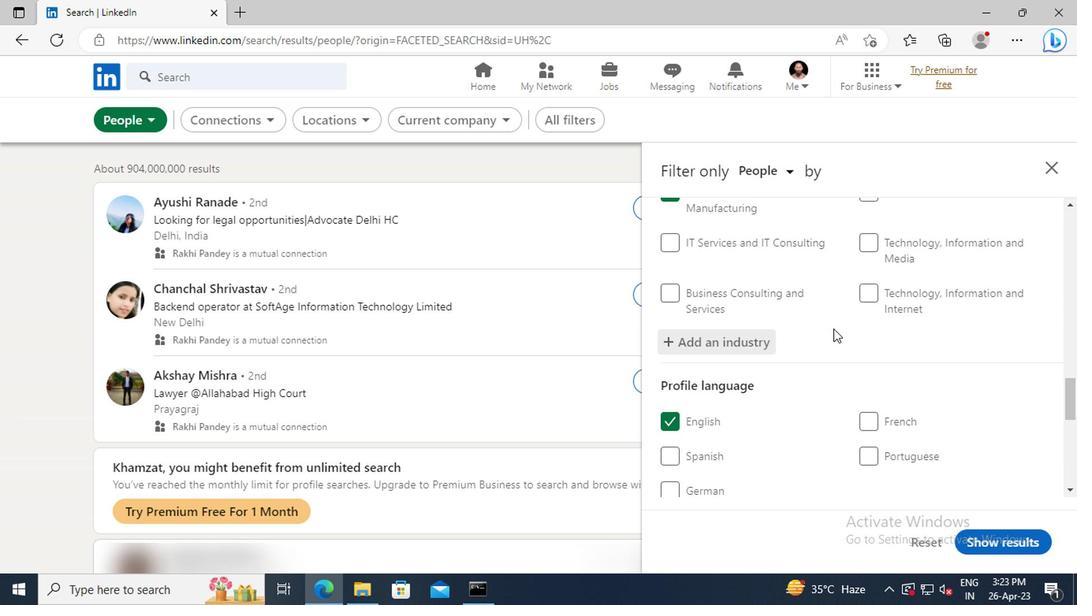 
Action: Mouse moved to (832, 327)
Screenshot: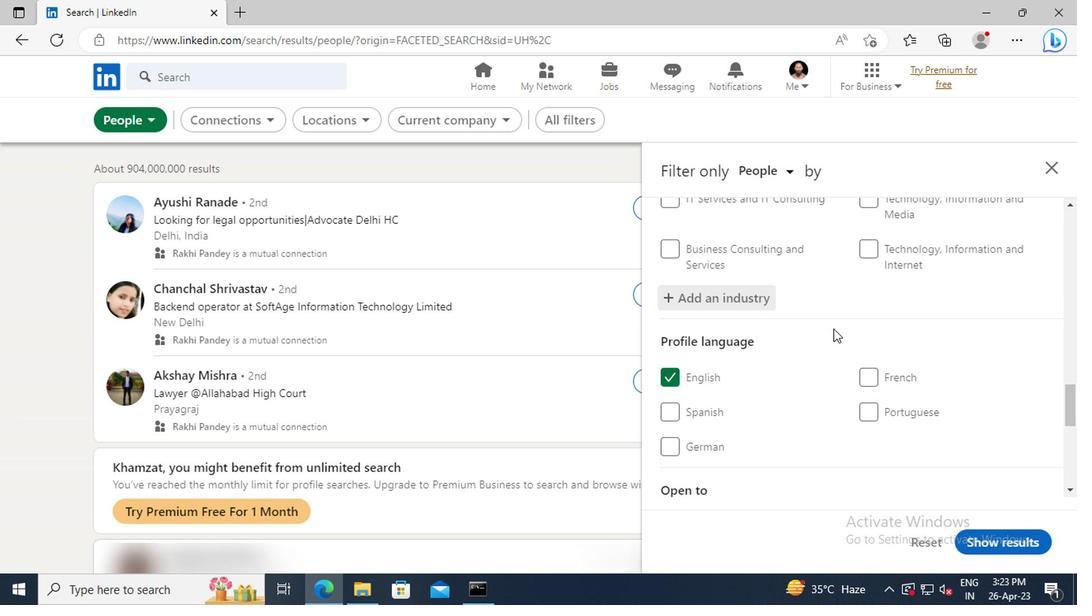 
Action: Mouse scrolled (832, 326) with delta (0, 0)
Screenshot: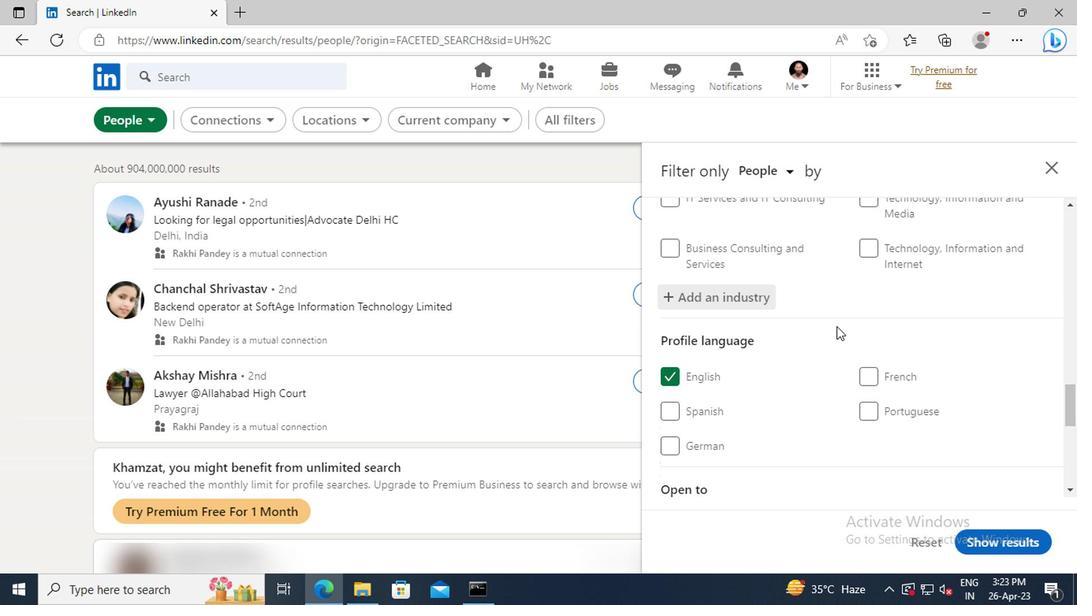 
Action: Mouse scrolled (832, 326) with delta (0, 0)
Screenshot: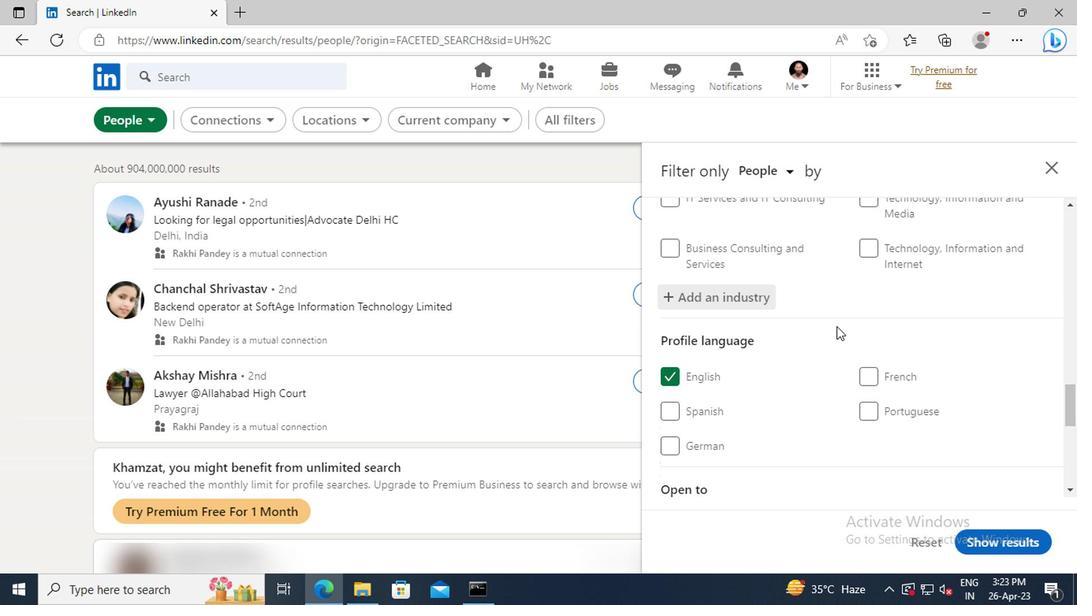 
Action: Mouse scrolled (832, 326) with delta (0, 0)
Screenshot: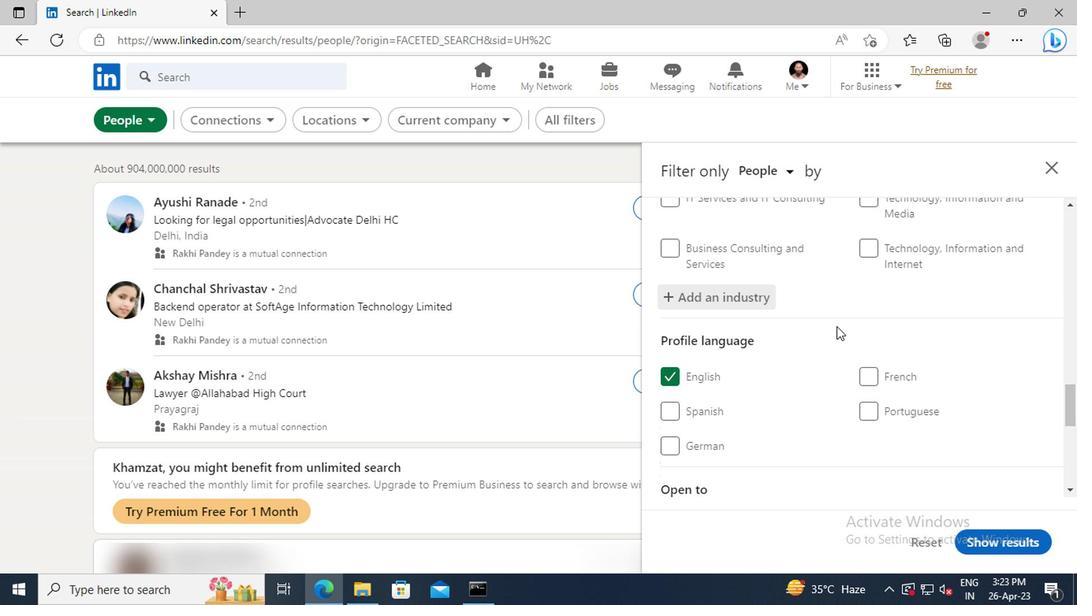 
Action: Mouse scrolled (832, 326) with delta (0, 0)
Screenshot: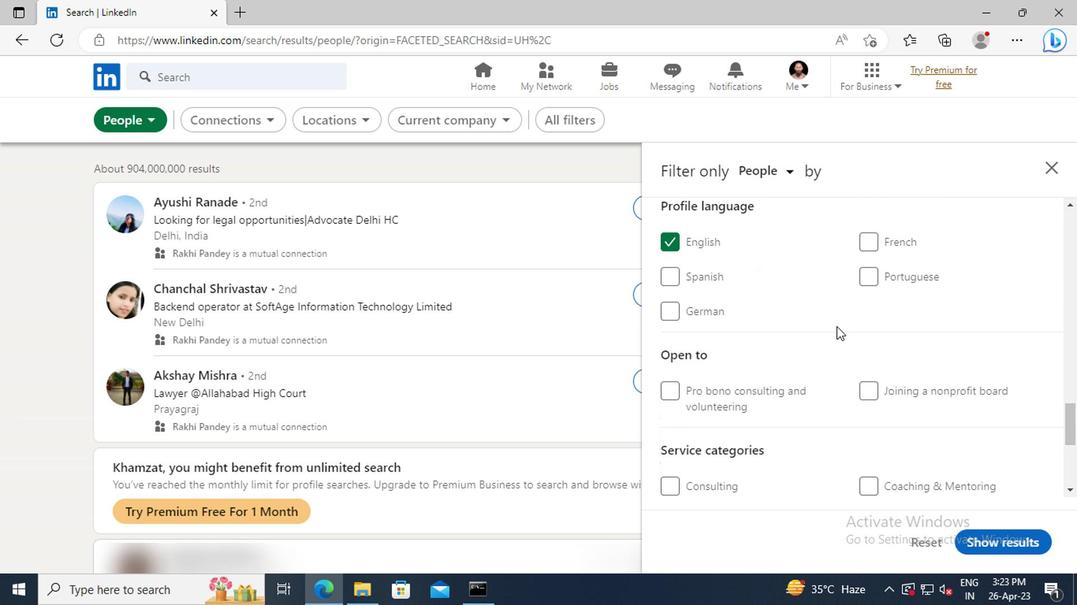 
Action: Mouse scrolled (832, 326) with delta (0, 0)
Screenshot: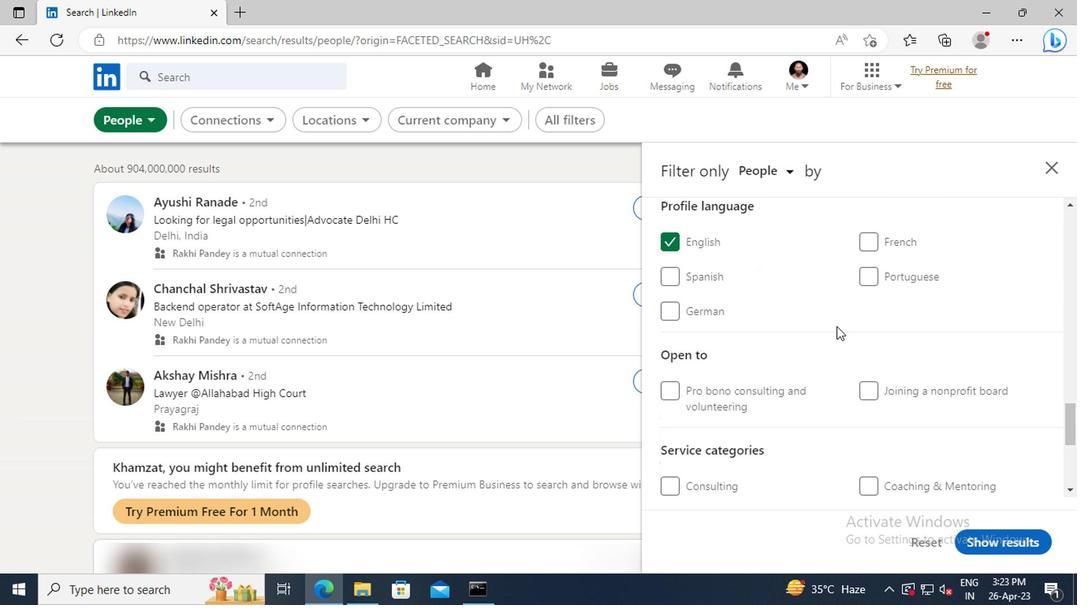 
Action: Mouse scrolled (832, 326) with delta (0, 0)
Screenshot: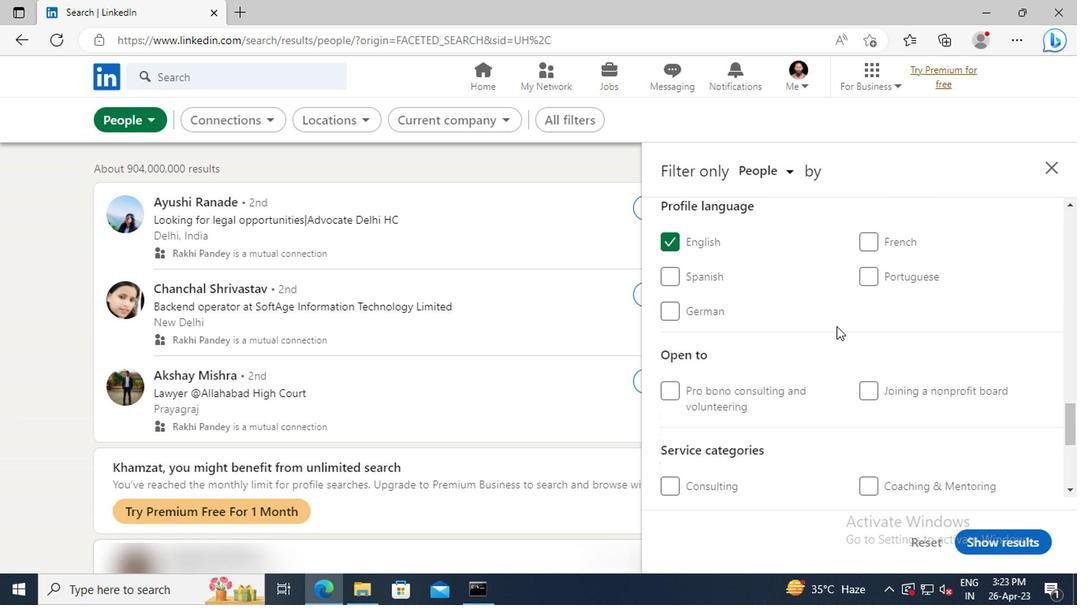 
Action: Mouse scrolled (832, 326) with delta (0, 0)
Screenshot: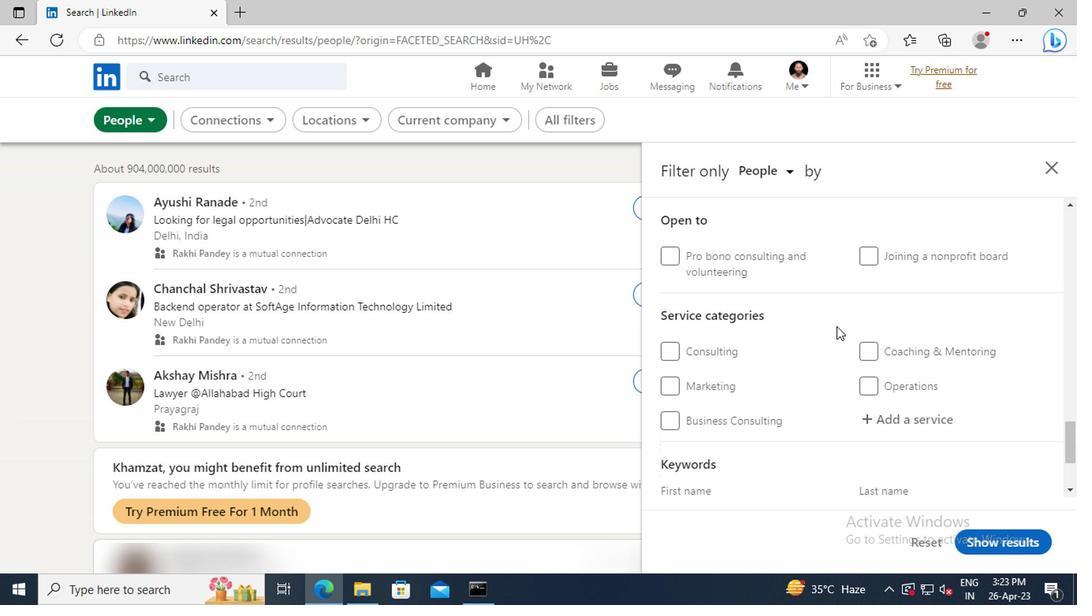 
Action: Mouse scrolled (832, 326) with delta (0, 0)
Screenshot: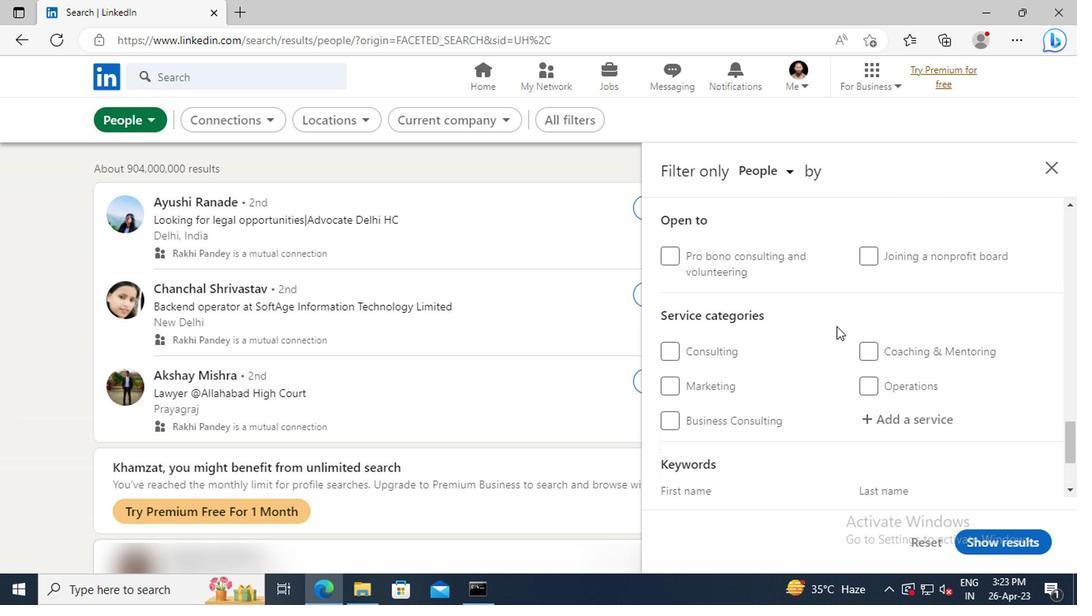 
Action: Mouse moved to (909, 336)
Screenshot: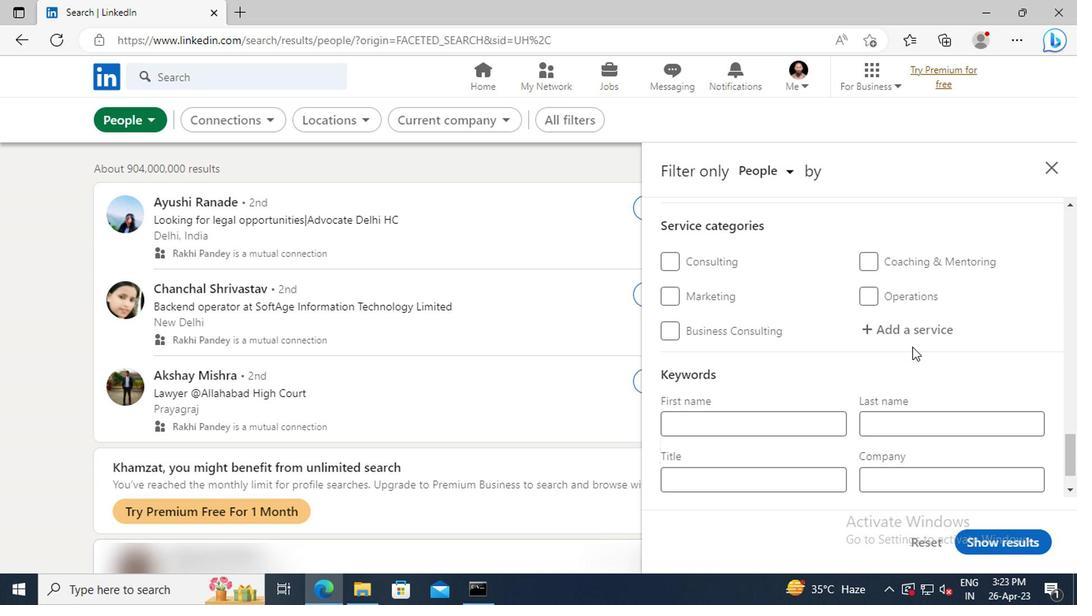 
Action: Mouse pressed left at (909, 336)
Screenshot: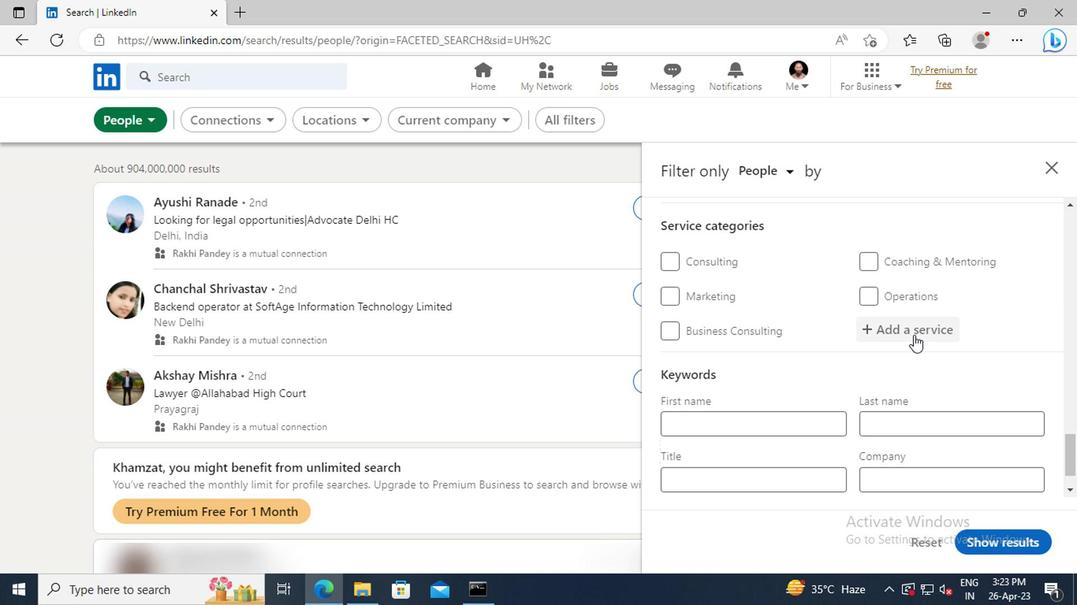 
Action: Mouse moved to (688, 459)
Screenshot: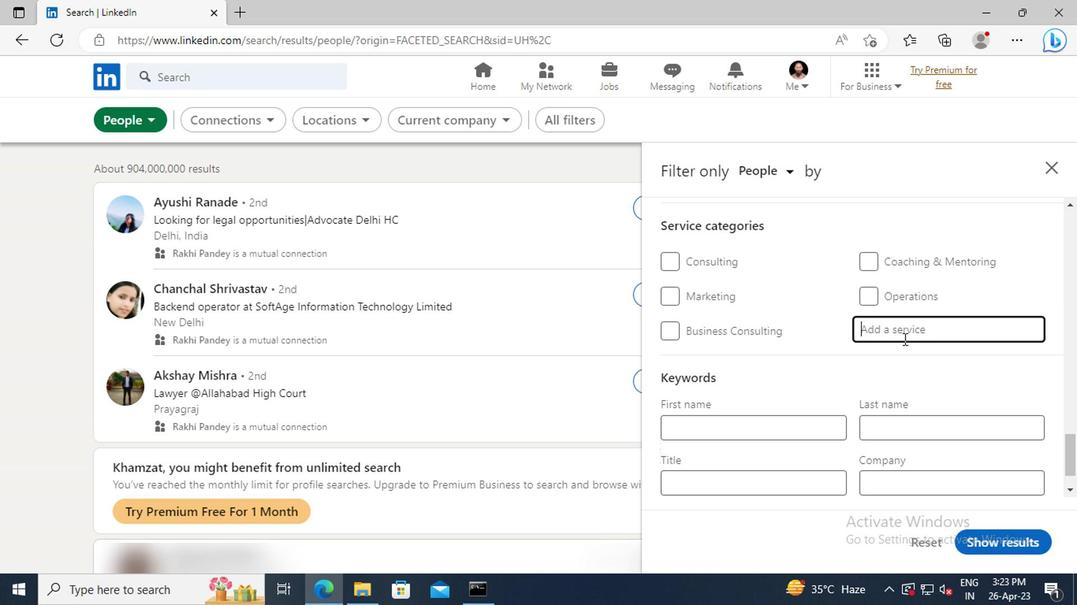 
Action: Key pressed <Key.shift>TEAM<Key.space><Key.shift>BUILDING
Screenshot: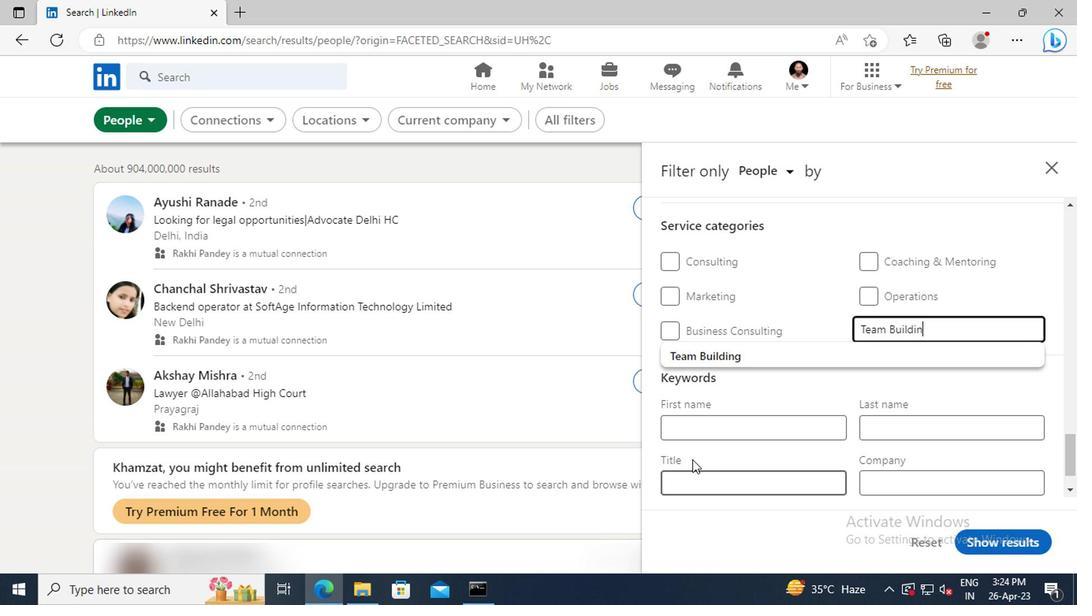 
Action: Mouse moved to (719, 357)
Screenshot: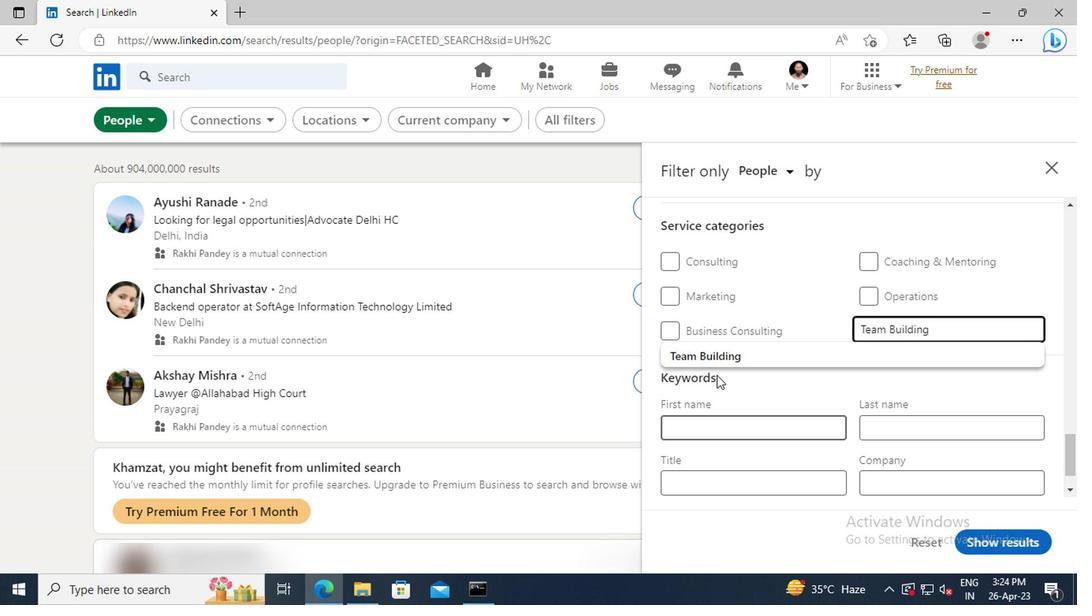 
Action: Mouse pressed left at (719, 357)
Screenshot: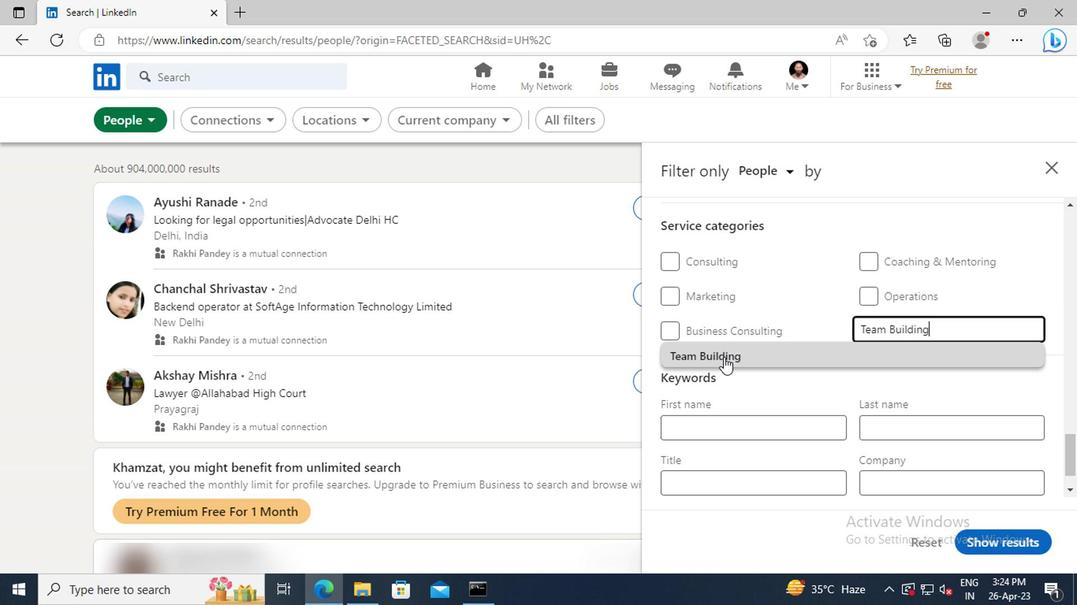 
Action: Mouse moved to (728, 338)
Screenshot: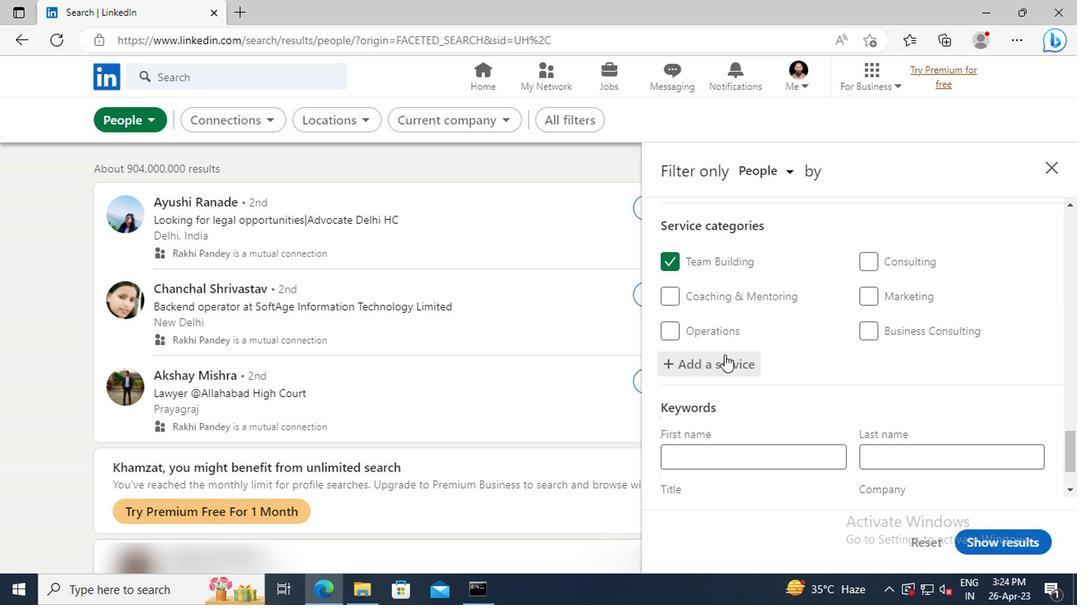
Action: Mouse scrolled (728, 338) with delta (0, 0)
Screenshot: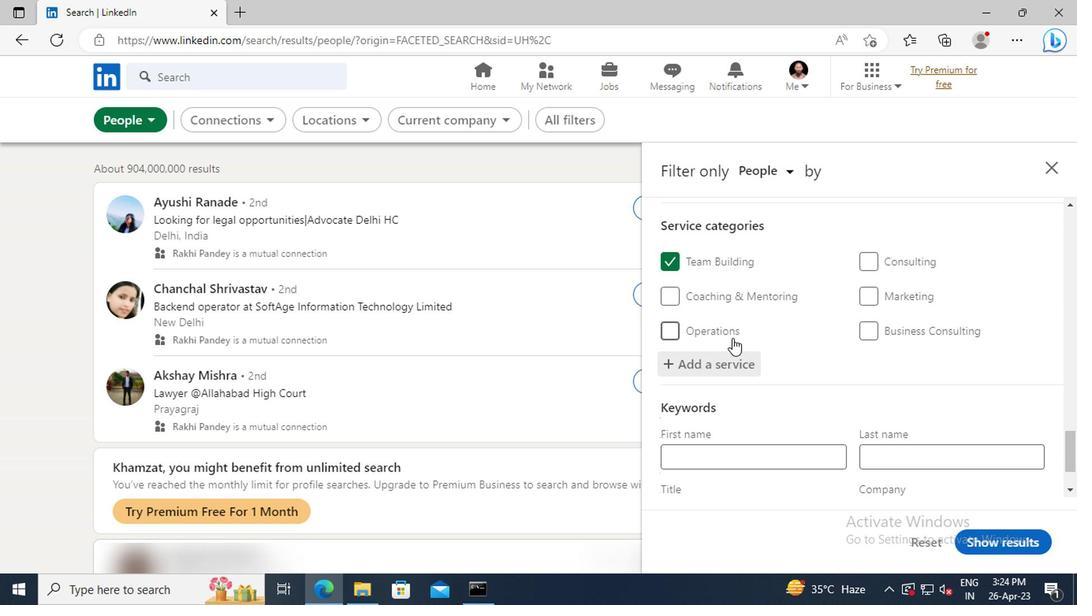 
Action: Mouse scrolled (728, 338) with delta (0, 0)
Screenshot: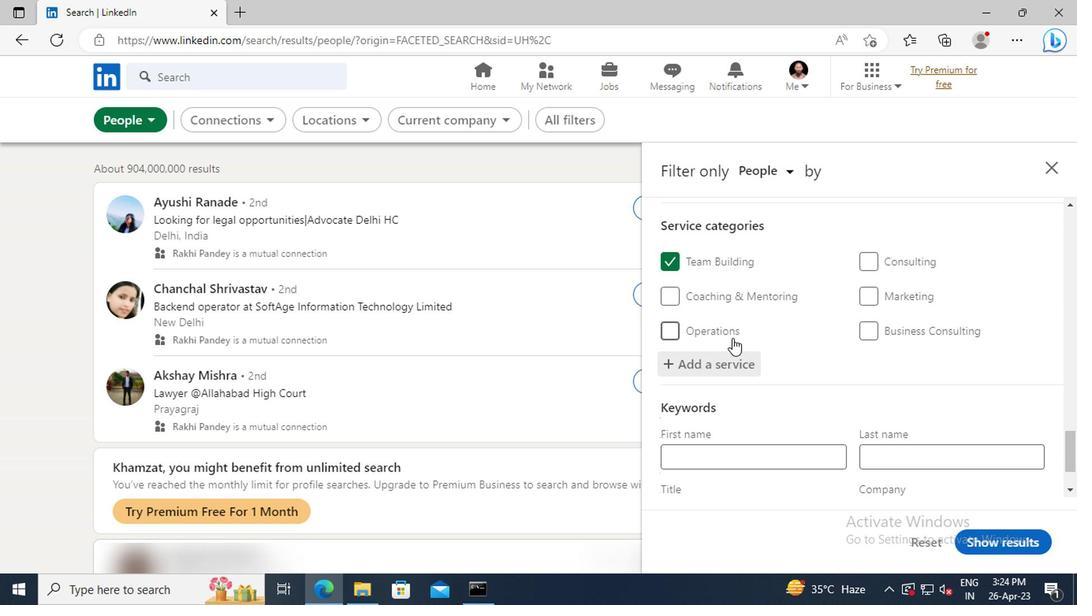 
Action: Mouse scrolled (728, 338) with delta (0, 0)
Screenshot: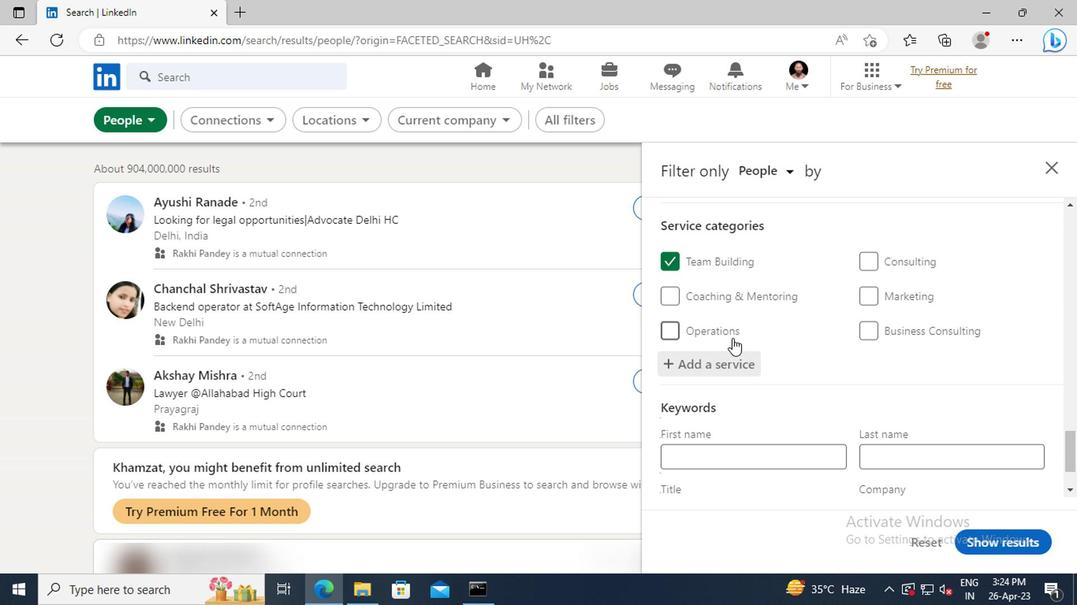 
Action: Mouse moved to (720, 431)
Screenshot: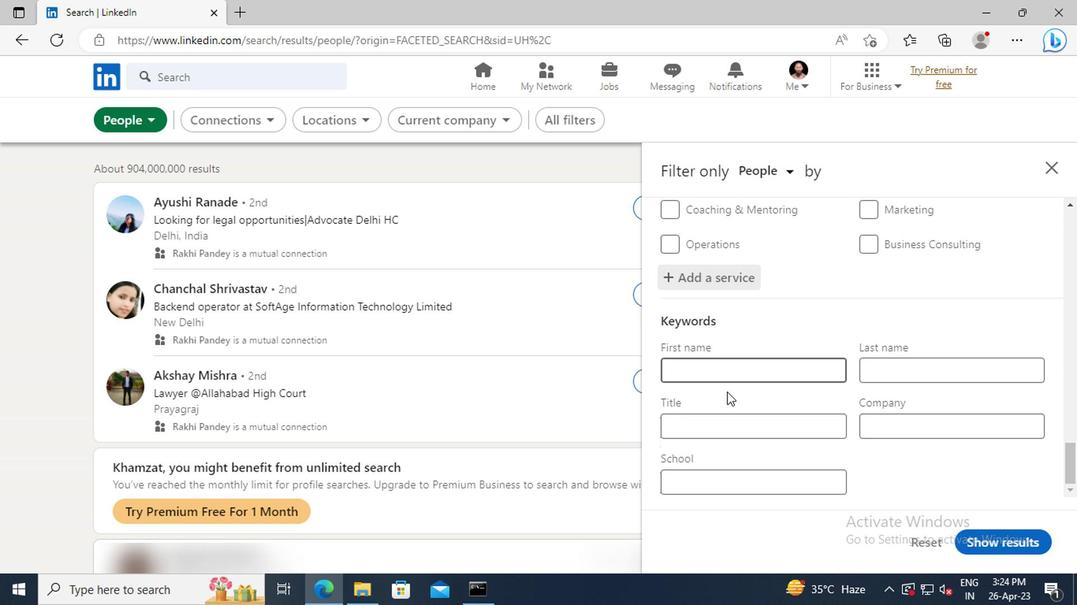 
Action: Mouse pressed left at (720, 431)
Screenshot: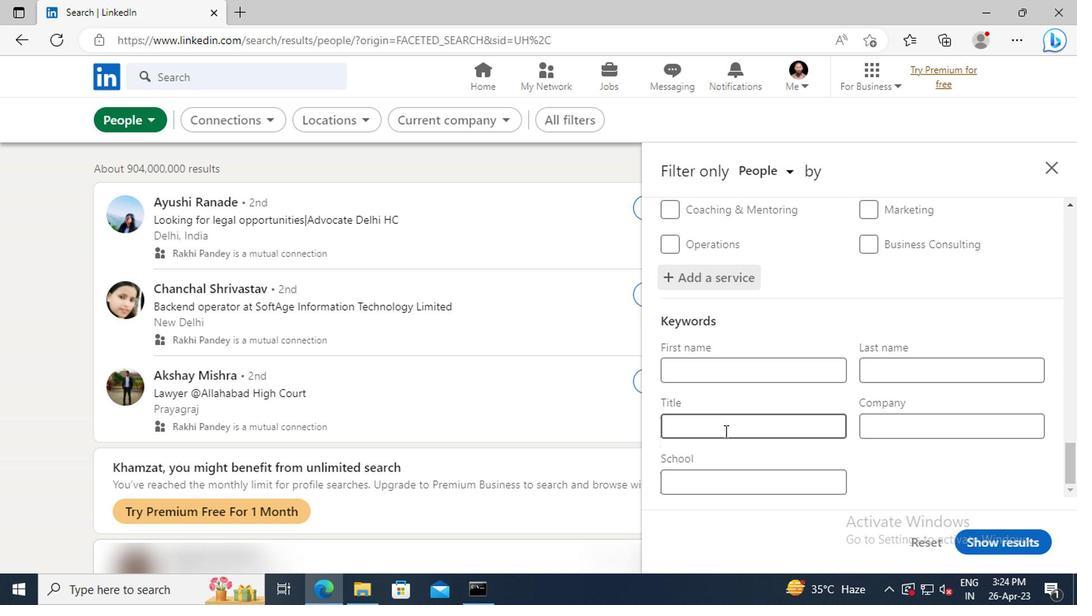 
Action: Mouse moved to (704, 440)
Screenshot: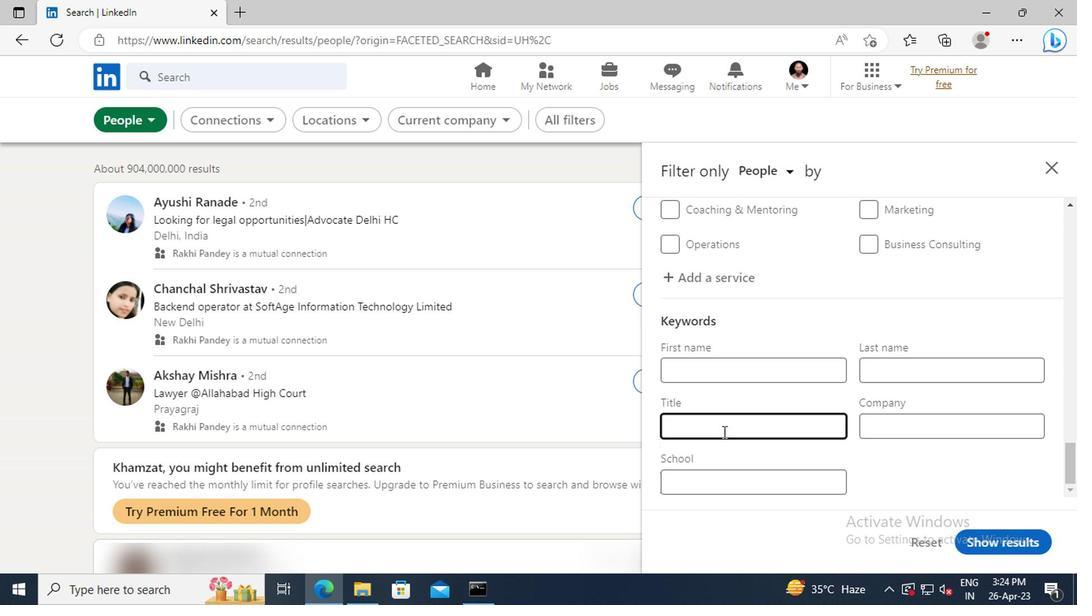 
Action: Key pressed <Key.shift>C-<Key.shift>LEVEL<Key.space>OR<Key.space><Key.shift>C-<Key.shift>SUITE<Key.enter>
Screenshot: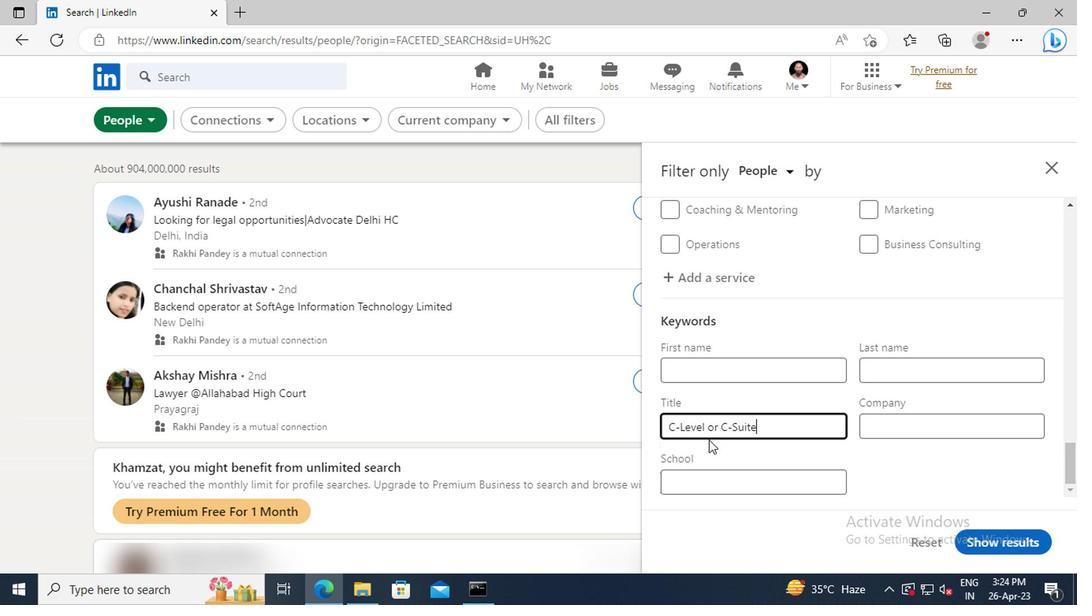 
Action: Mouse moved to (972, 541)
Screenshot: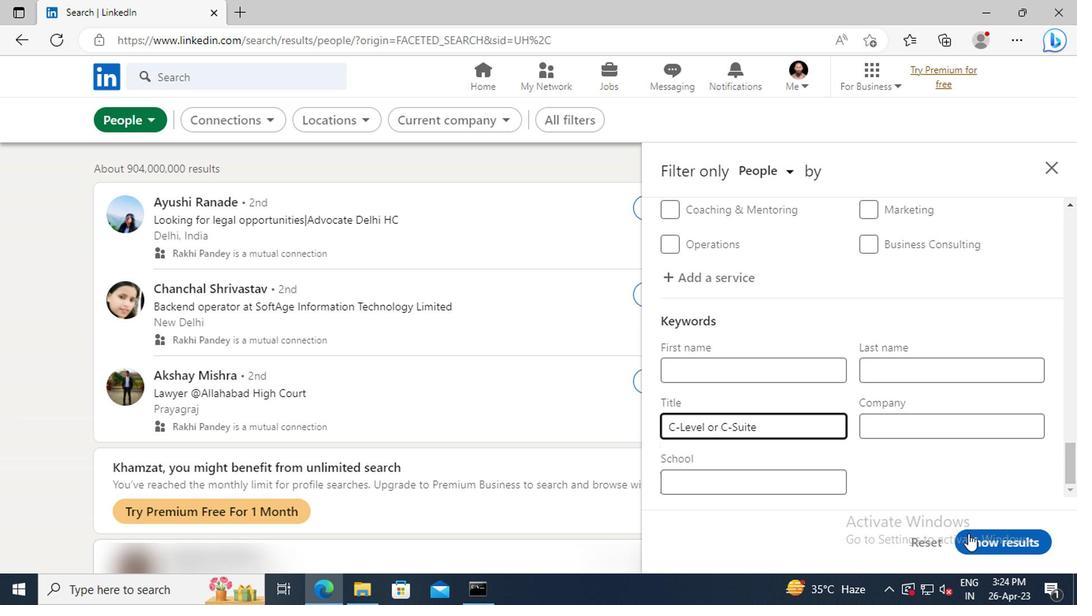
Action: Mouse pressed left at (972, 541)
Screenshot: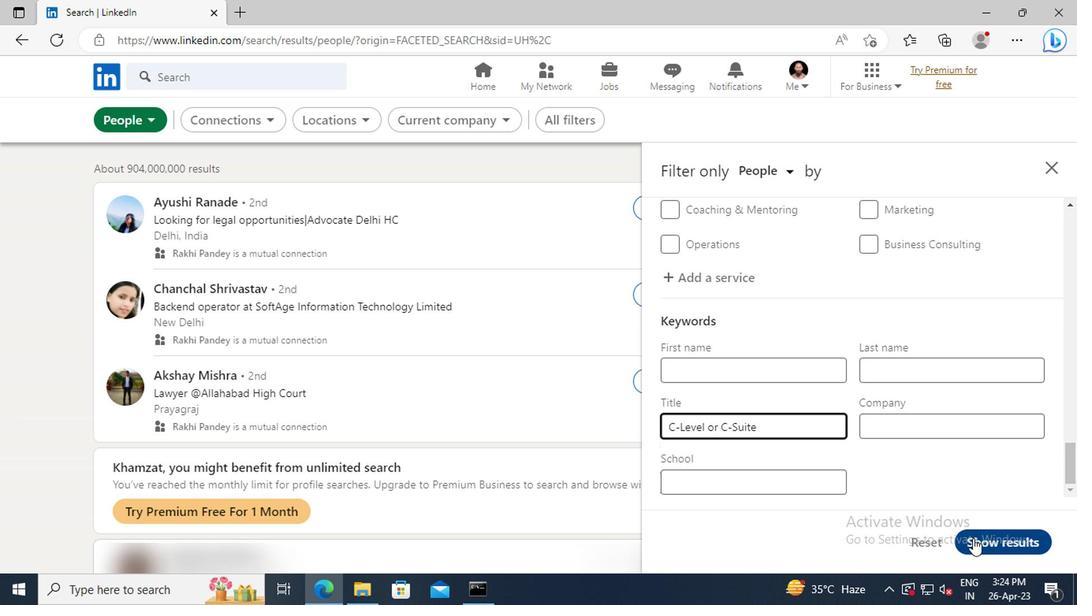 
